 Task: Open Card Content Distribution Review in Board Reputation Management Platforms to Workspace Intellectual Property Services and add a team member Softage.4@softage.net, a label Red, a checklist Employee Assistance Programs (EAP), an attachment from your google drive, a color Red and finally, add a card description 'Plan and execute company team-building conference with team-building exercises on problem-solving and decision making' and a comment 'Let us make sure we have a clear understanding of the objectives and requirements of this task before getting started.'. Add a start date 'Jan 04, 1900' with a due date 'Jan 11, 1900'
Action: Mouse moved to (467, 213)
Screenshot: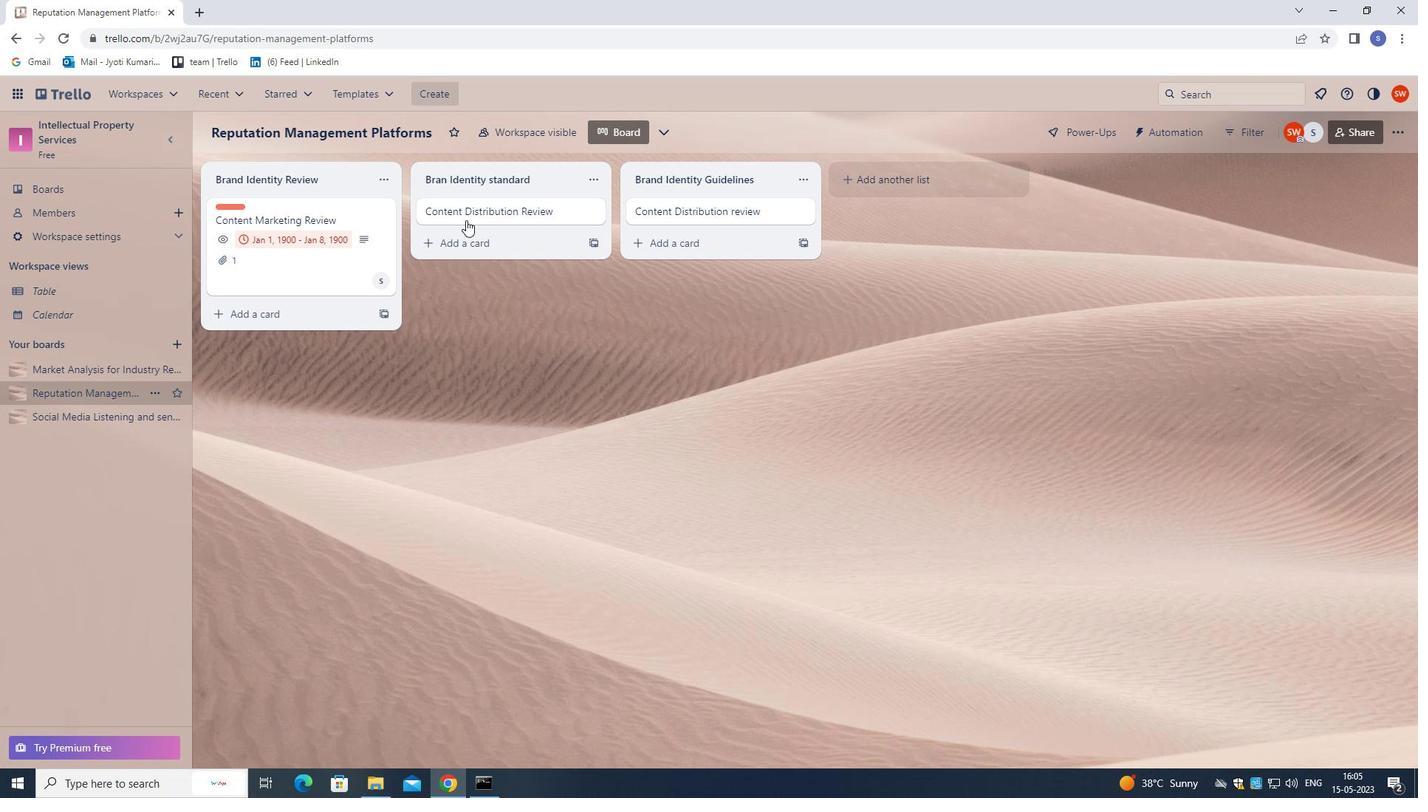 
Action: Mouse pressed left at (467, 213)
Screenshot: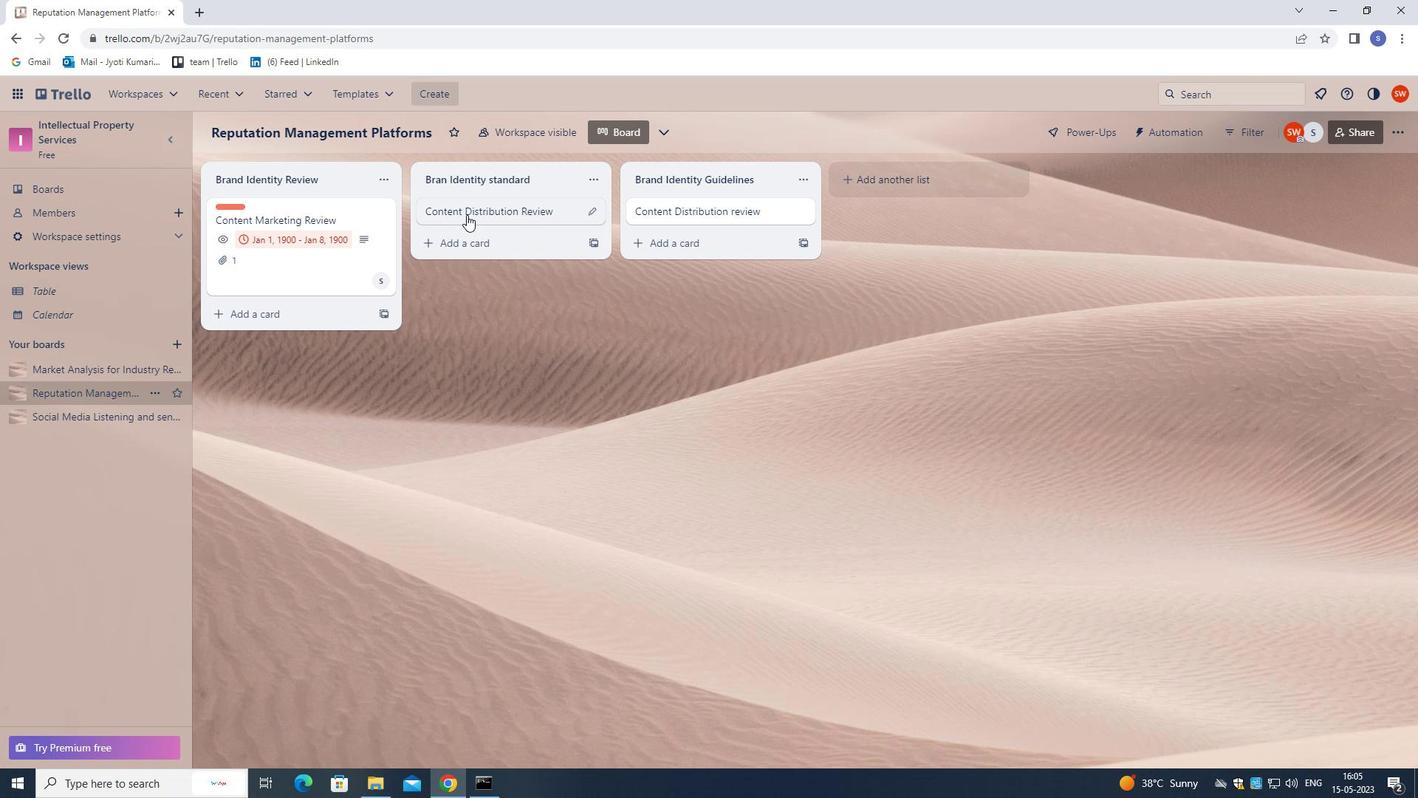 
Action: Mouse moved to (896, 264)
Screenshot: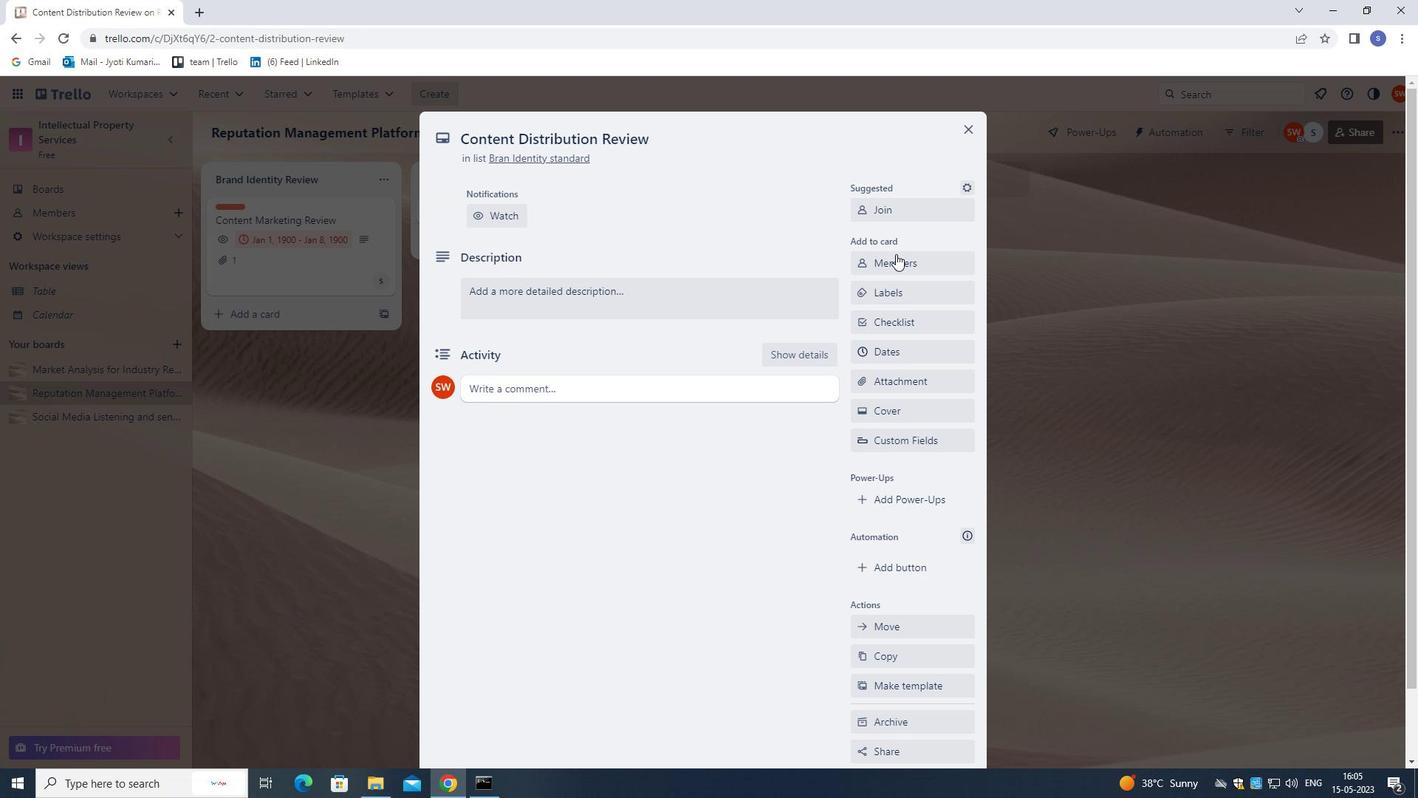 
Action: Mouse pressed left at (896, 264)
Screenshot: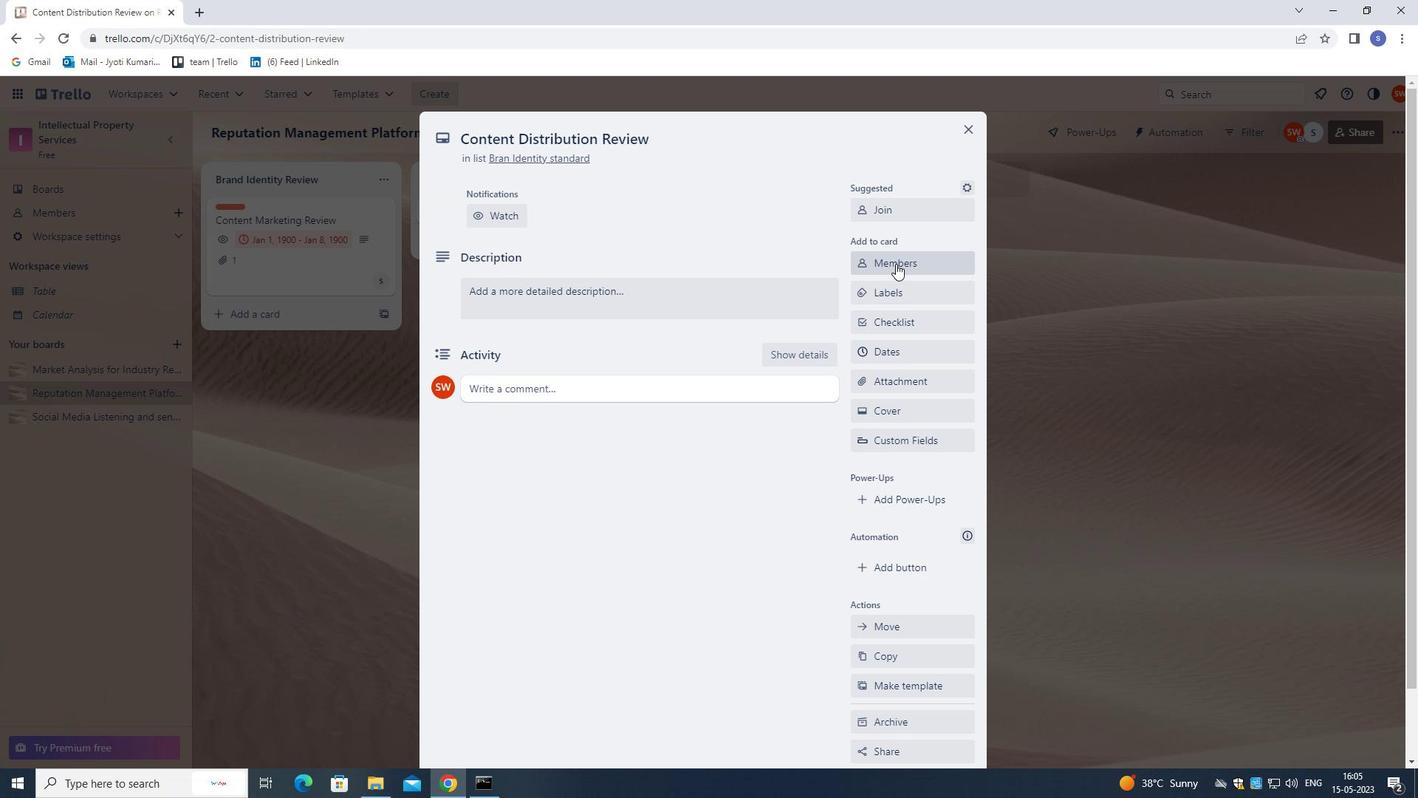
Action: Mouse moved to (490, 172)
Screenshot: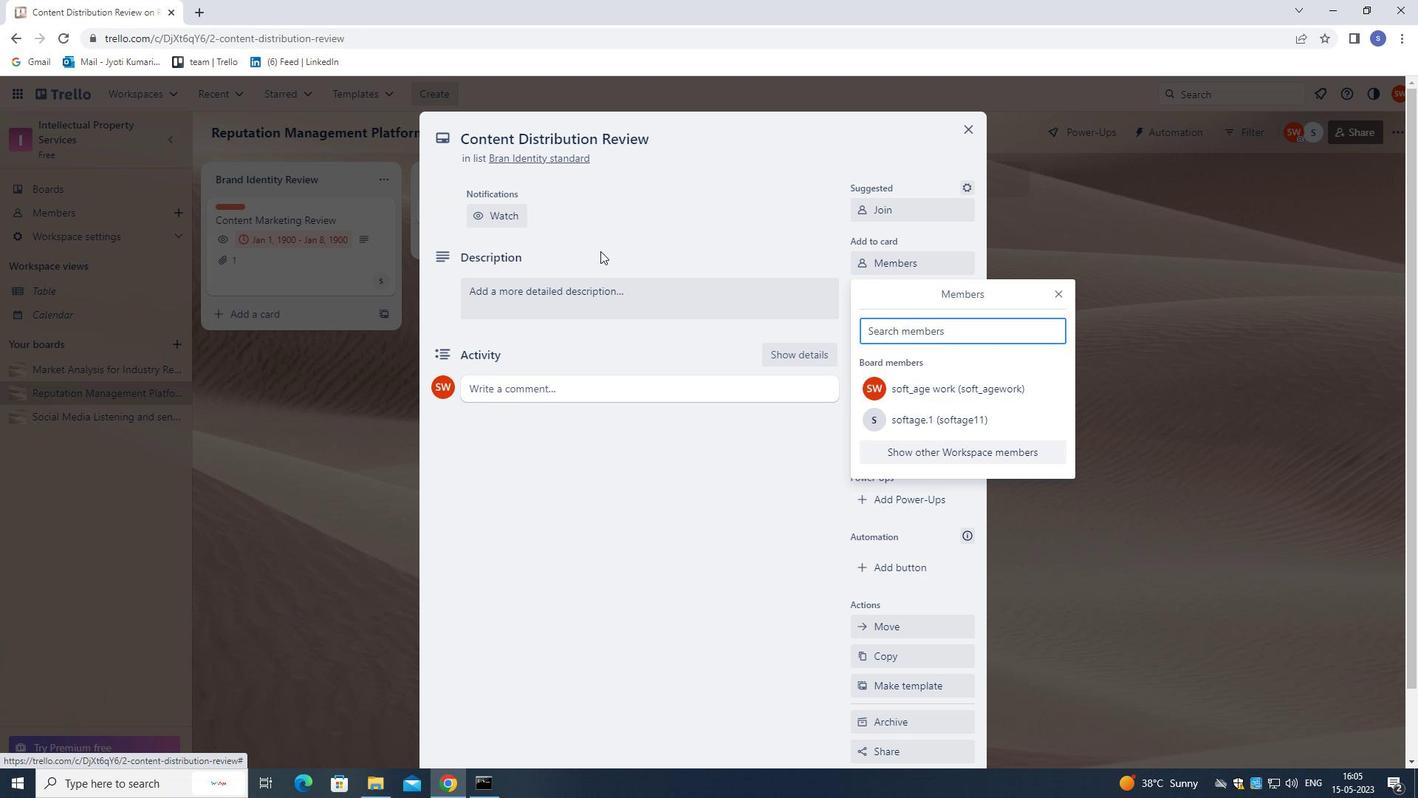 
Action: Key pressed softage.4<Key.shift>@SOFTAGE.NET
Screenshot: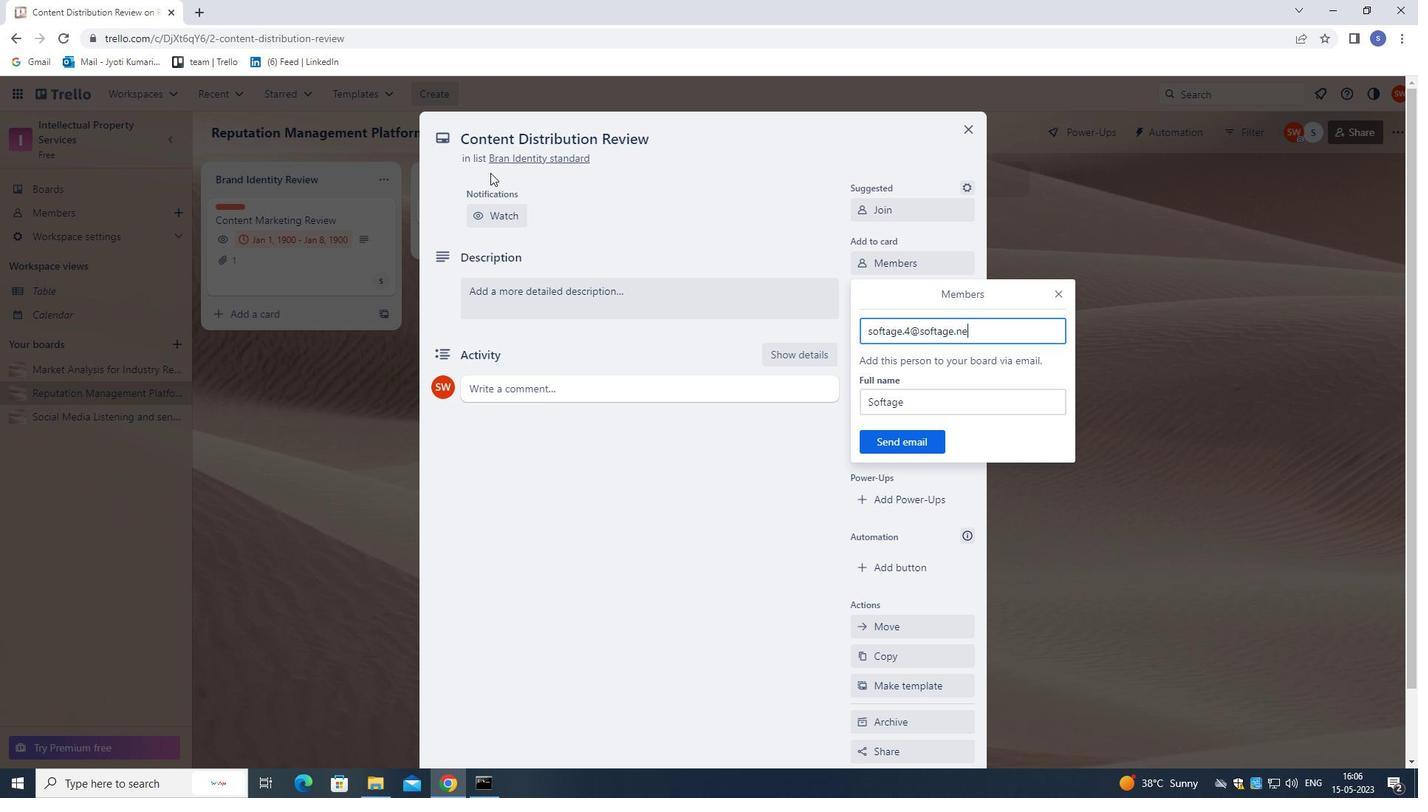 
Action: Mouse moved to (877, 438)
Screenshot: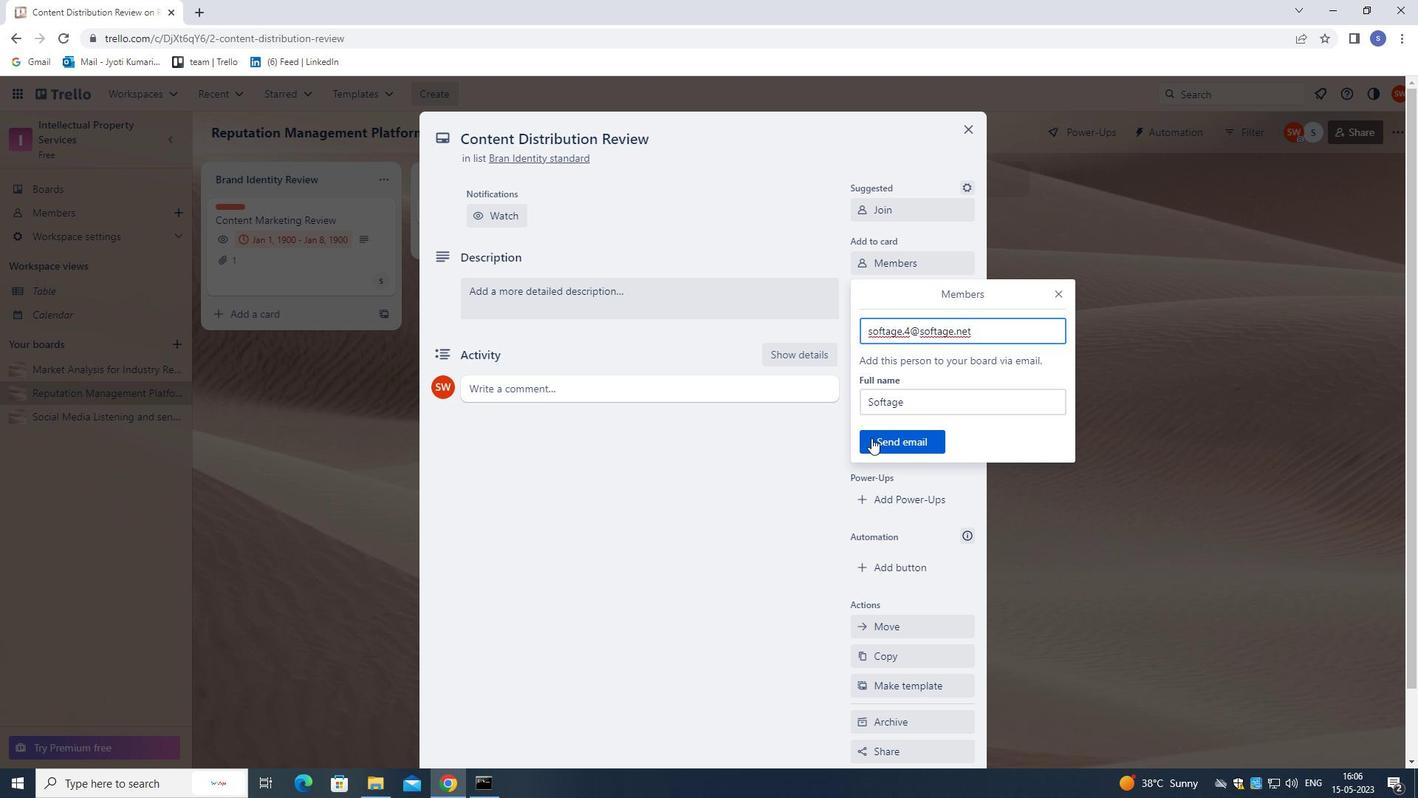 
Action: Mouse pressed left at (877, 438)
Screenshot: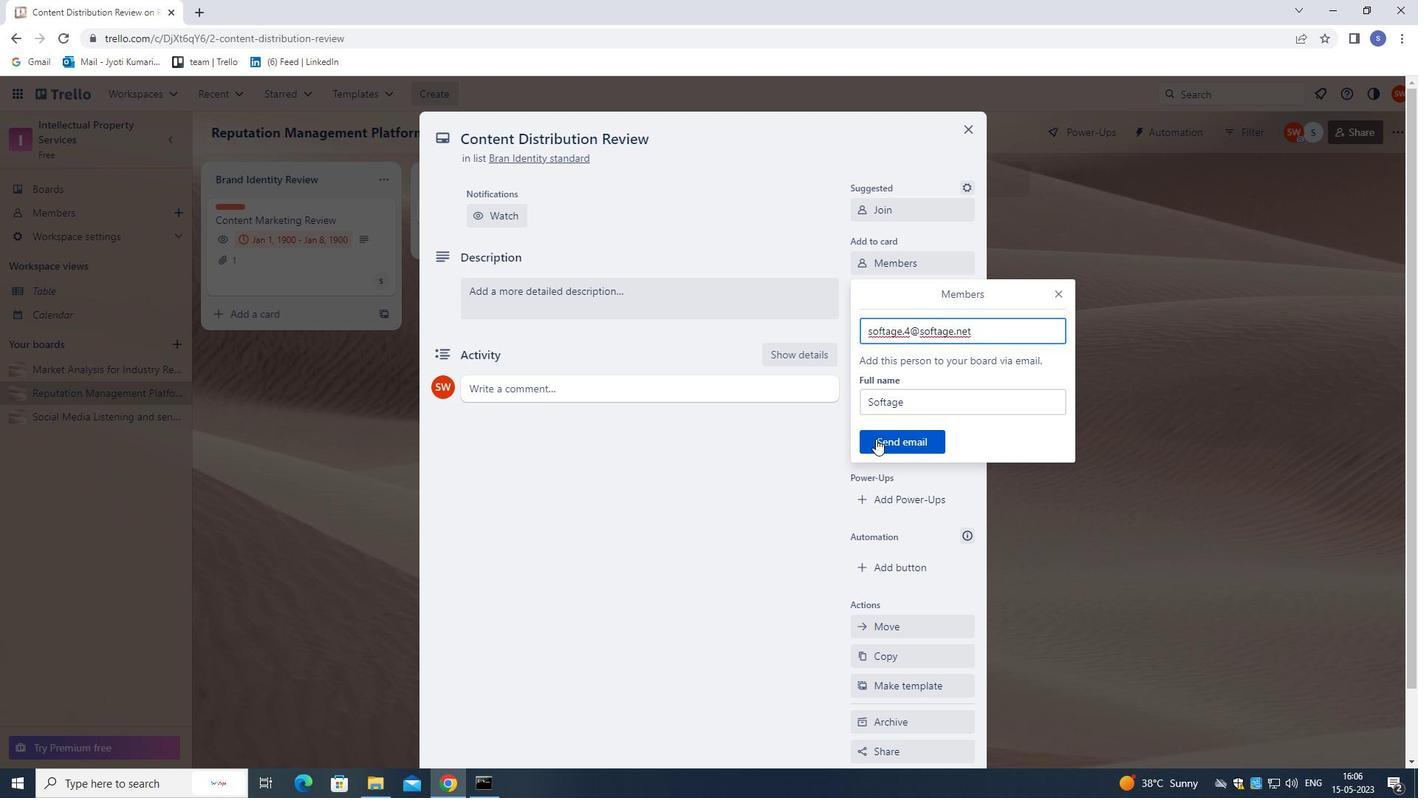 
Action: Mouse moved to (894, 295)
Screenshot: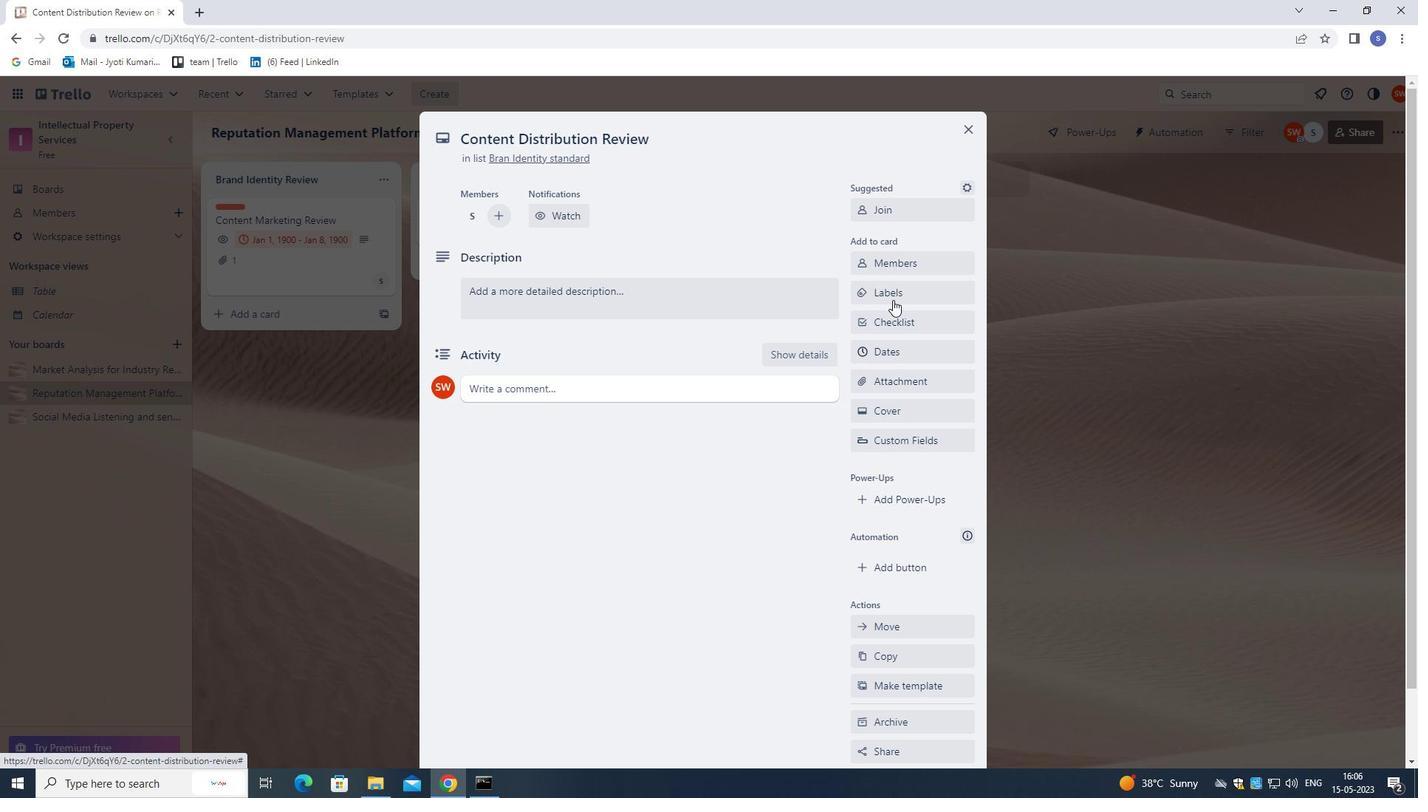 
Action: Mouse pressed left at (894, 295)
Screenshot: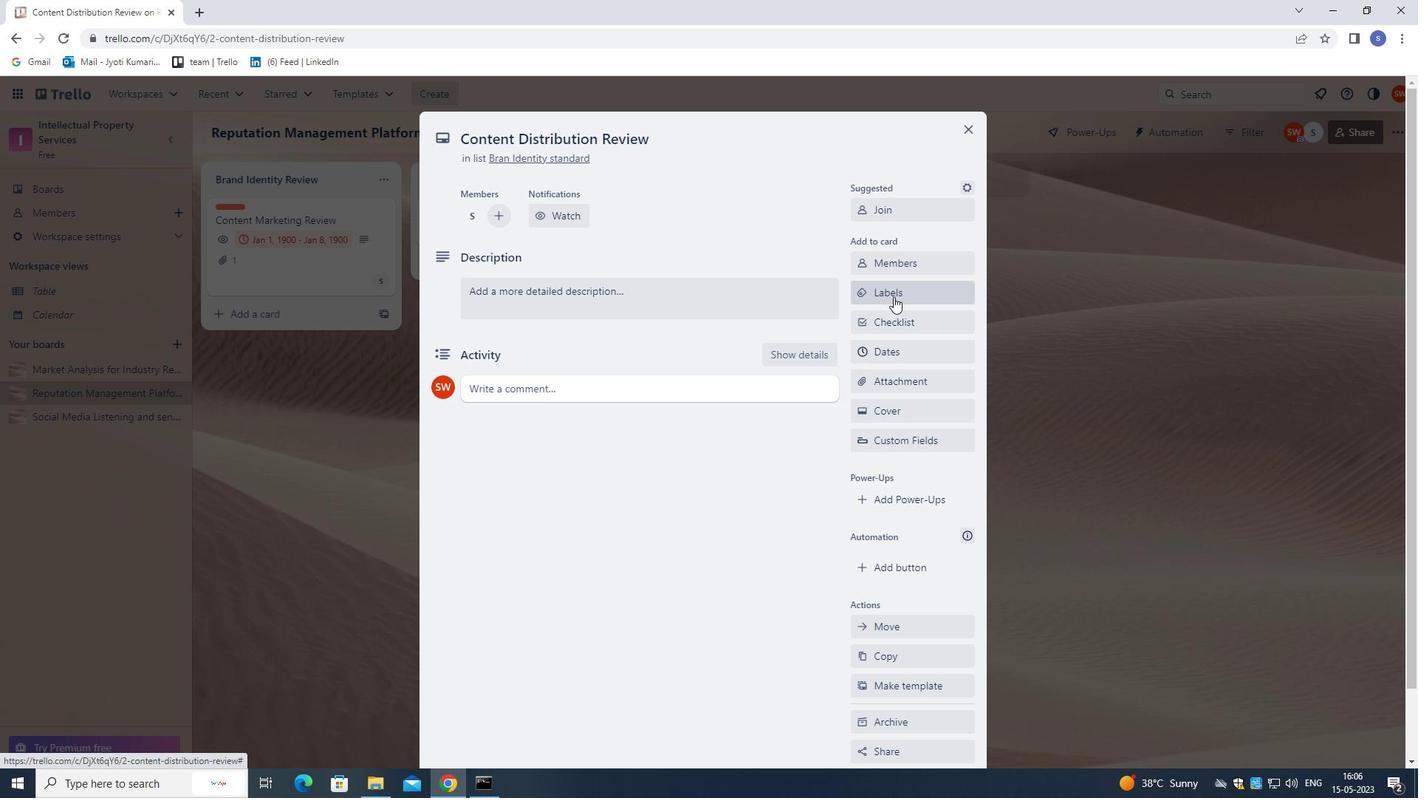 
Action: Mouse moved to (887, 302)
Screenshot: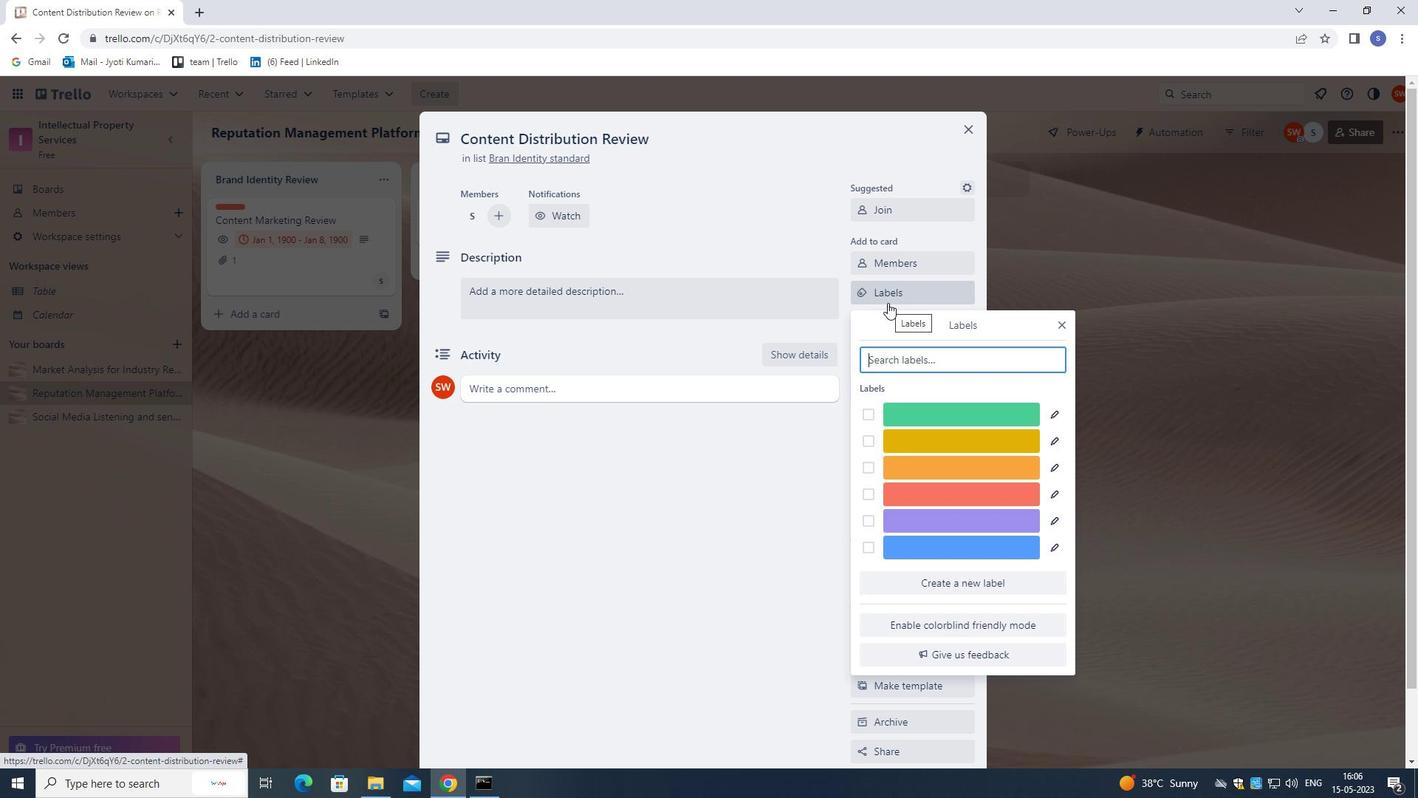 
Action: Key pressed R
Screenshot: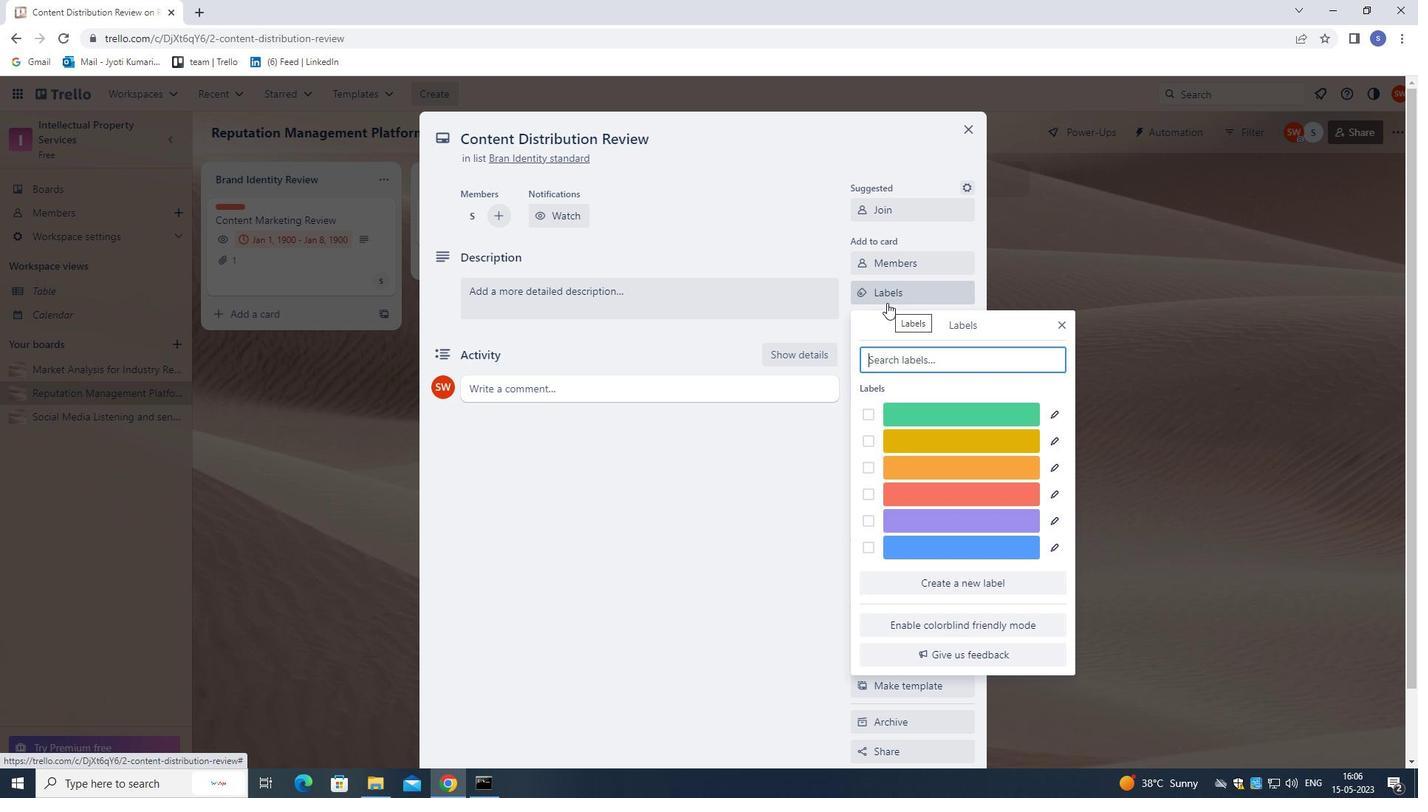
Action: Mouse moved to (922, 413)
Screenshot: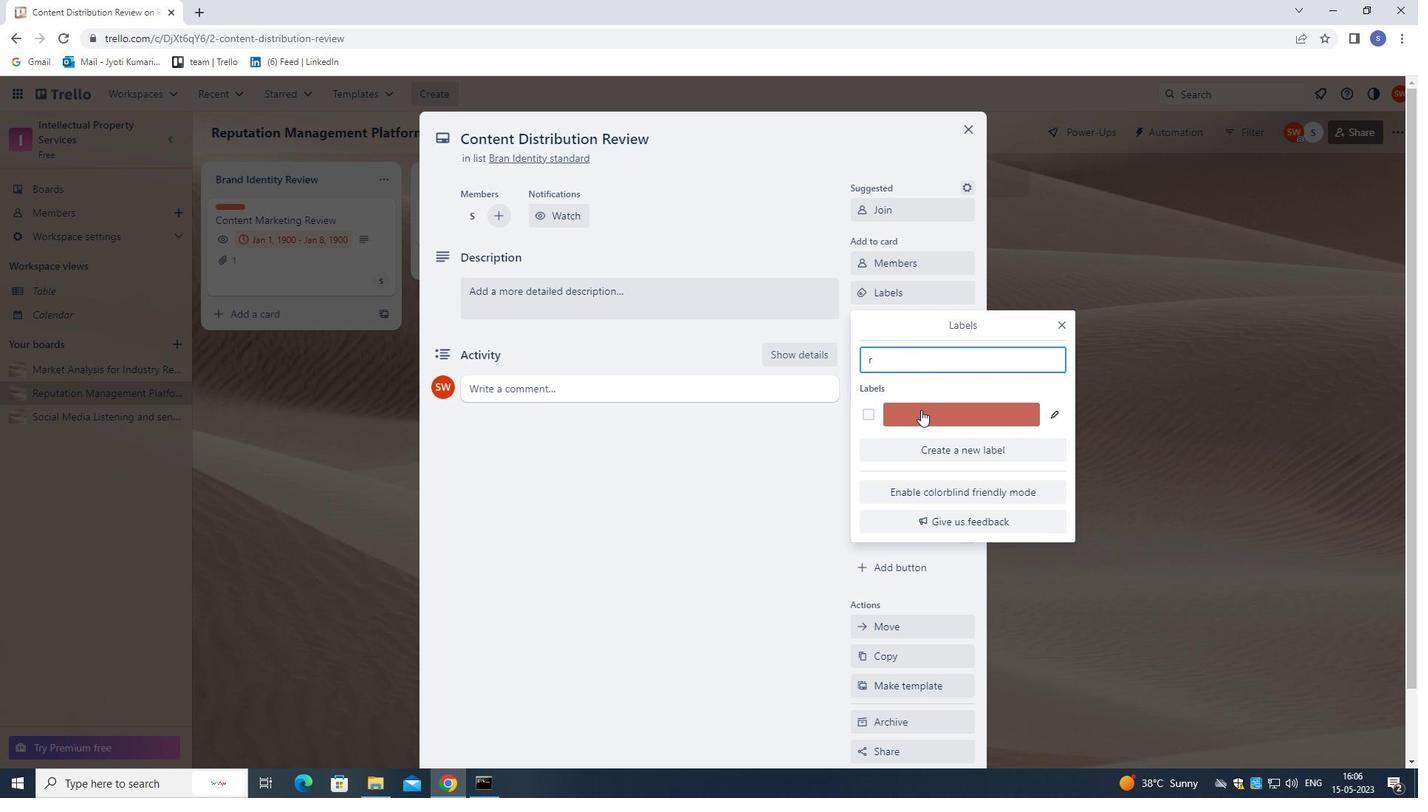 
Action: Mouse pressed left at (922, 413)
Screenshot: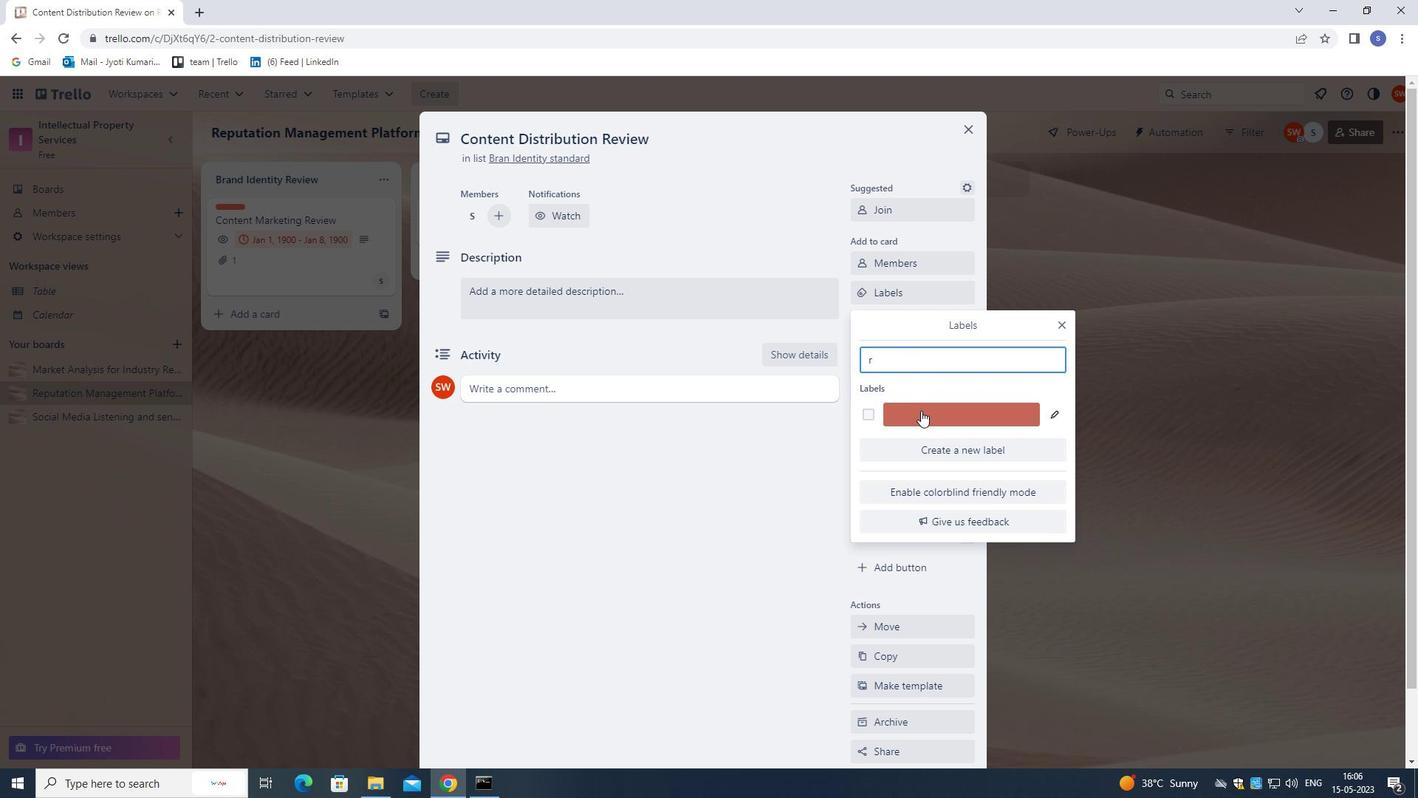 
Action: Mouse moved to (1066, 324)
Screenshot: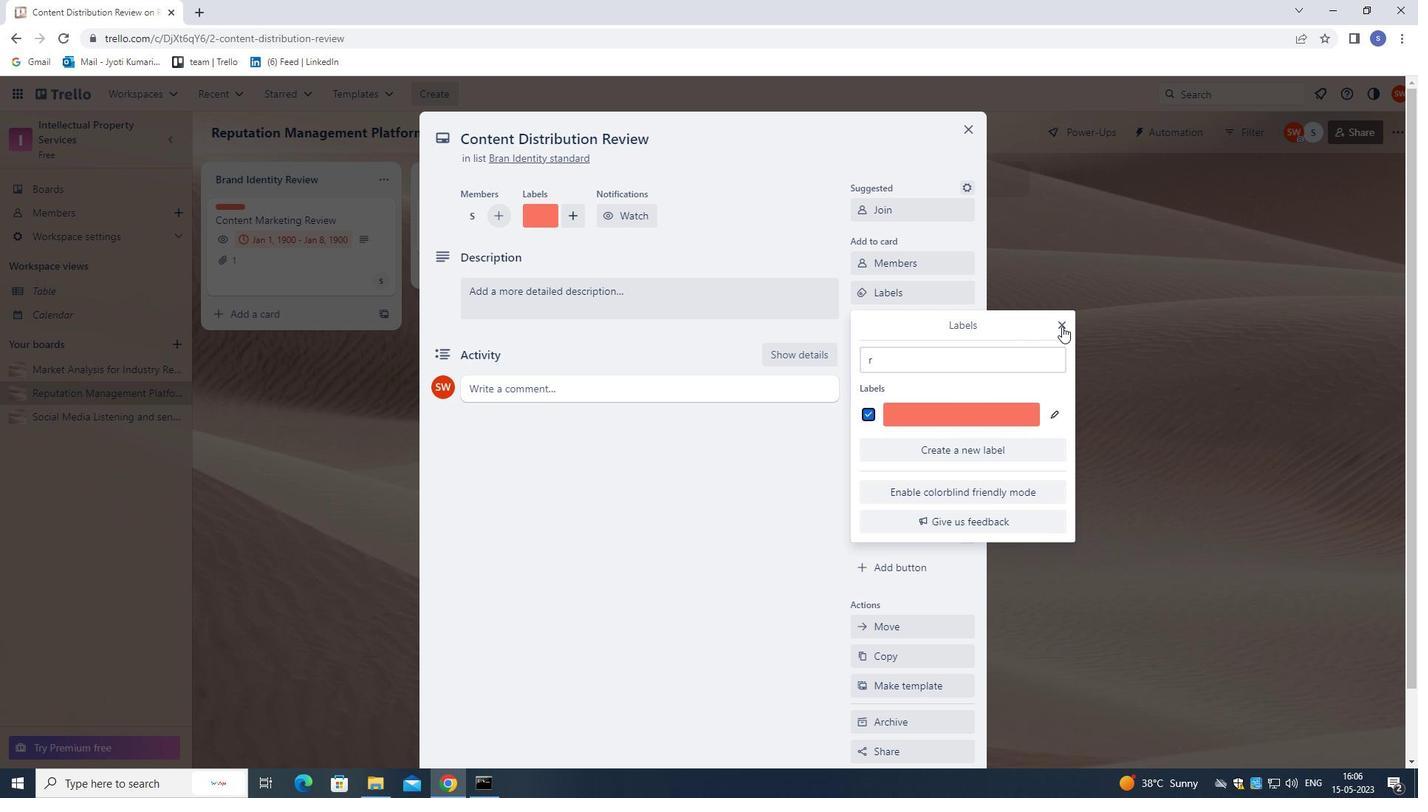 
Action: Mouse pressed left at (1066, 324)
Screenshot: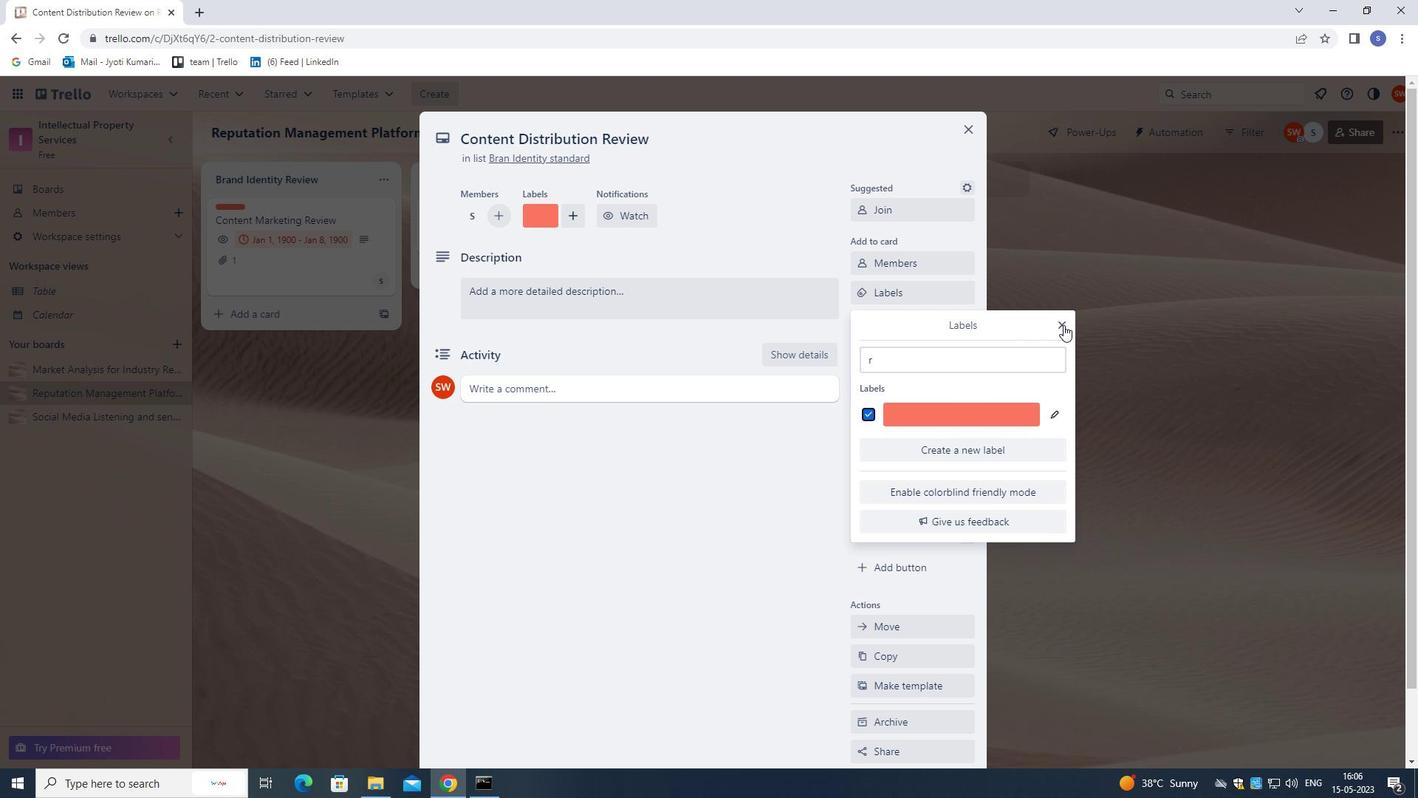 
Action: Mouse moved to (914, 323)
Screenshot: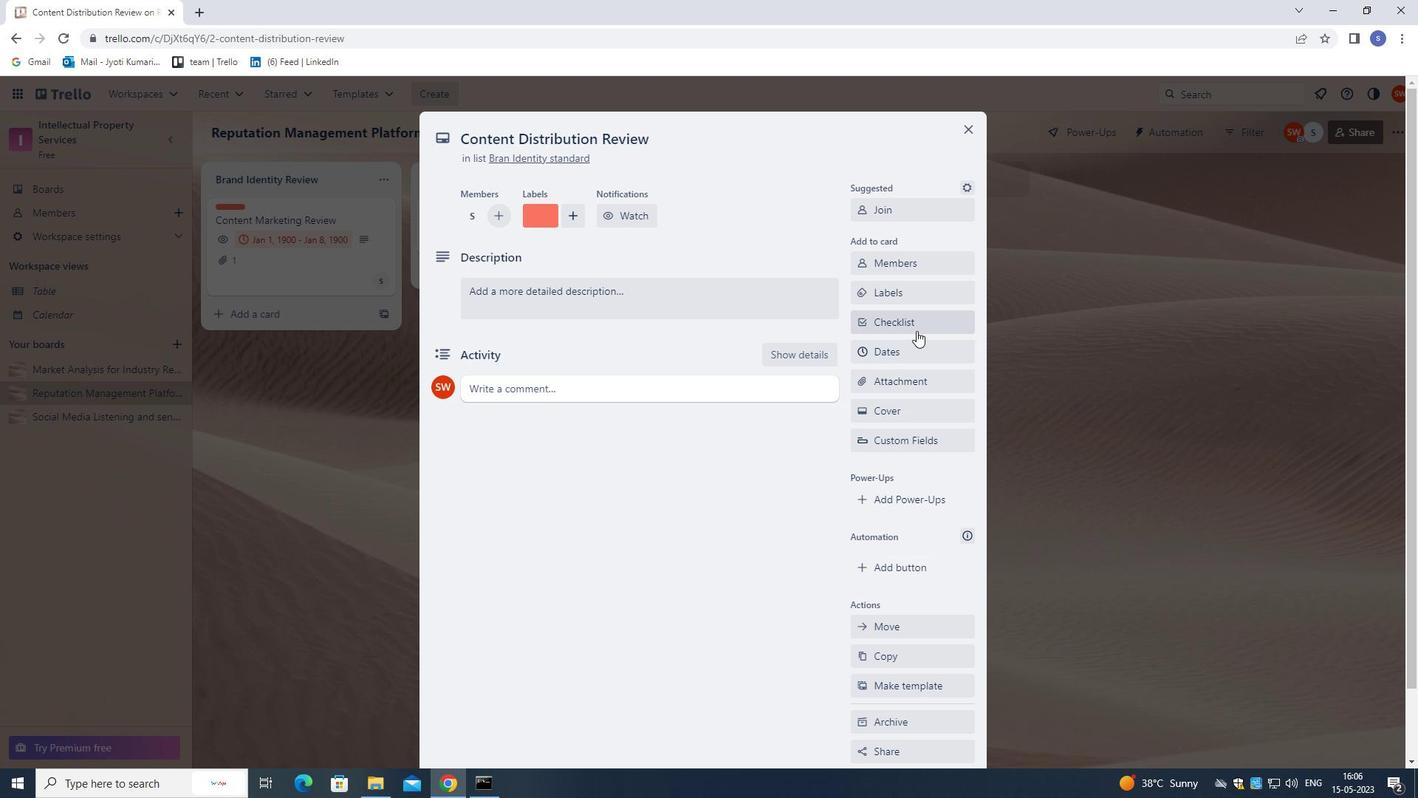 
Action: Mouse pressed left at (914, 323)
Screenshot: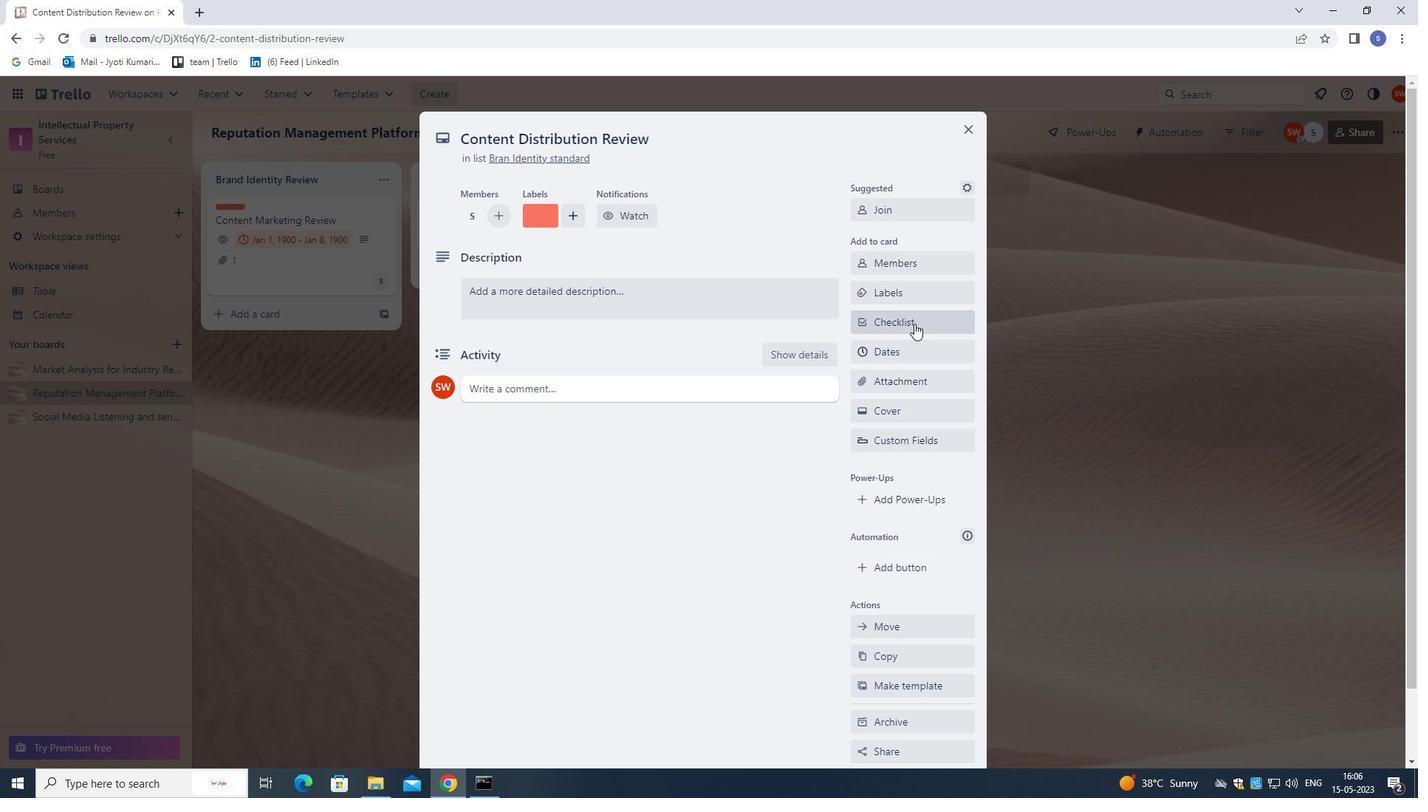 
Action: Mouse moved to (711, 183)
Screenshot: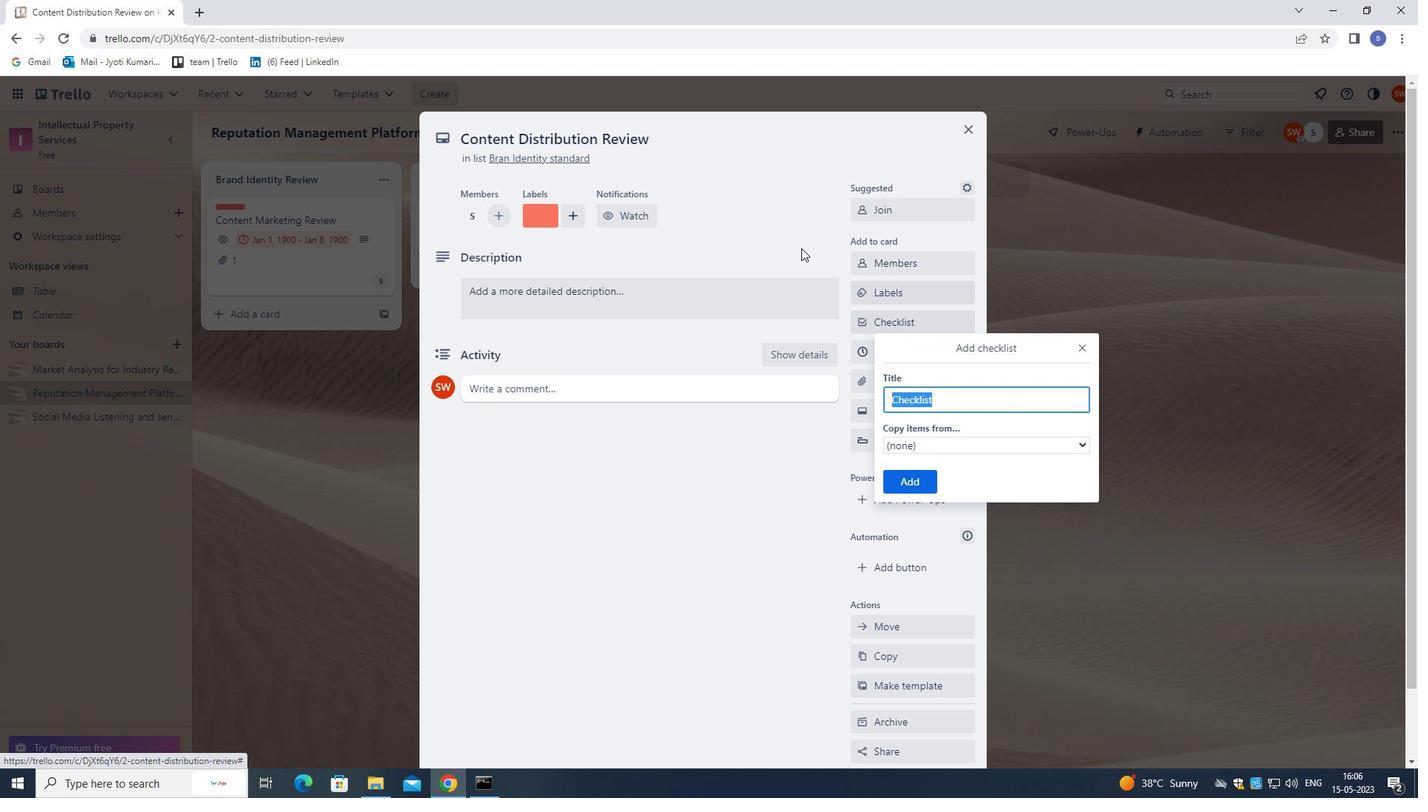 
Action: Key pressed <Key.shift>EMPOLYEE<Key.space><Key.backspace><Key.backspace><Key.backspace><Key.backspace><Key.backspace><Key.backspace>LOYEE<Key.space><Key.shift>ASSISTANCE<Key.space><Key.shift>PROGRAMS<Key.shift_r><Key.shift_r><Key.shift_r><Key.shift_r>(<Key.shift>EAP<Key.shift_r>)
Screenshot: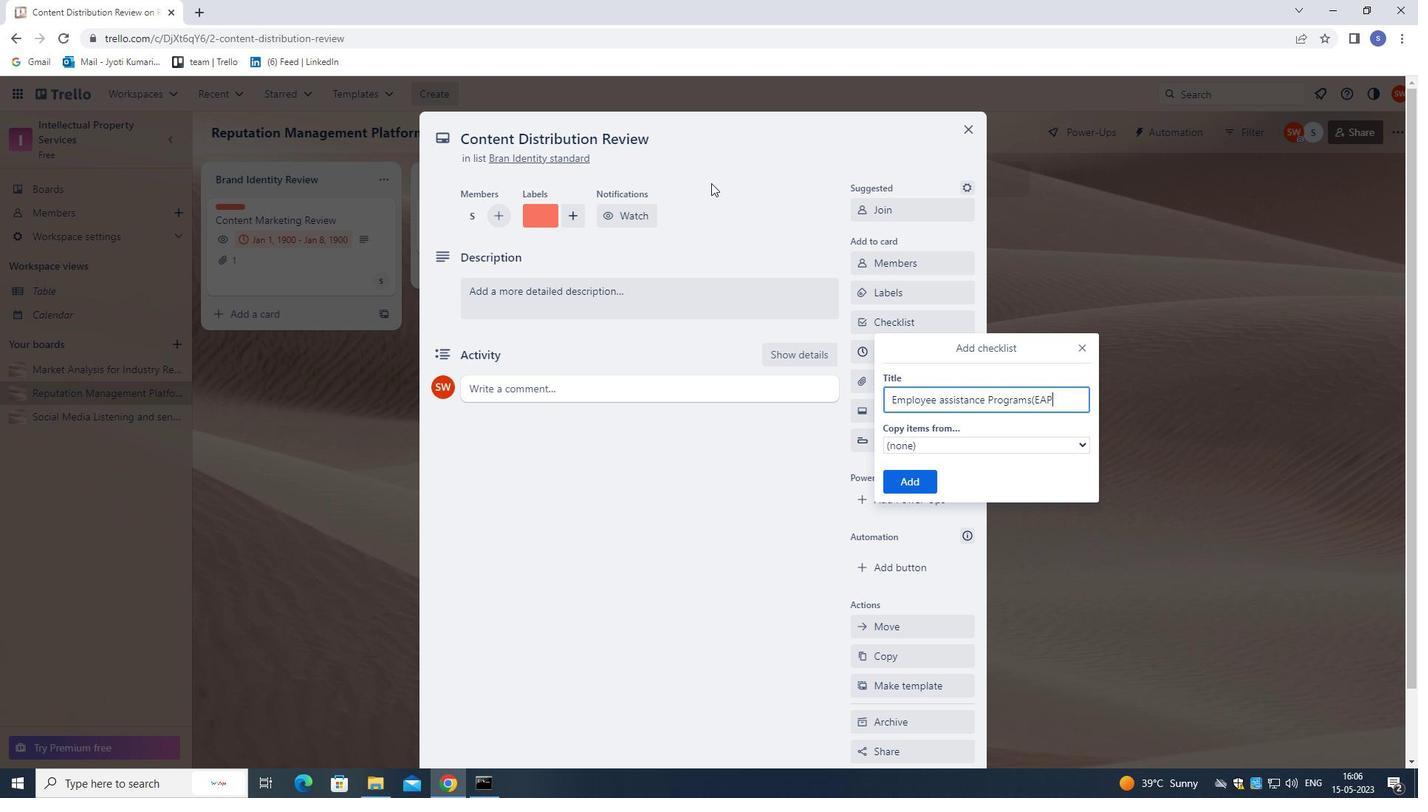 
Action: Mouse moved to (908, 476)
Screenshot: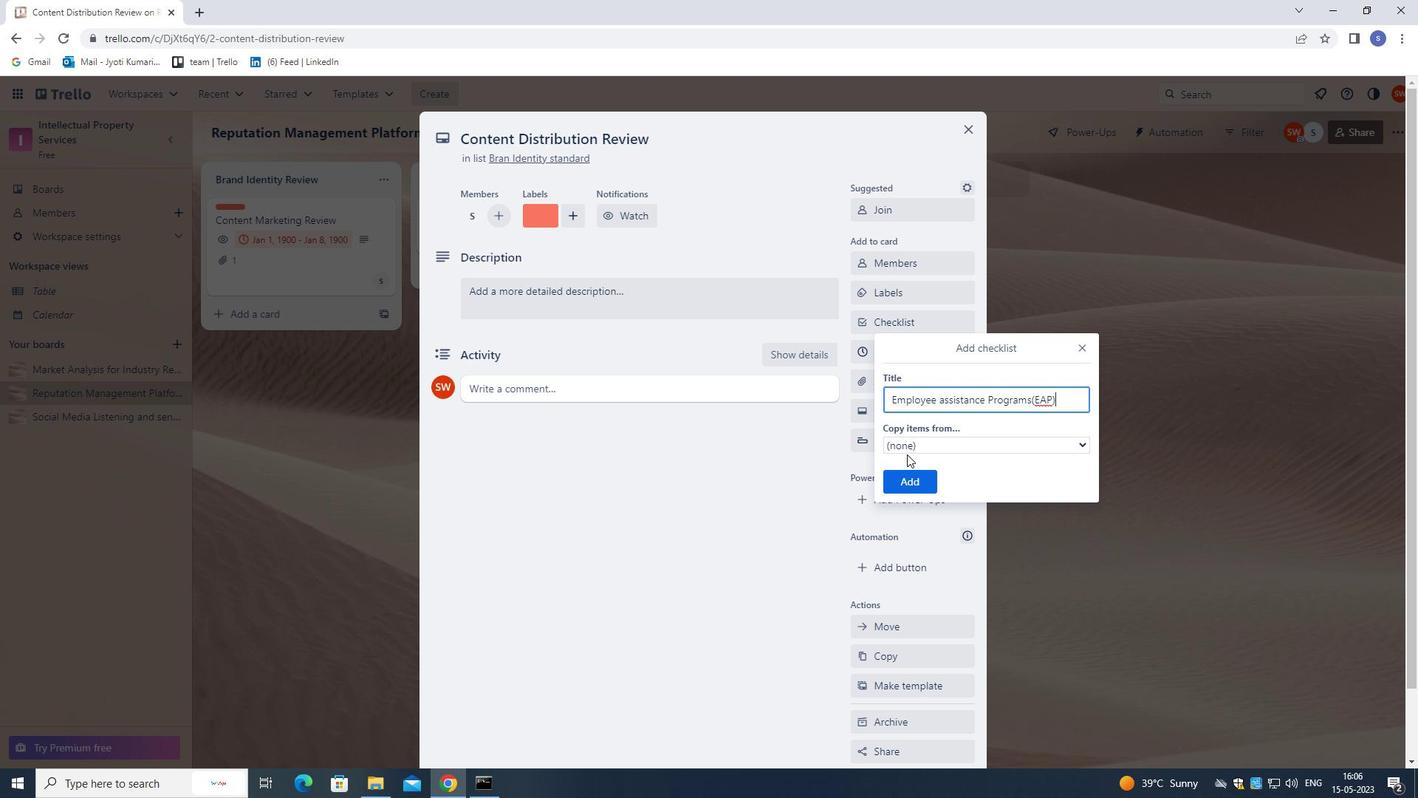 
Action: Mouse pressed left at (908, 476)
Screenshot: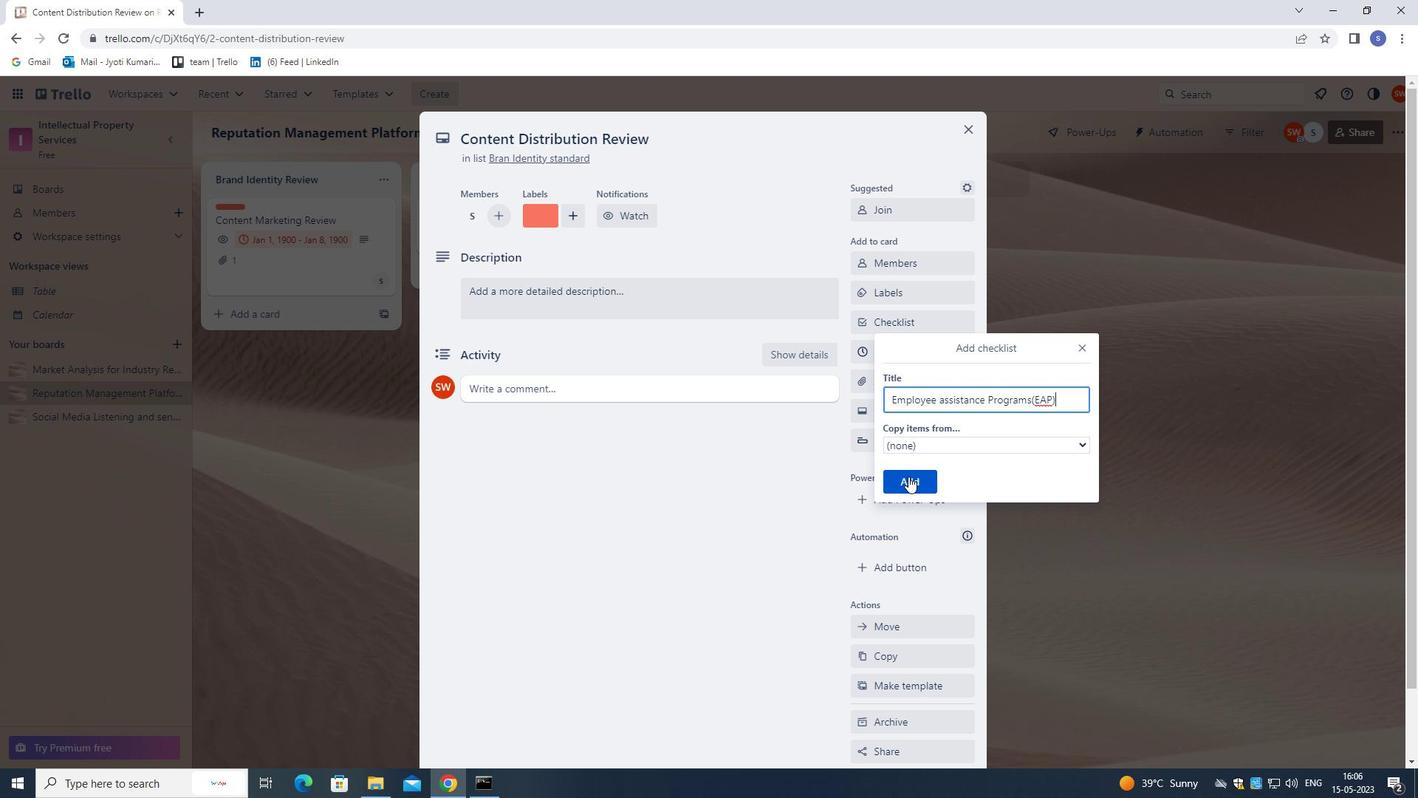 
Action: Mouse moved to (891, 350)
Screenshot: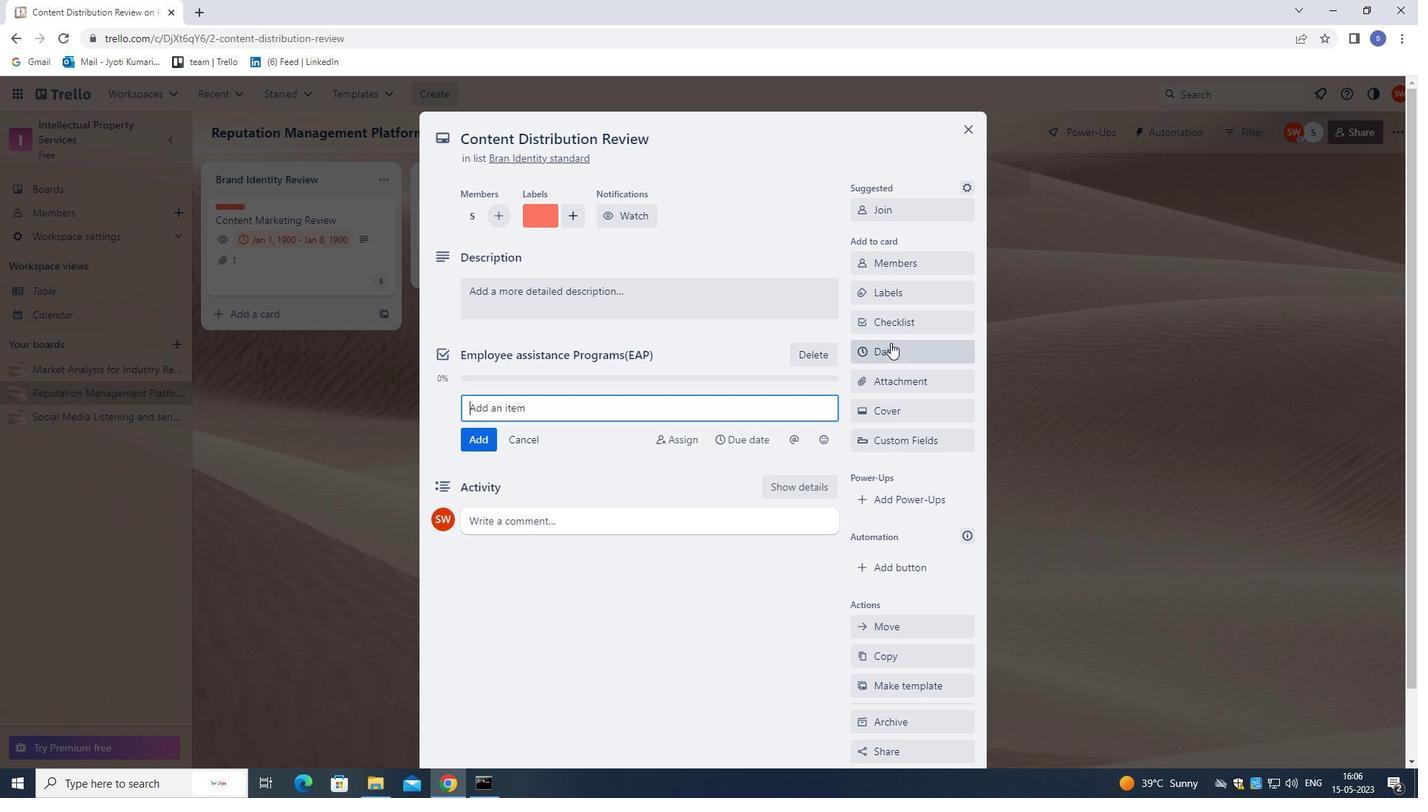 
Action: Mouse pressed left at (891, 350)
Screenshot: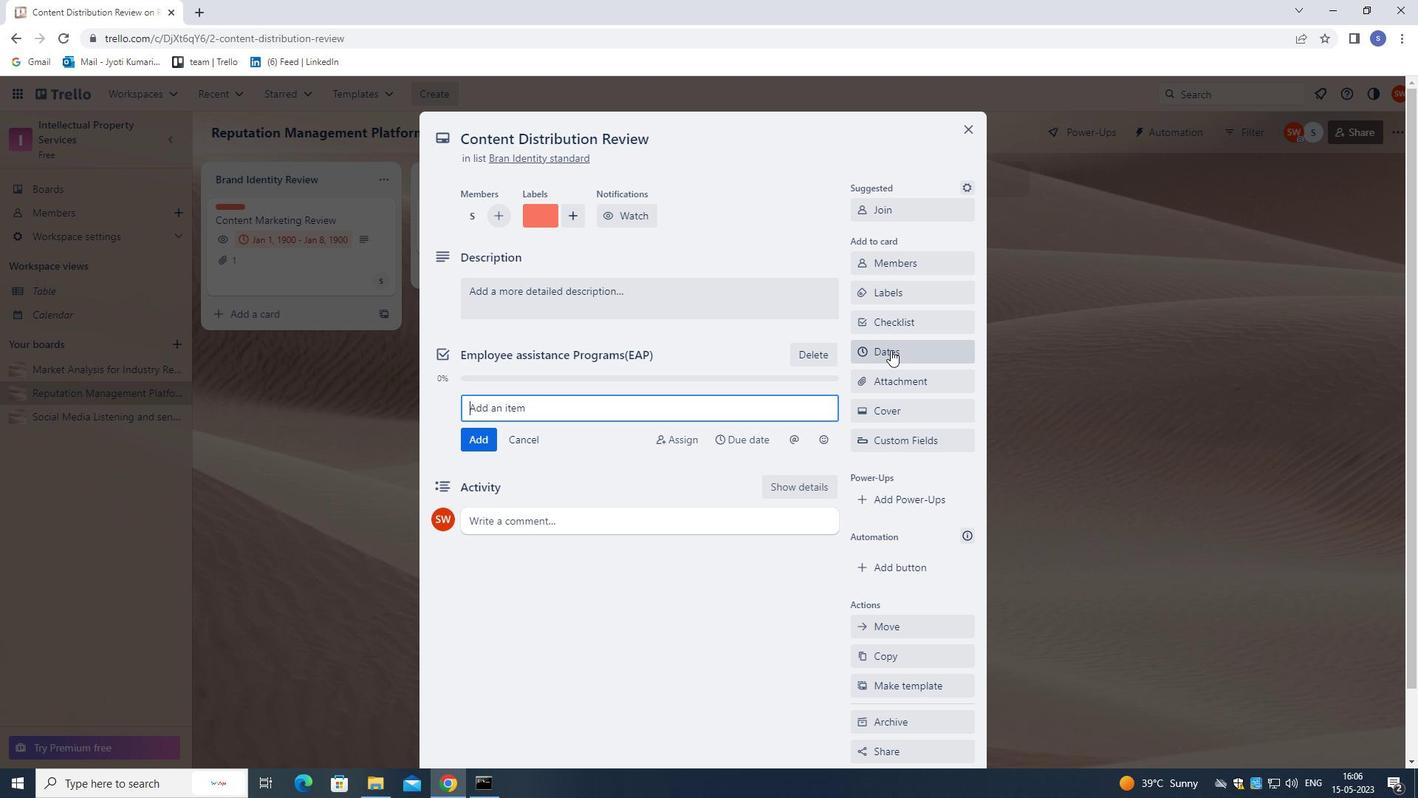 
Action: Mouse moved to (865, 402)
Screenshot: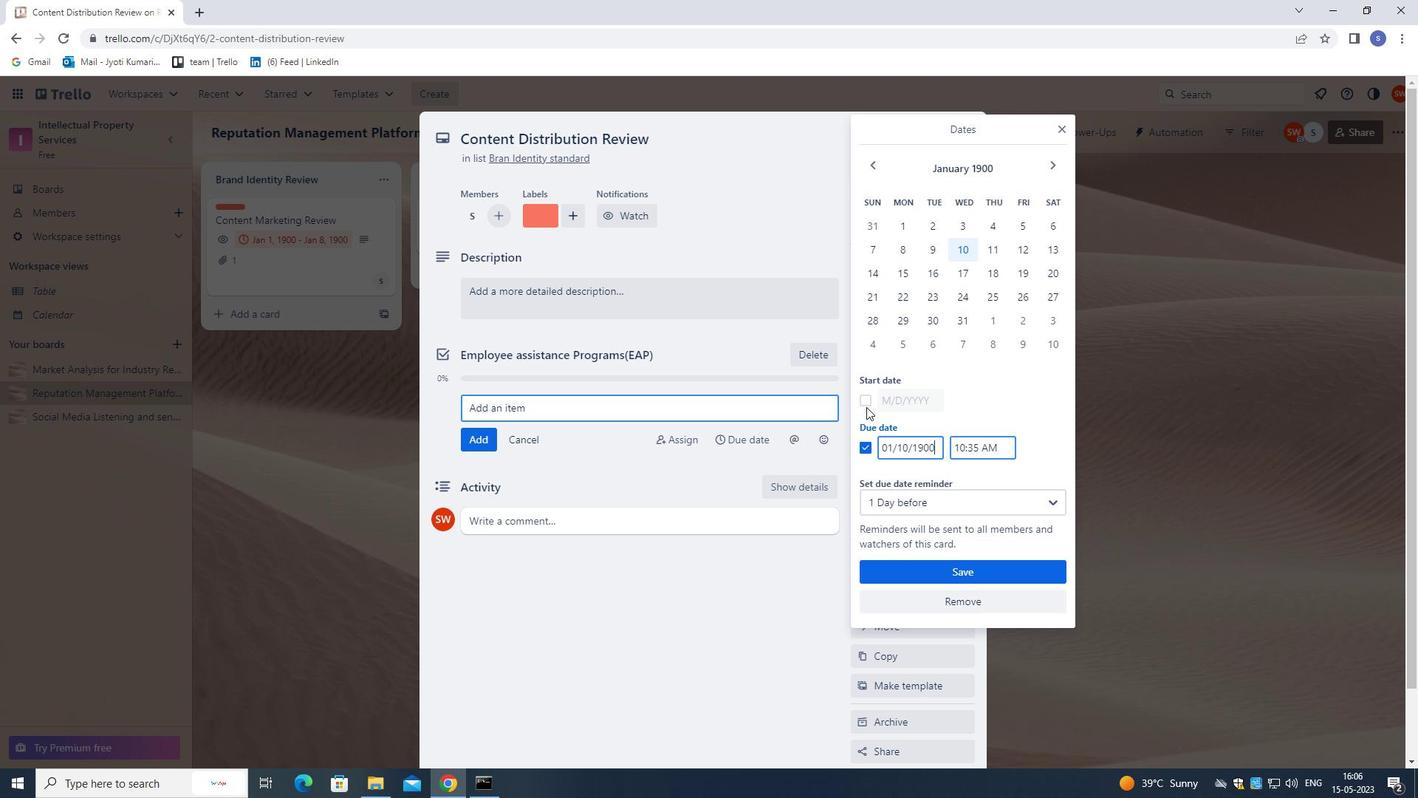 
Action: Mouse pressed left at (865, 402)
Screenshot: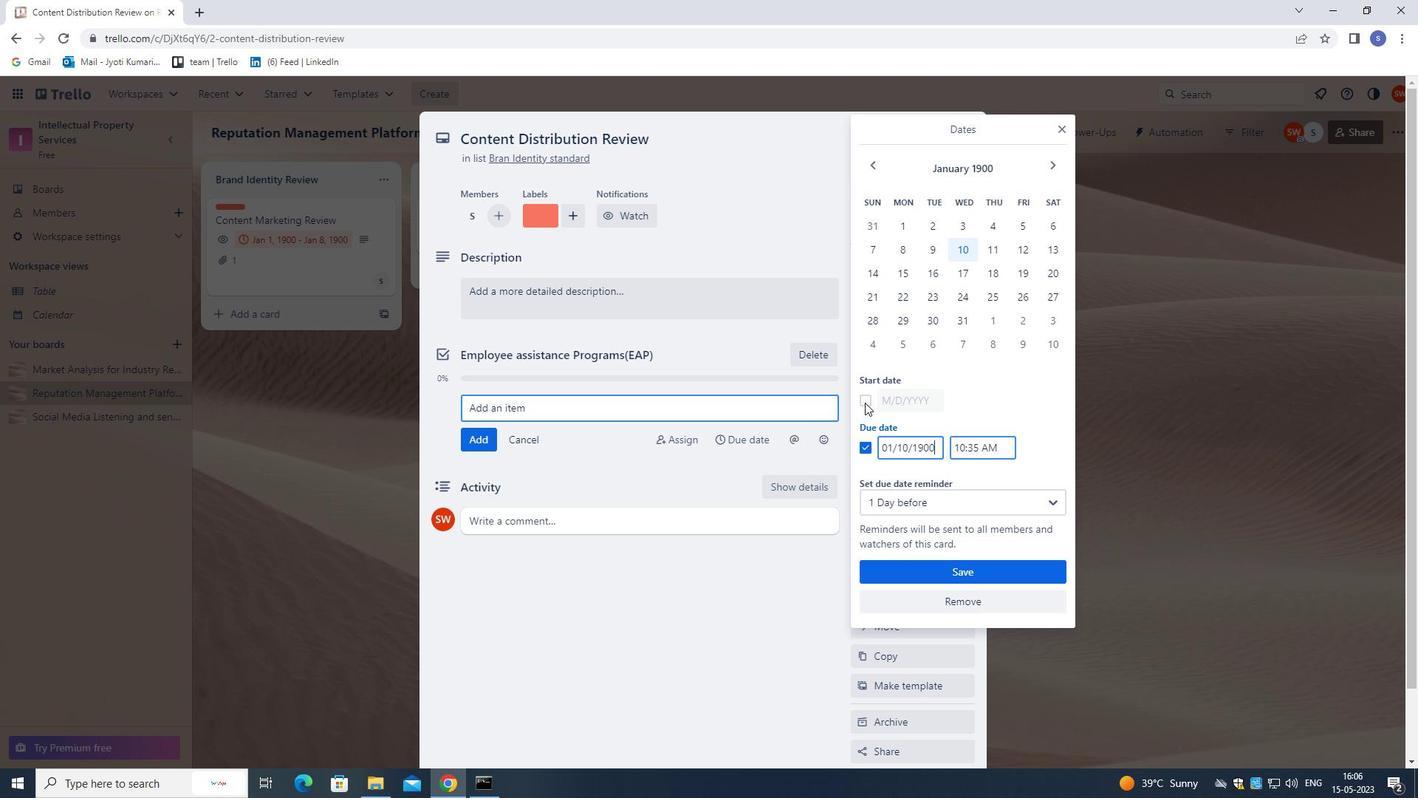 
Action: Mouse moved to (985, 230)
Screenshot: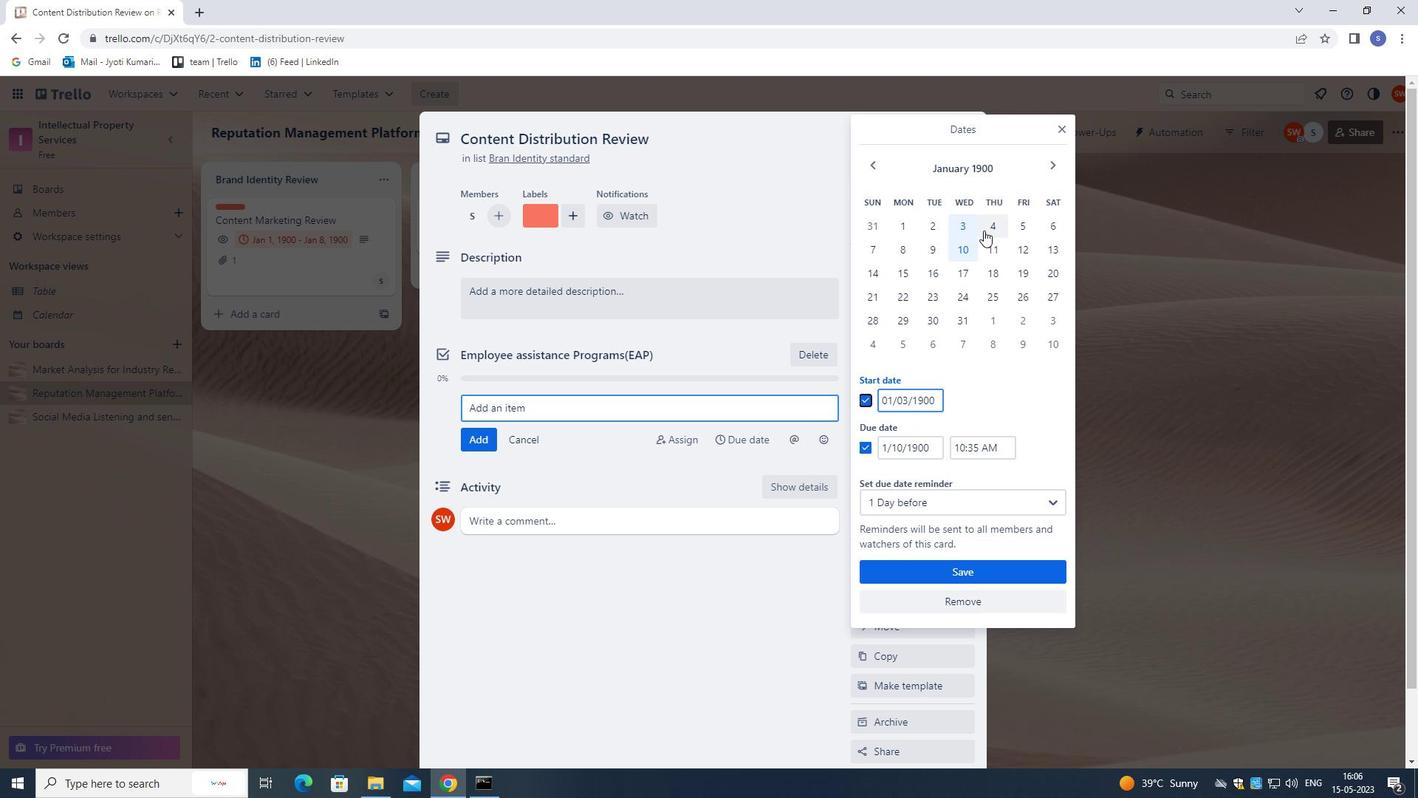 
Action: Mouse pressed left at (985, 230)
Screenshot: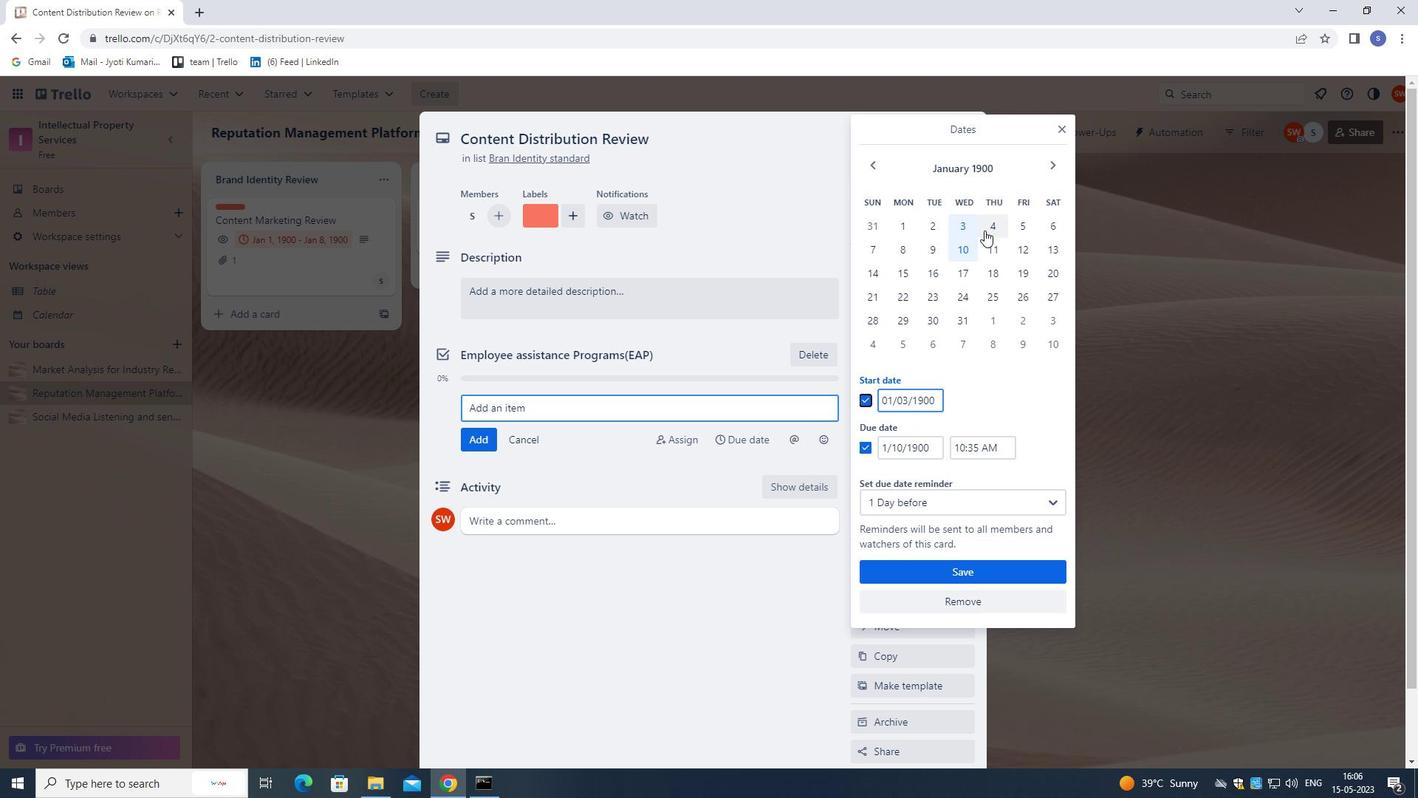 
Action: Mouse moved to (996, 254)
Screenshot: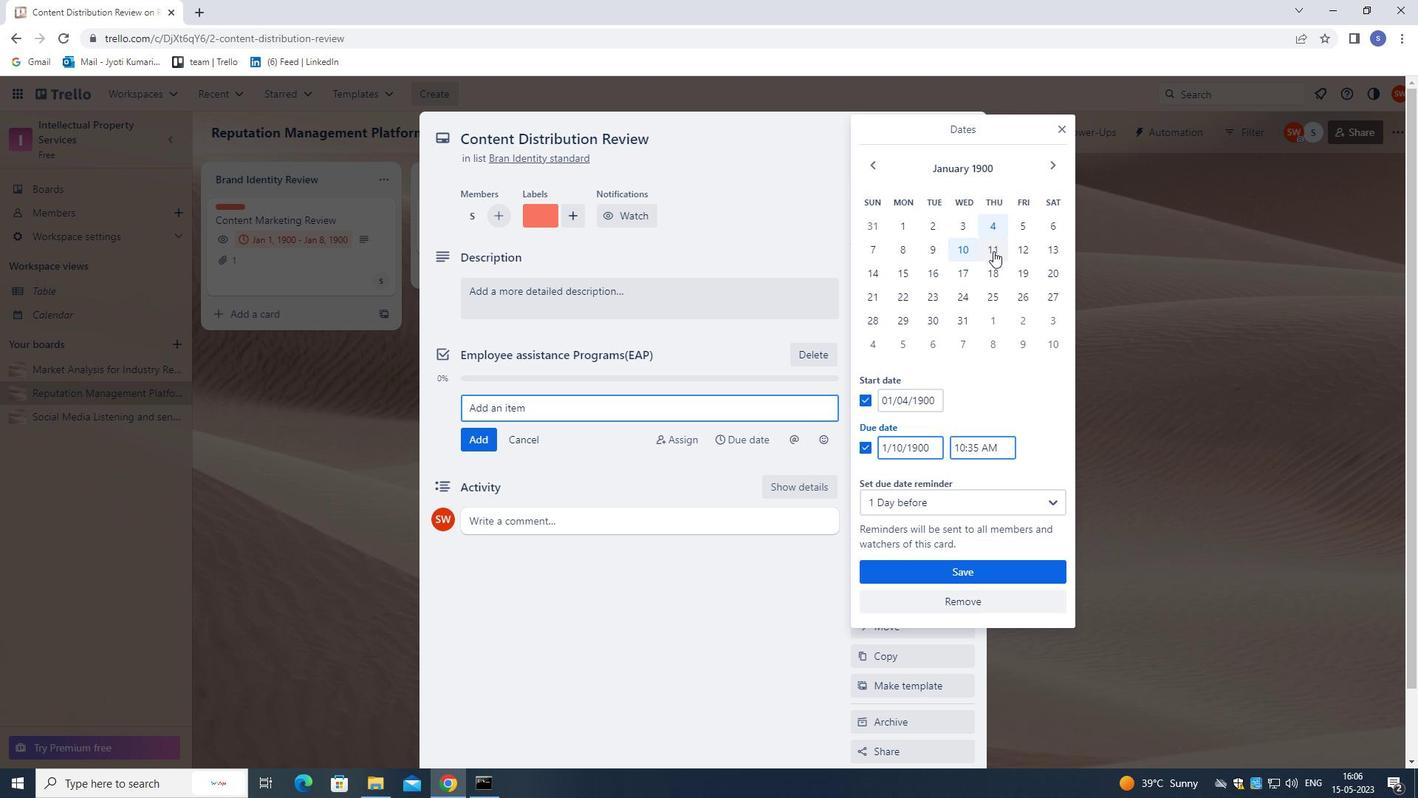 
Action: Mouse pressed left at (996, 254)
Screenshot: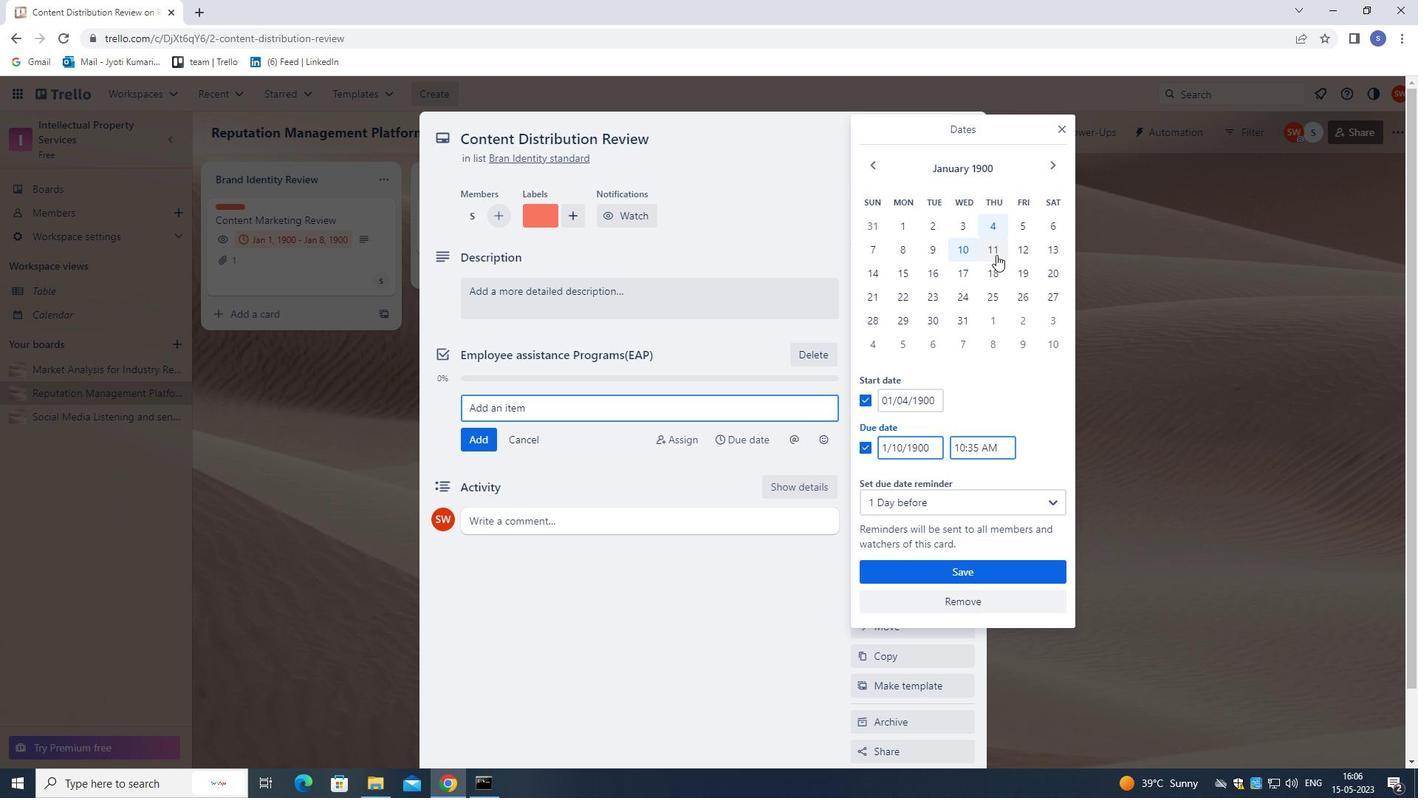 
Action: Mouse moved to (959, 570)
Screenshot: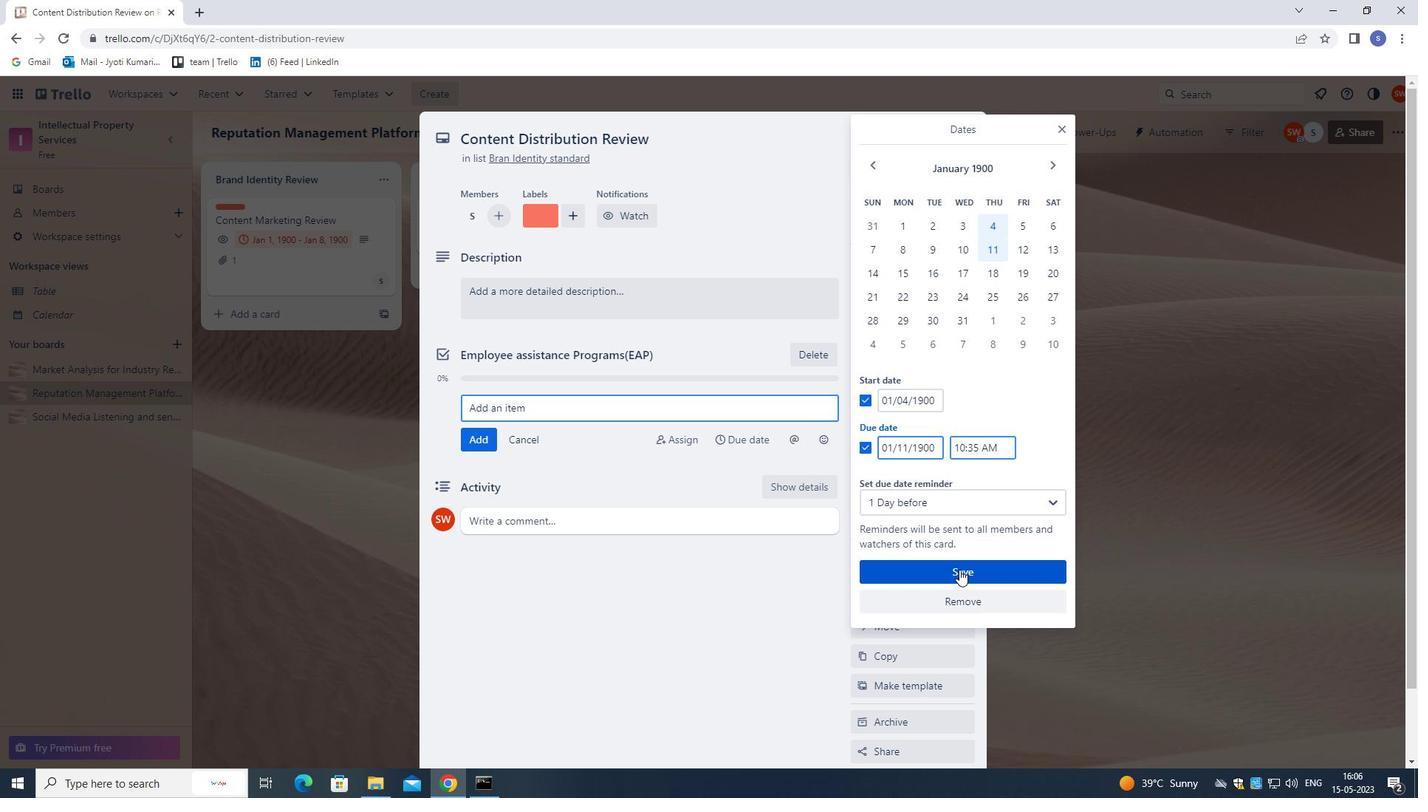 
Action: Mouse pressed left at (959, 570)
Screenshot: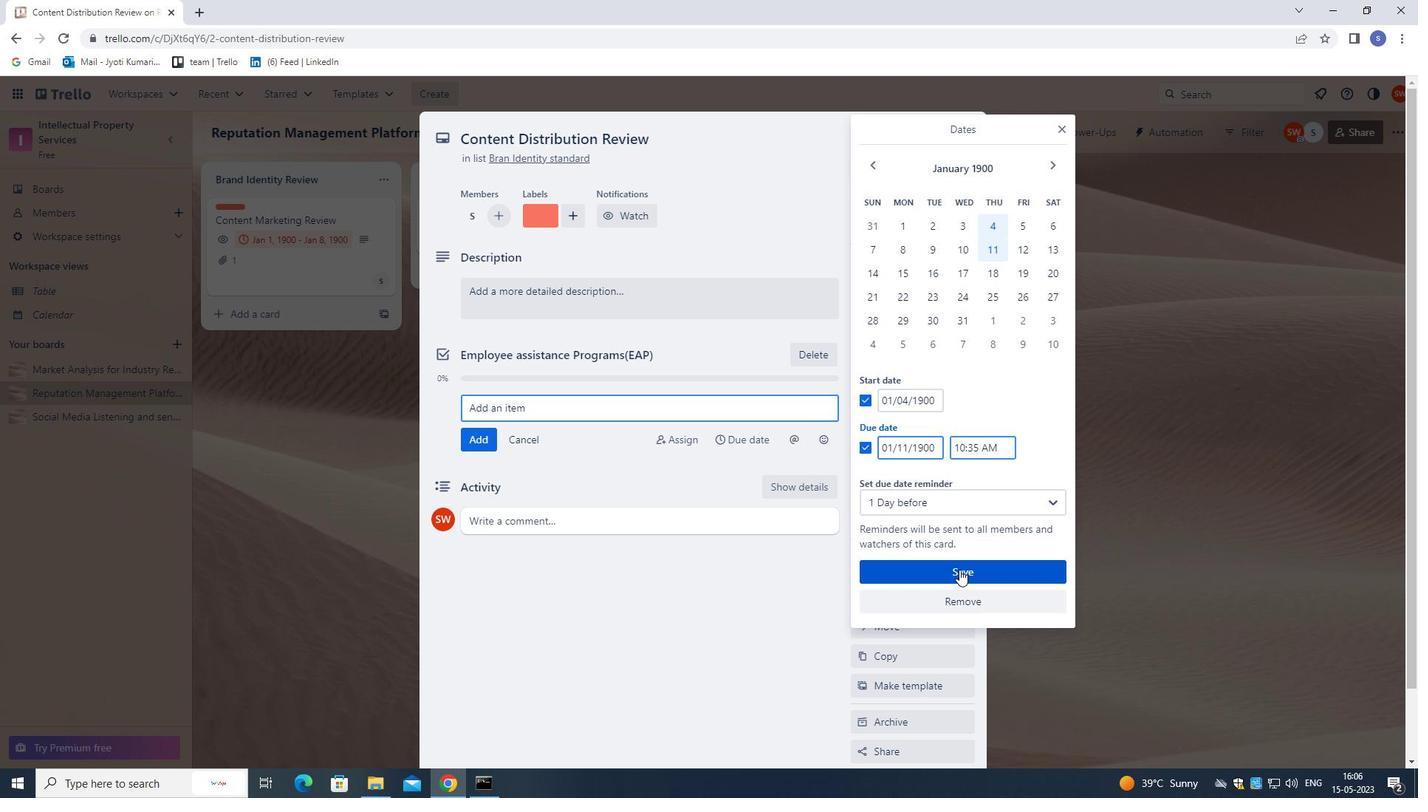 
Action: Mouse moved to (900, 379)
Screenshot: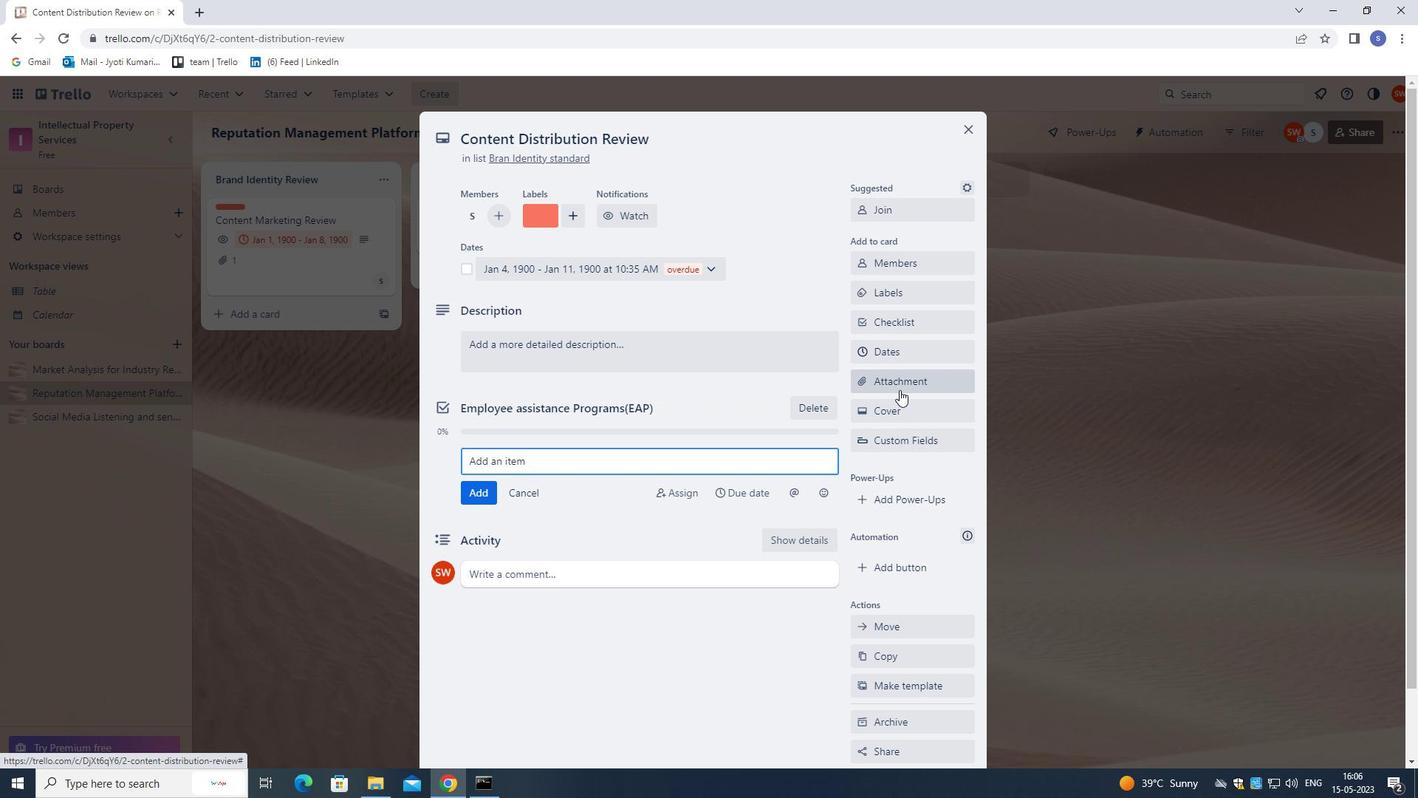 
Action: Mouse pressed left at (900, 379)
Screenshot: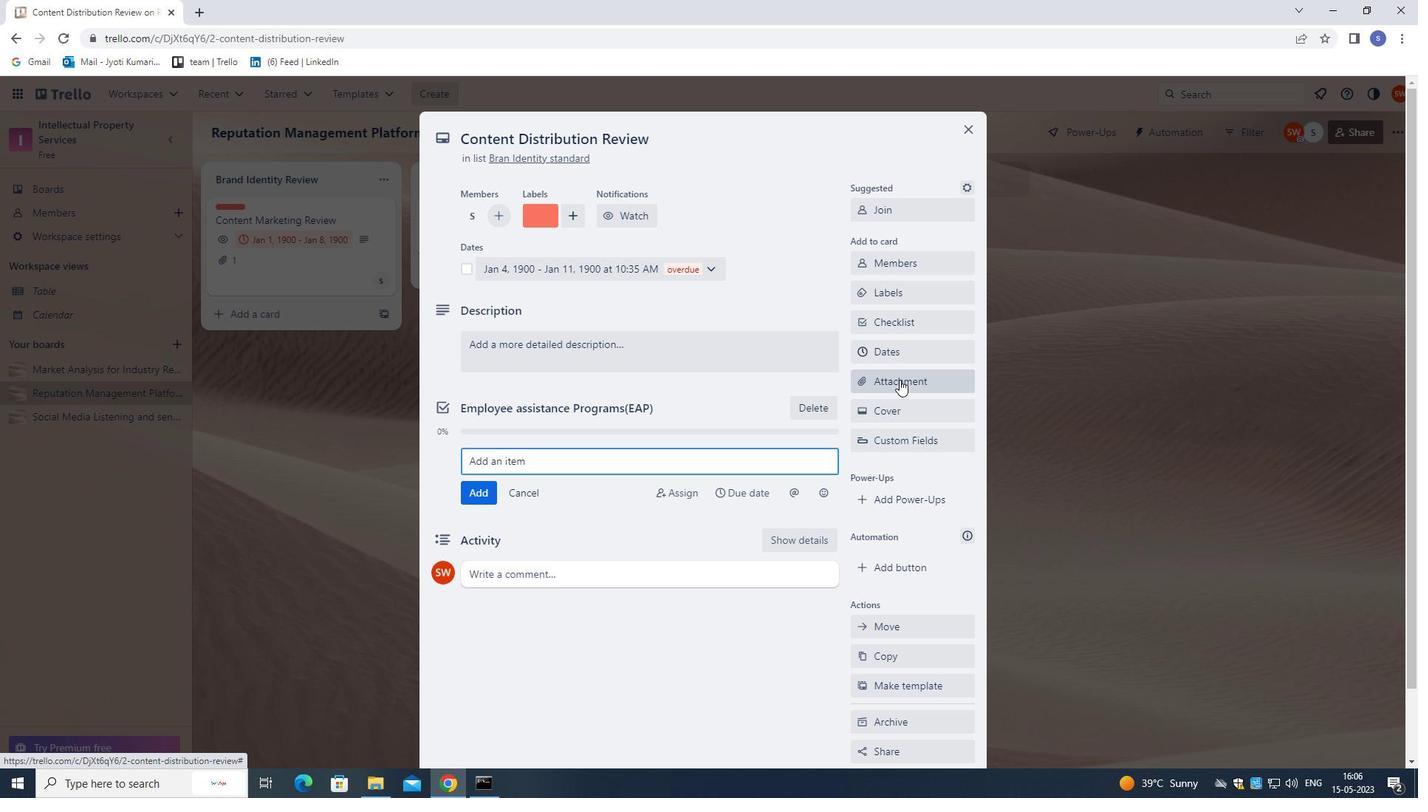 
Action: Mouse moved to (918, 496)
Screenshot: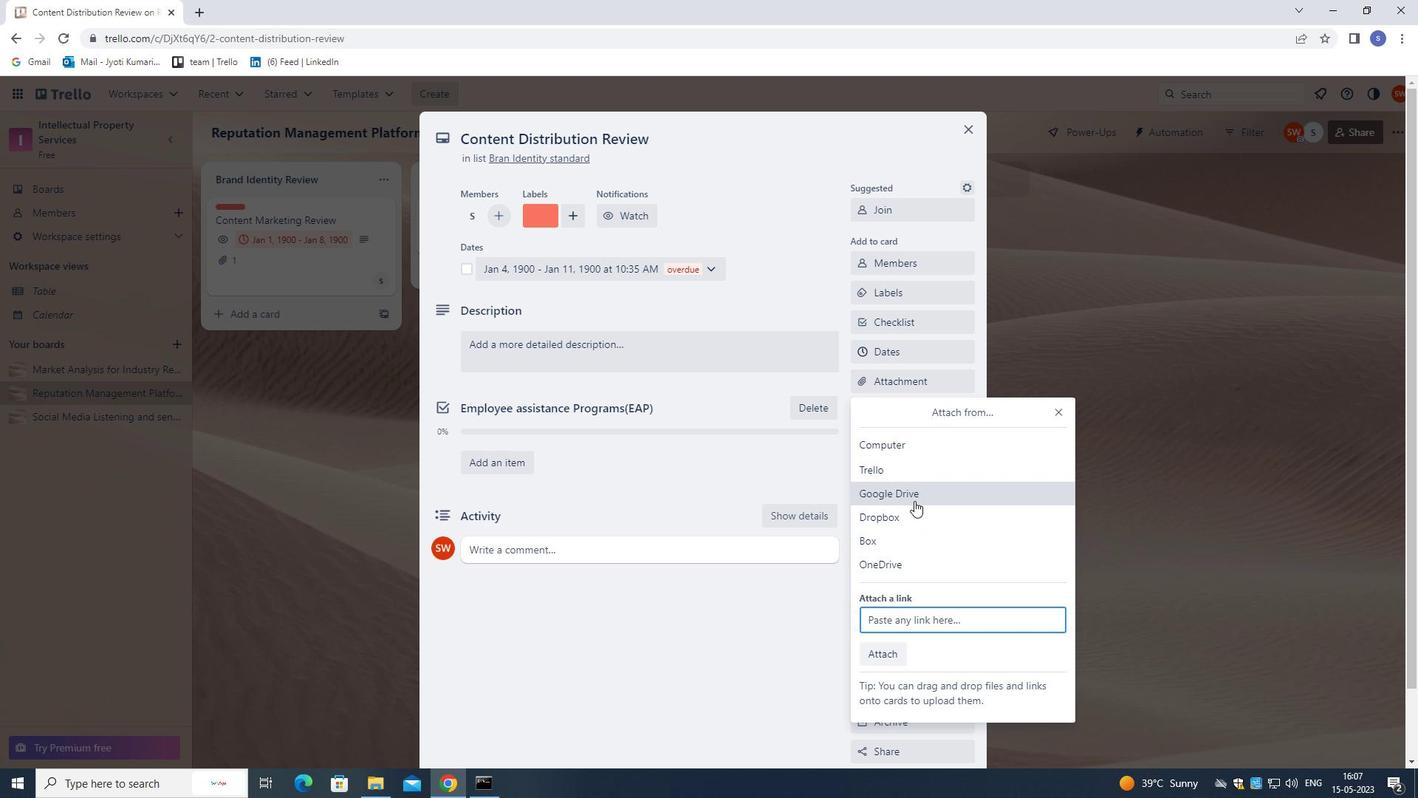 
Action: Mouse pressed left at (918, 496)
Screenshot: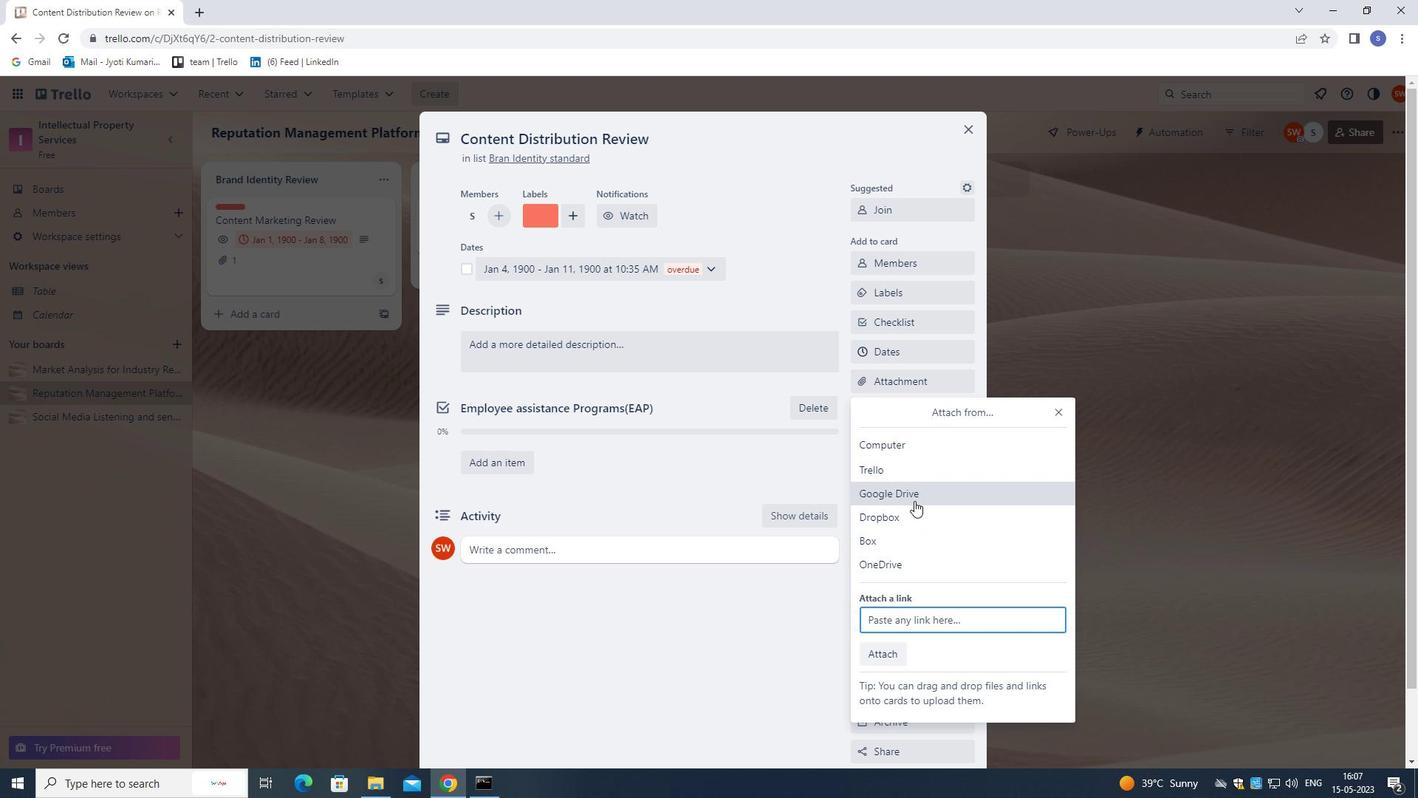 
Action: Mouse moved to (582, 348)
Screenshot: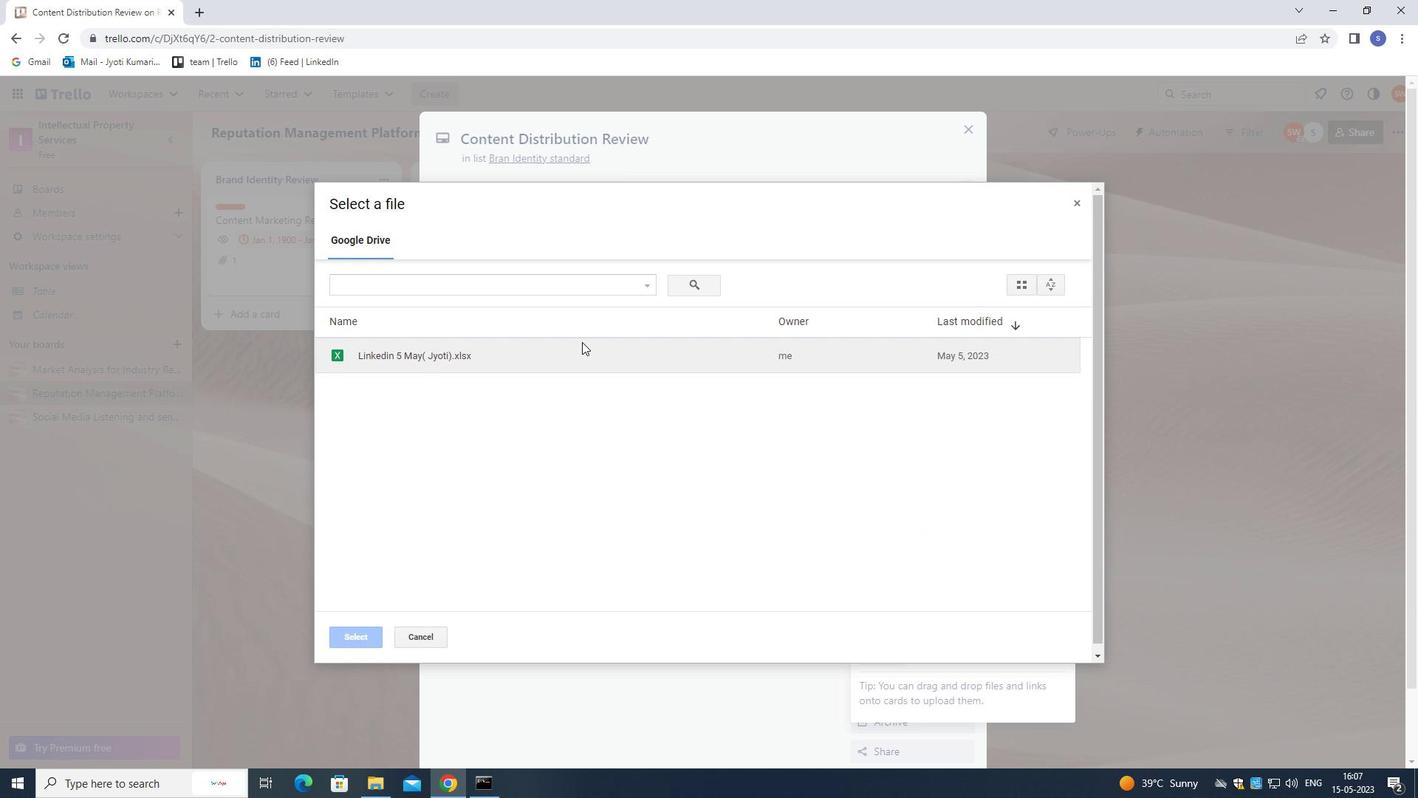 
Action: Mouse pressed left at (582, 348)
Screenshot: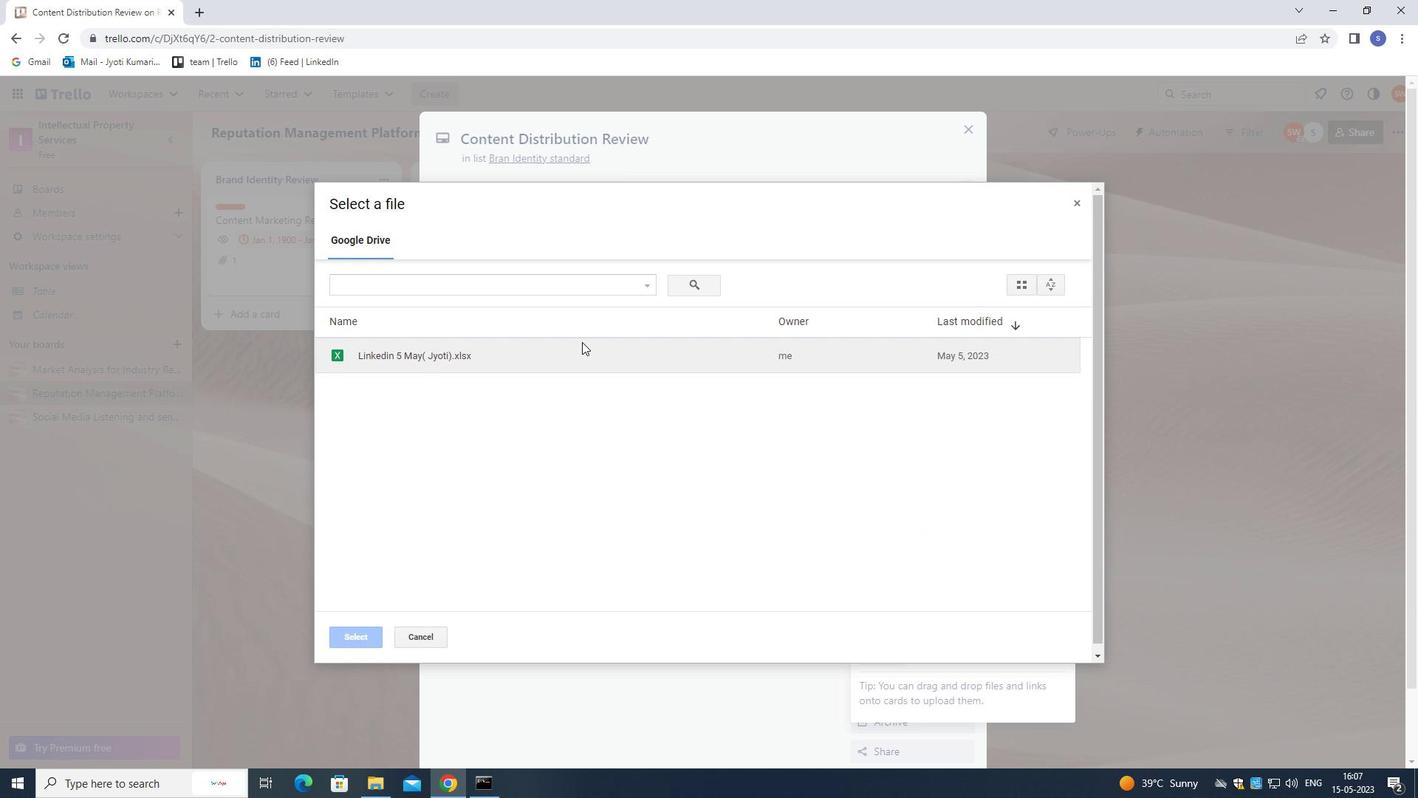
Action: Mouse moved to (352, 643)
Screenshot: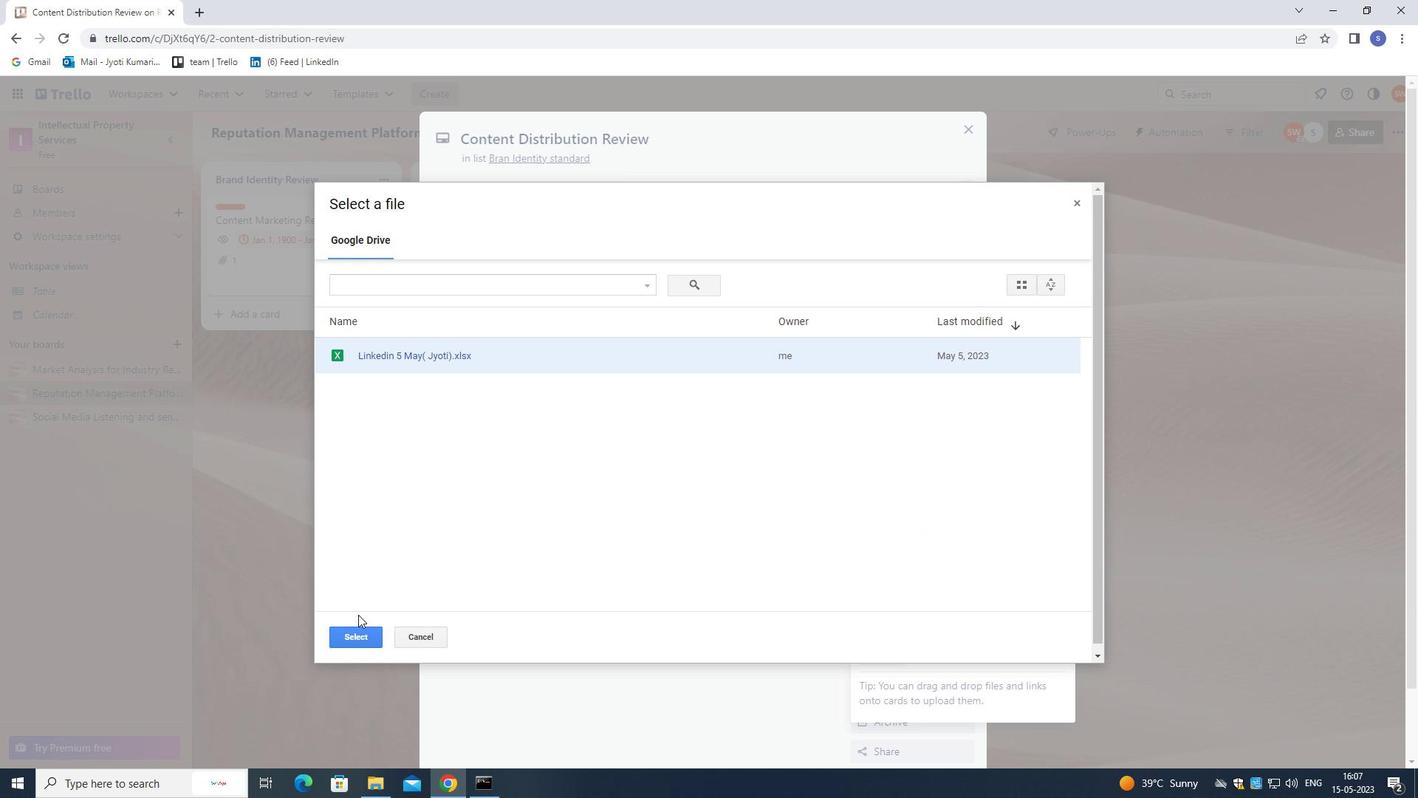 
Action: Mouse pressed left at (352, 643)
Screenshot: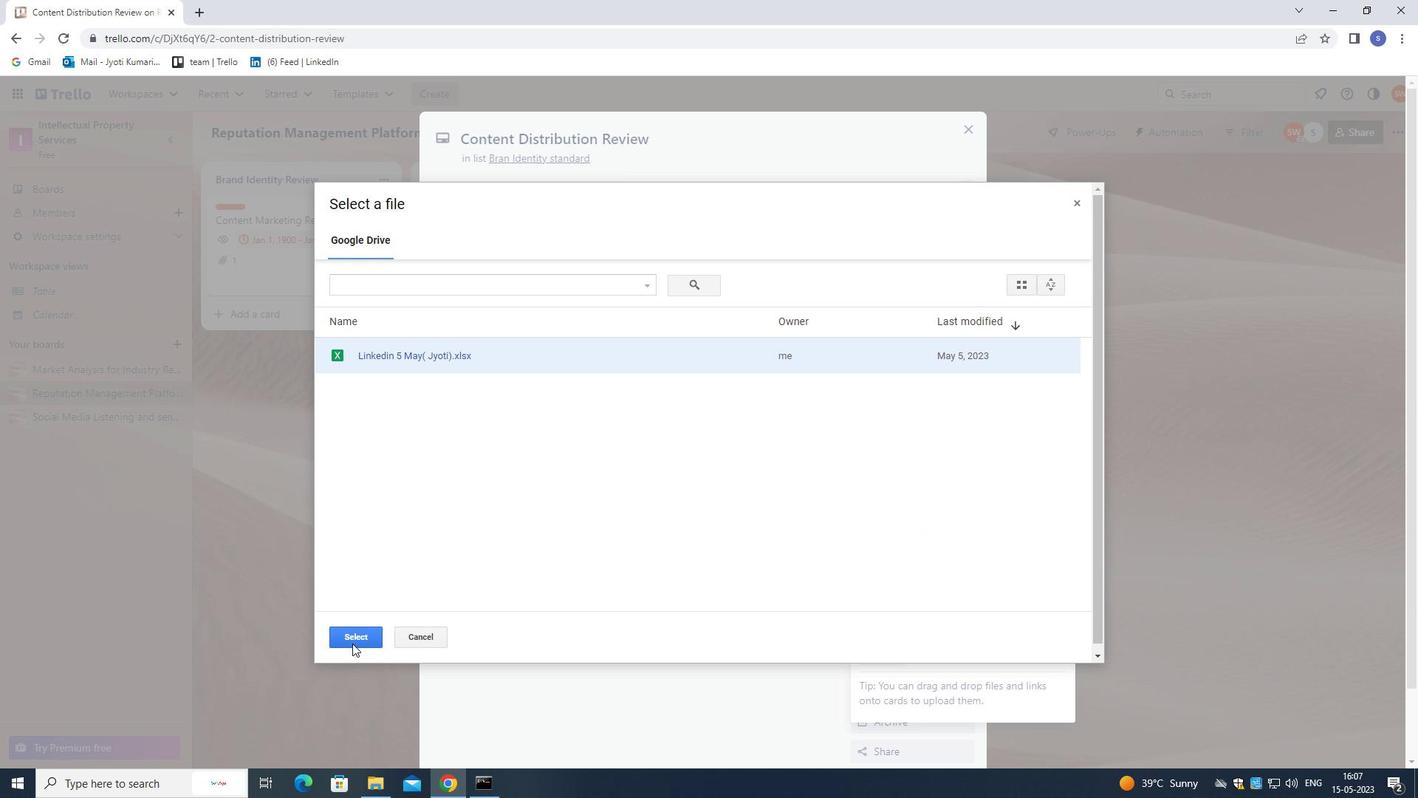 
Action: Mouse moved to (719, 346)
Screenshot: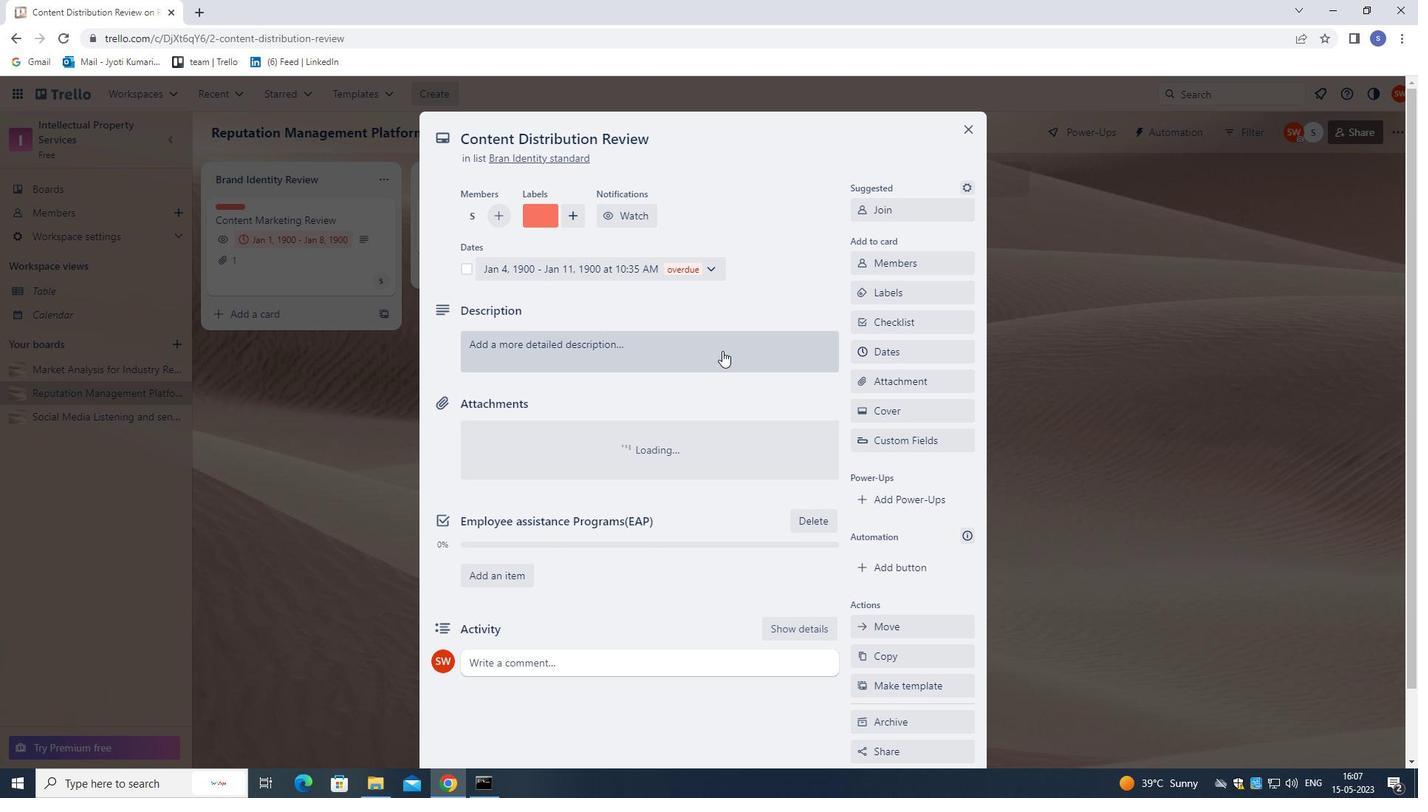 
Action: Mouse pressed left at (719, 346)
Screenshot: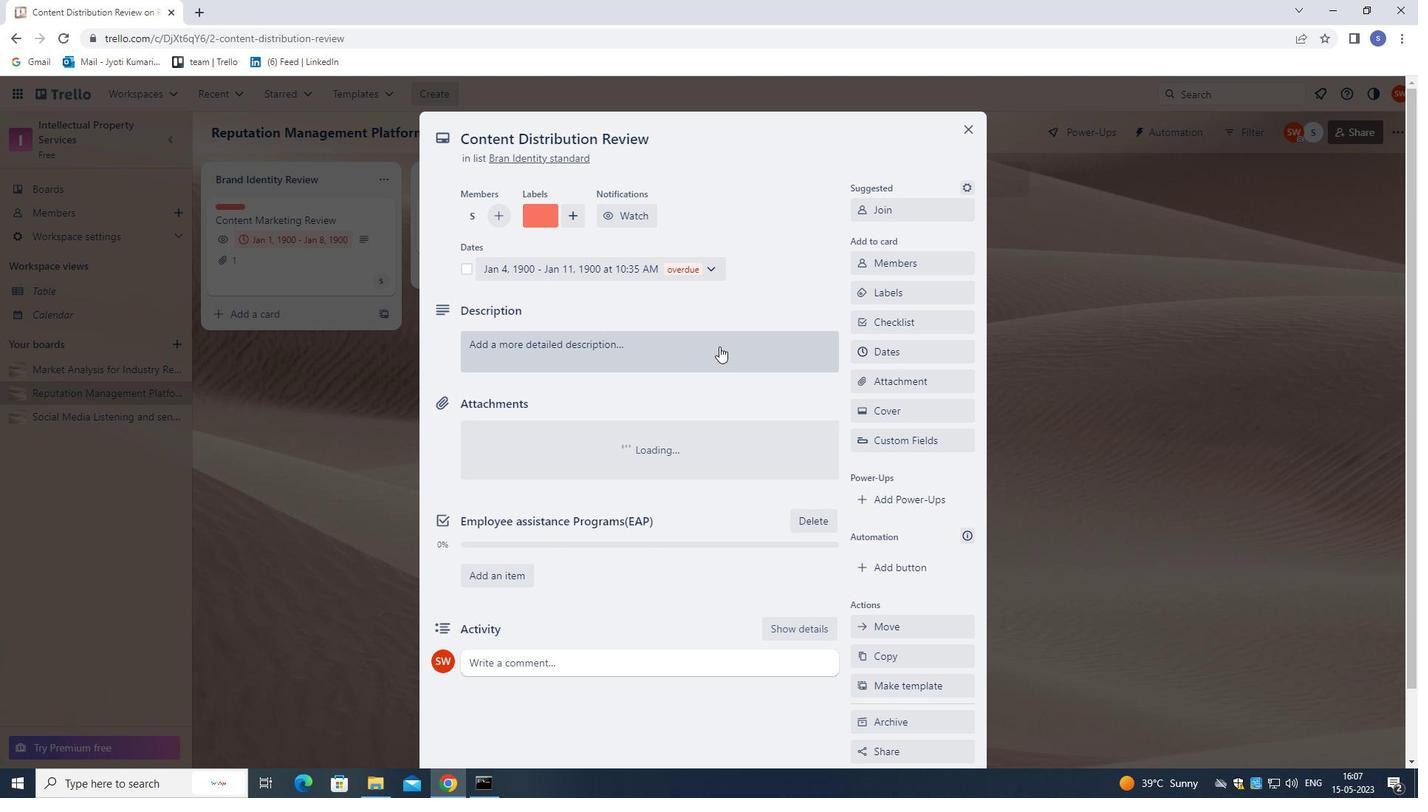
Action: Mouse moved to (770, 481)
Screenshot: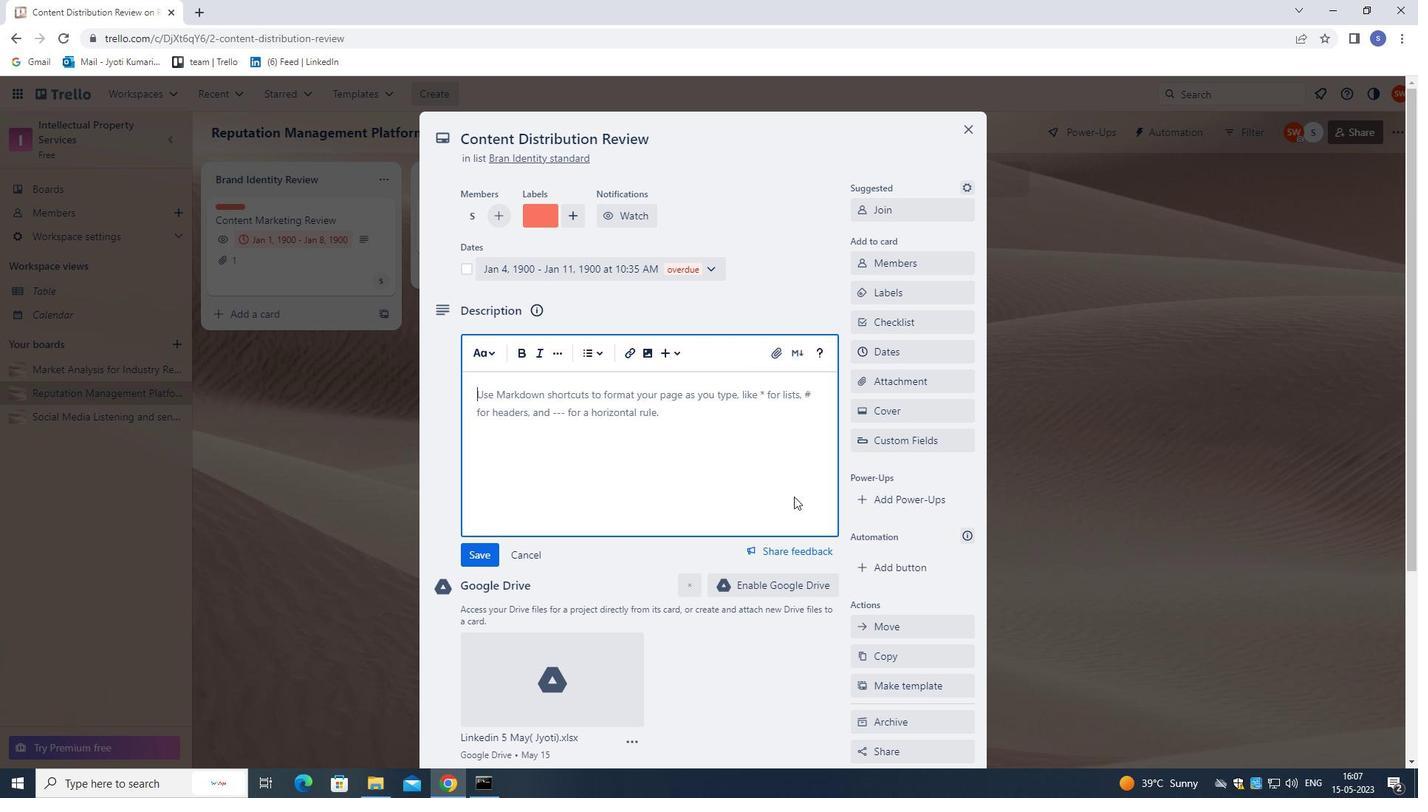 
Action: Key pressed <Key.shift>PLANAND<Key.space><Key.left><Key.left><Key.left><Key.left><Key.space><Key.right><Key.right><Key.right><Key.right><Key.space>EXECUTE<Key.space>COMPANY<Key.space>TEAM-BUILDING<Key.space>CONFERENCE<Key.space>WITH<Key.space>TEAM-BUILDING<Key.space>EXERCISE<Key.space>ON<Key.space>PROBLEM<Key.space>-SOLVING<Key.space>AND<Key.space>DECISION<Key.space>MAKING<Key.space>.
Screenshot: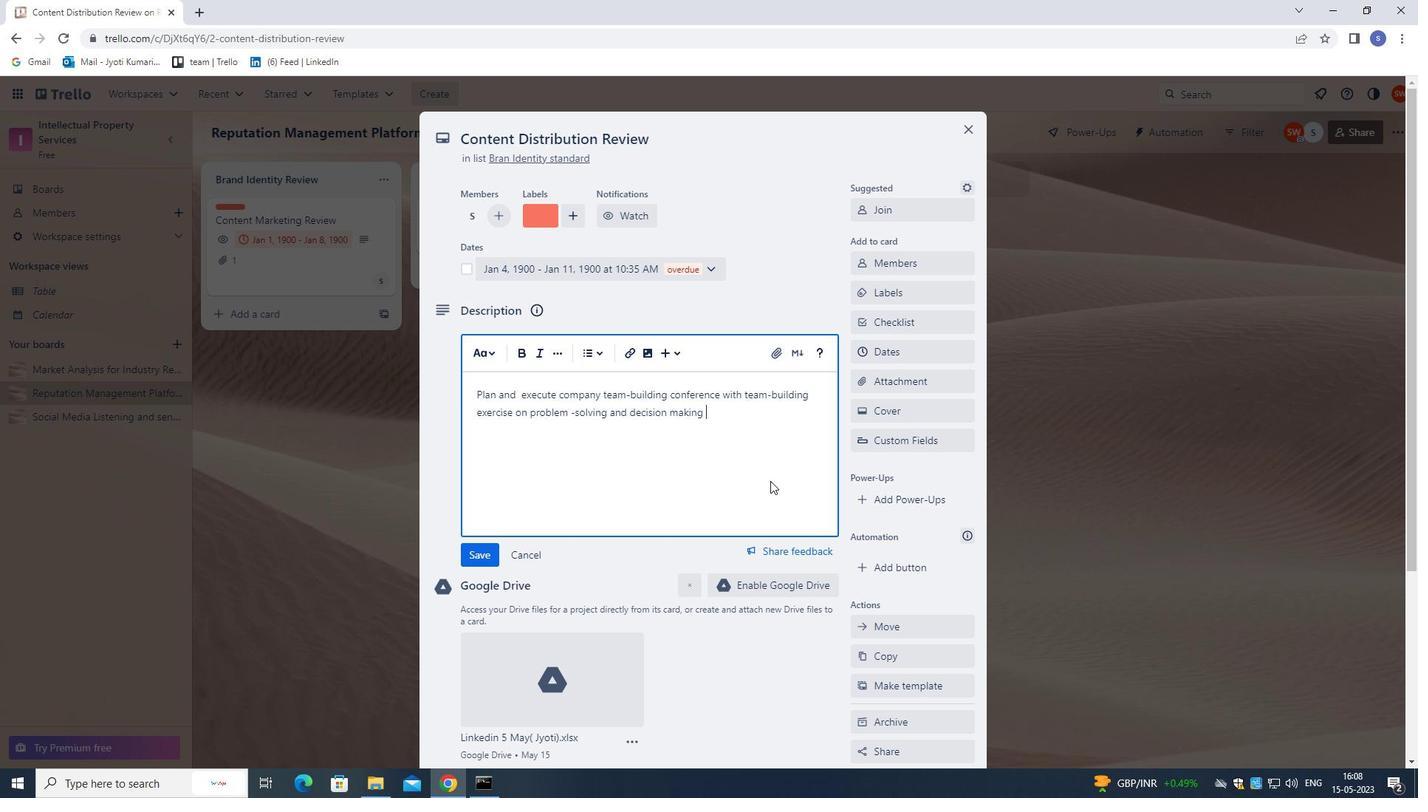
Action: Mouse moved to (738, 469)
Screenshot: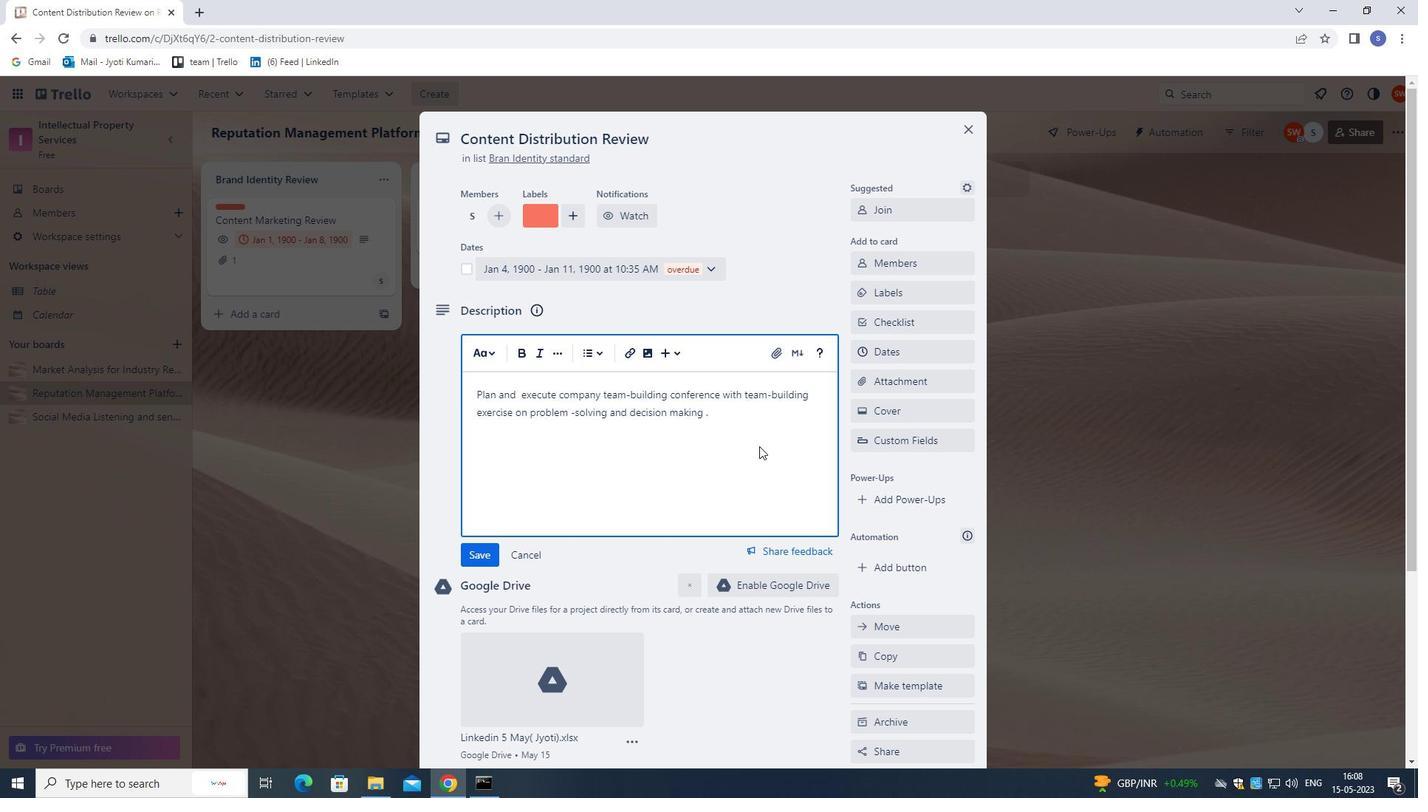 
Action: Mouse scrolled (738, 468) with delta (0, 0)
Screenshot: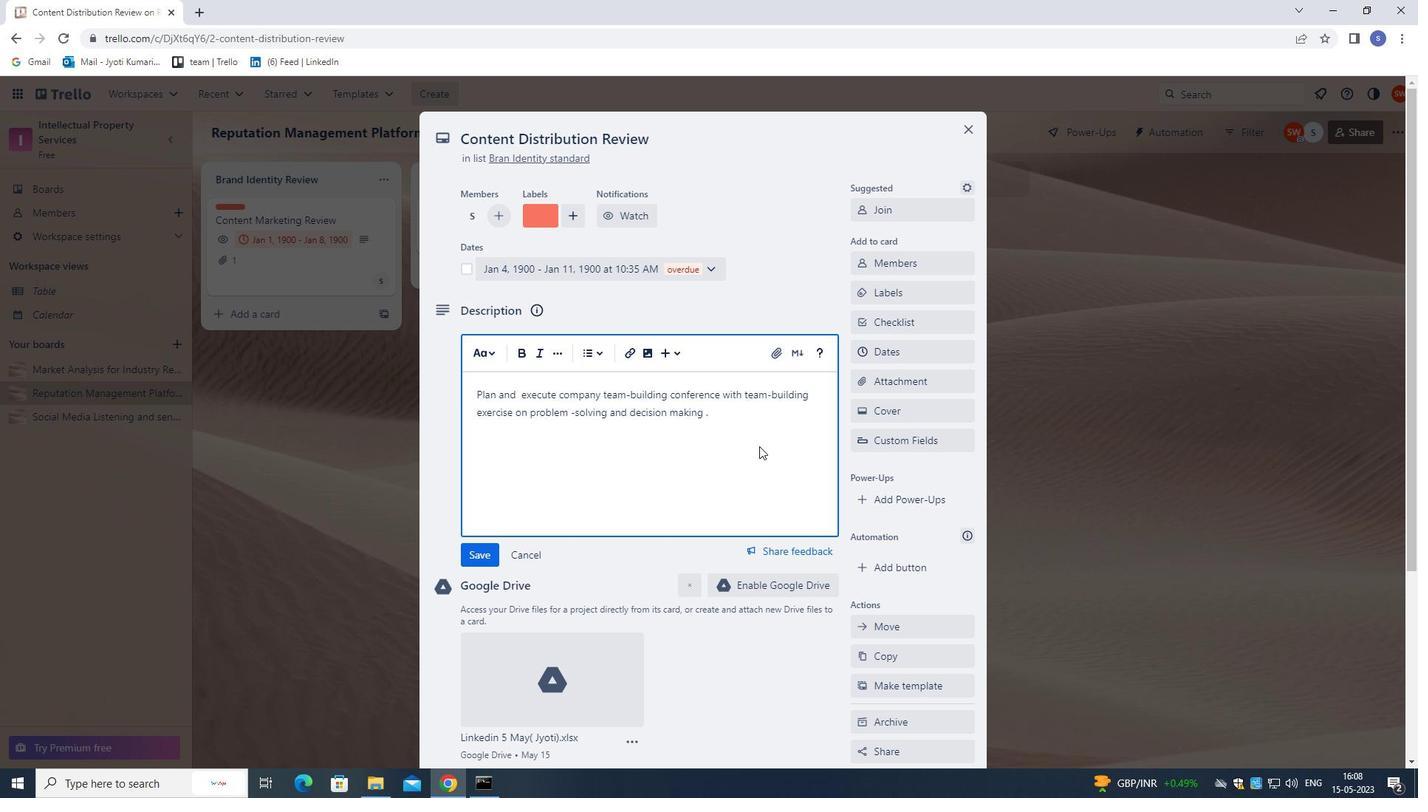 
Action: Mouse moved to (730, 486)
Screenshot: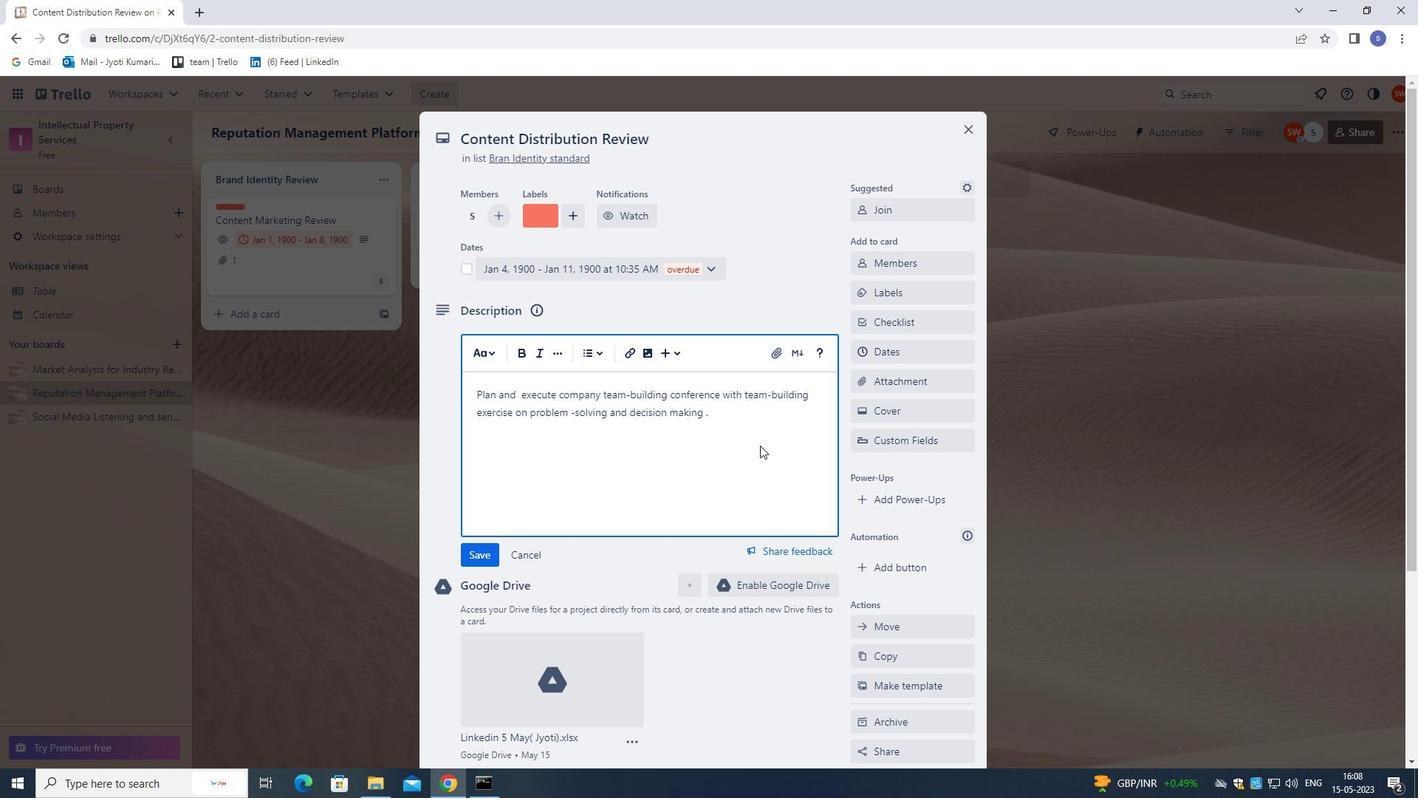 
Action: Mouse scrolled (730, 486) with delta (0, 0)
Screenshot: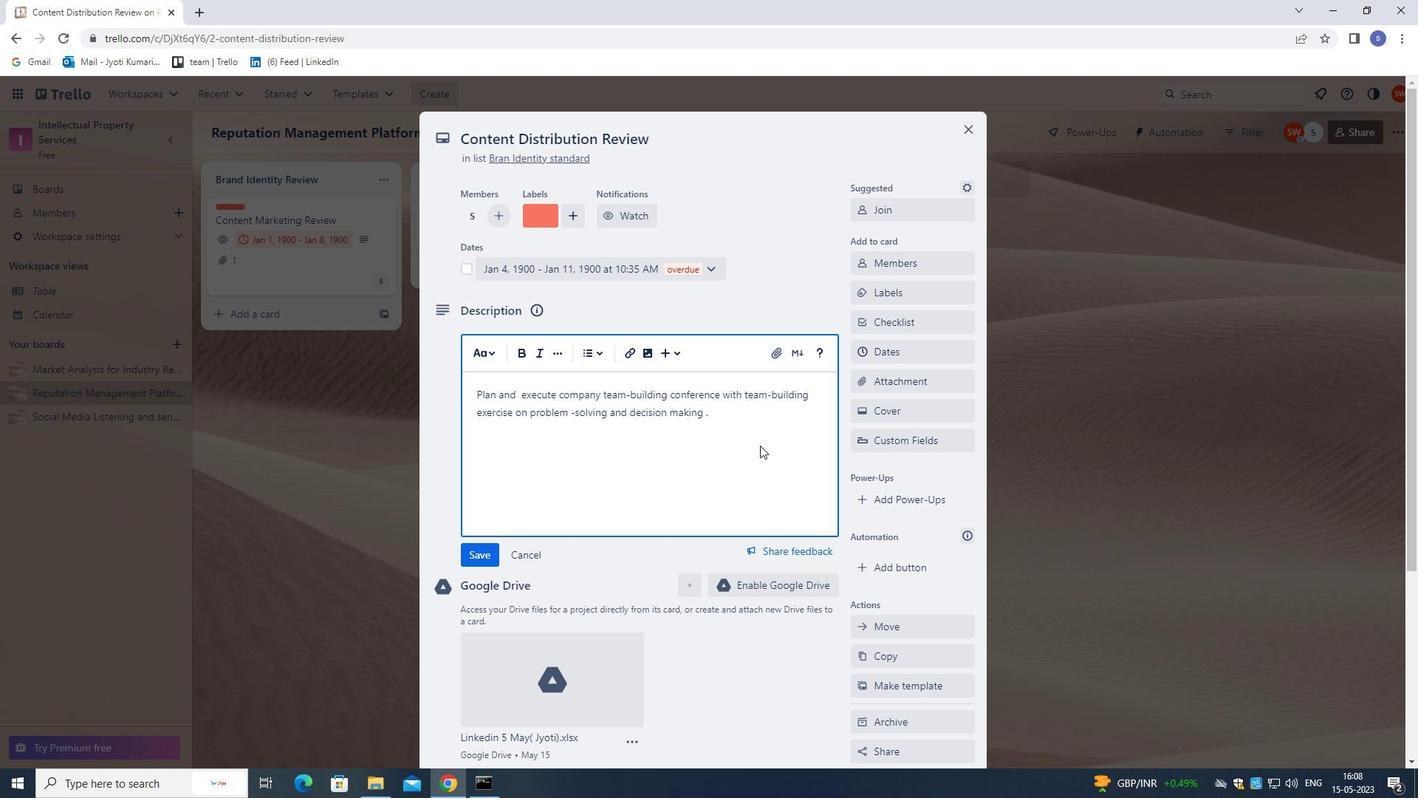 
Action: Mouse moved to (724, 499)
Screenshot: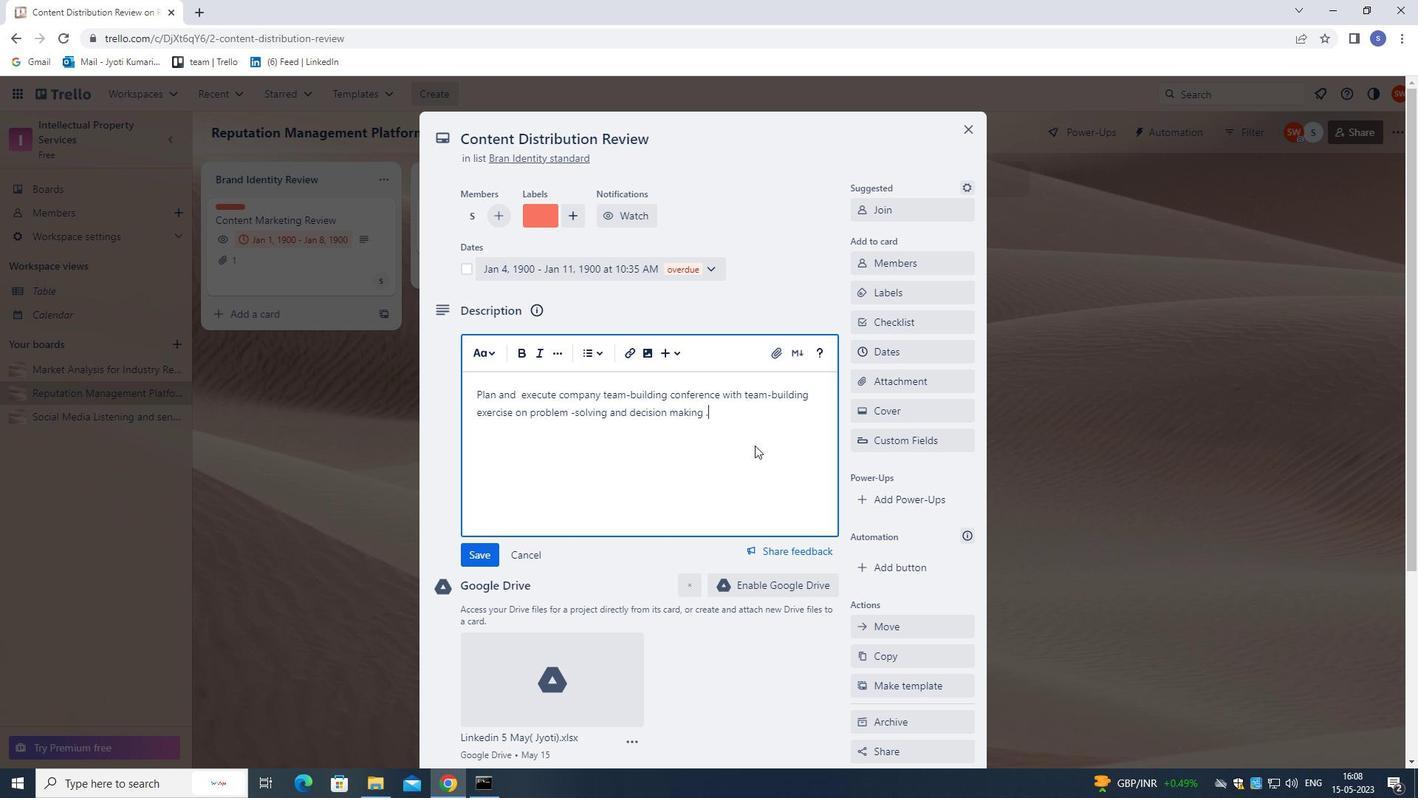 
Action: Mouse scrolled (724, 498) with delta (0, 0)
Screenshot: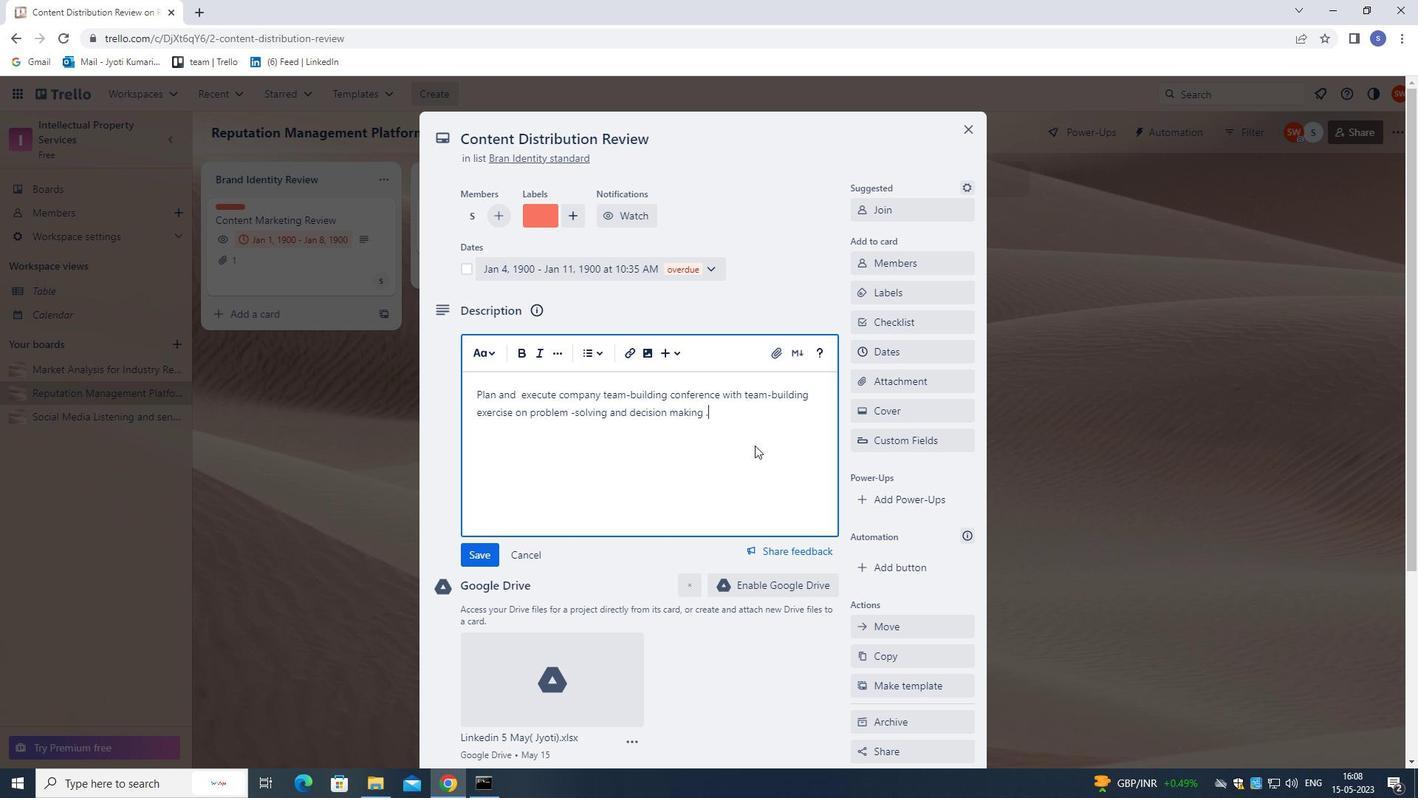 
Action: Mouse moved to (719, 511)
Screenshot: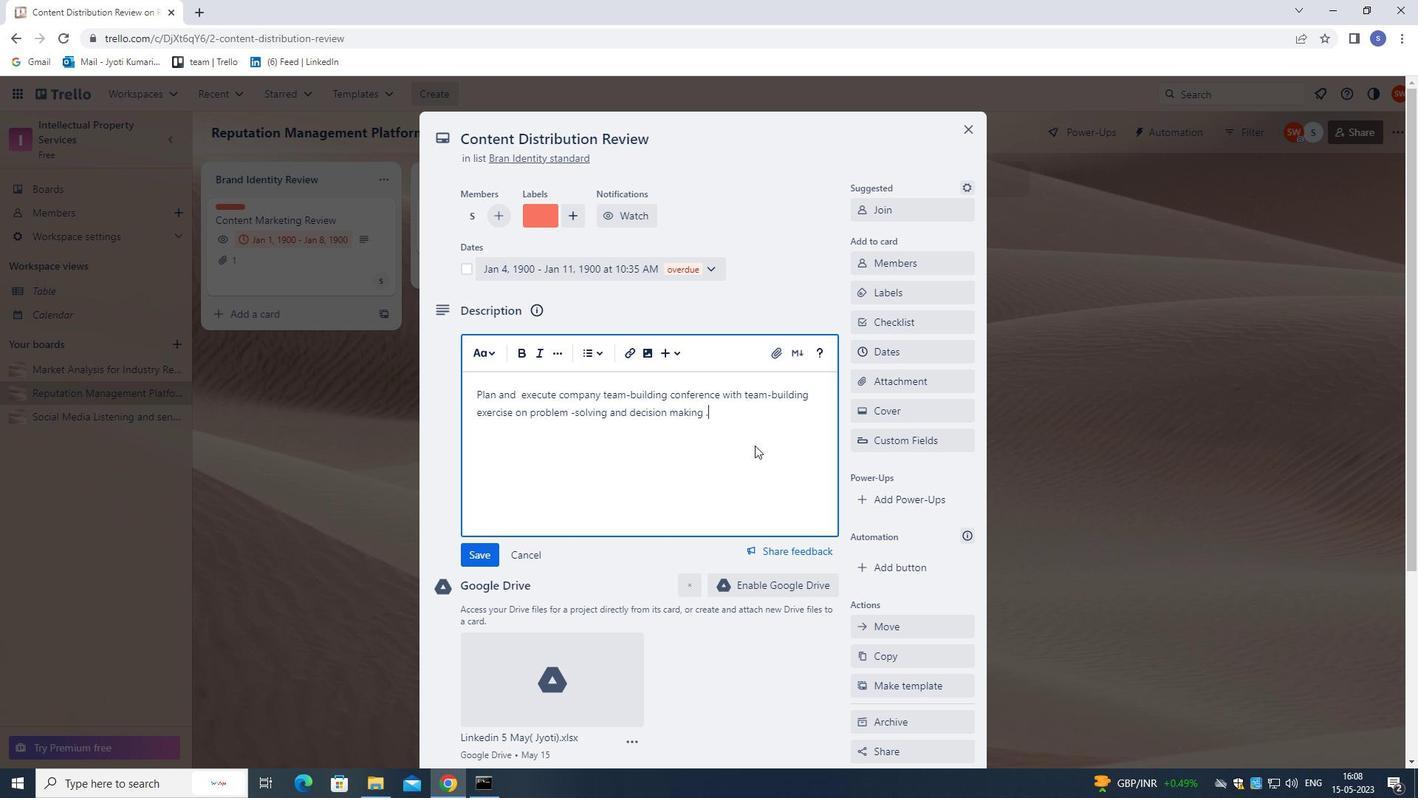 
Action: Mouse scrolled (719, 510) with delta (0, 0)
Screenshot: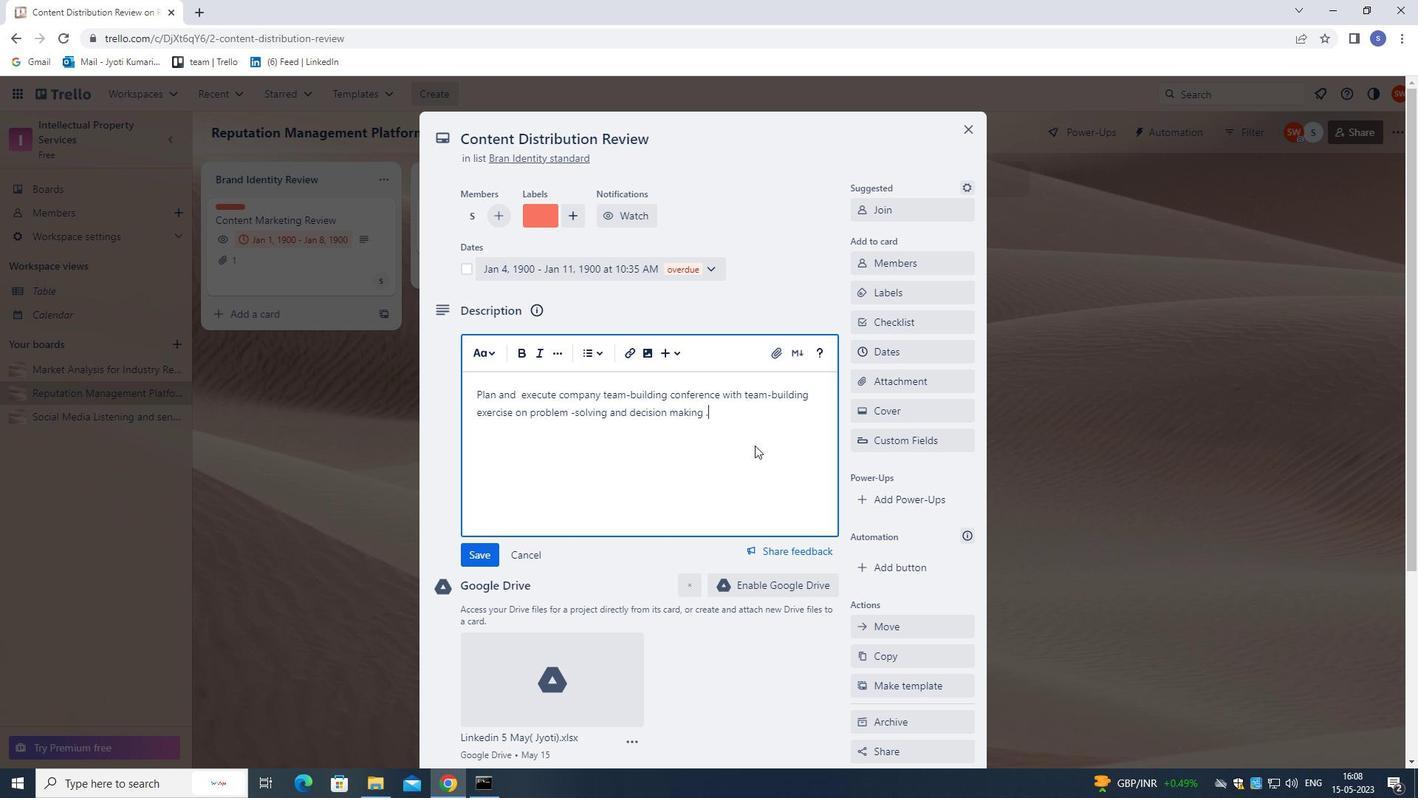 
Action: Mouse moved to (712, 529)
Screenshot: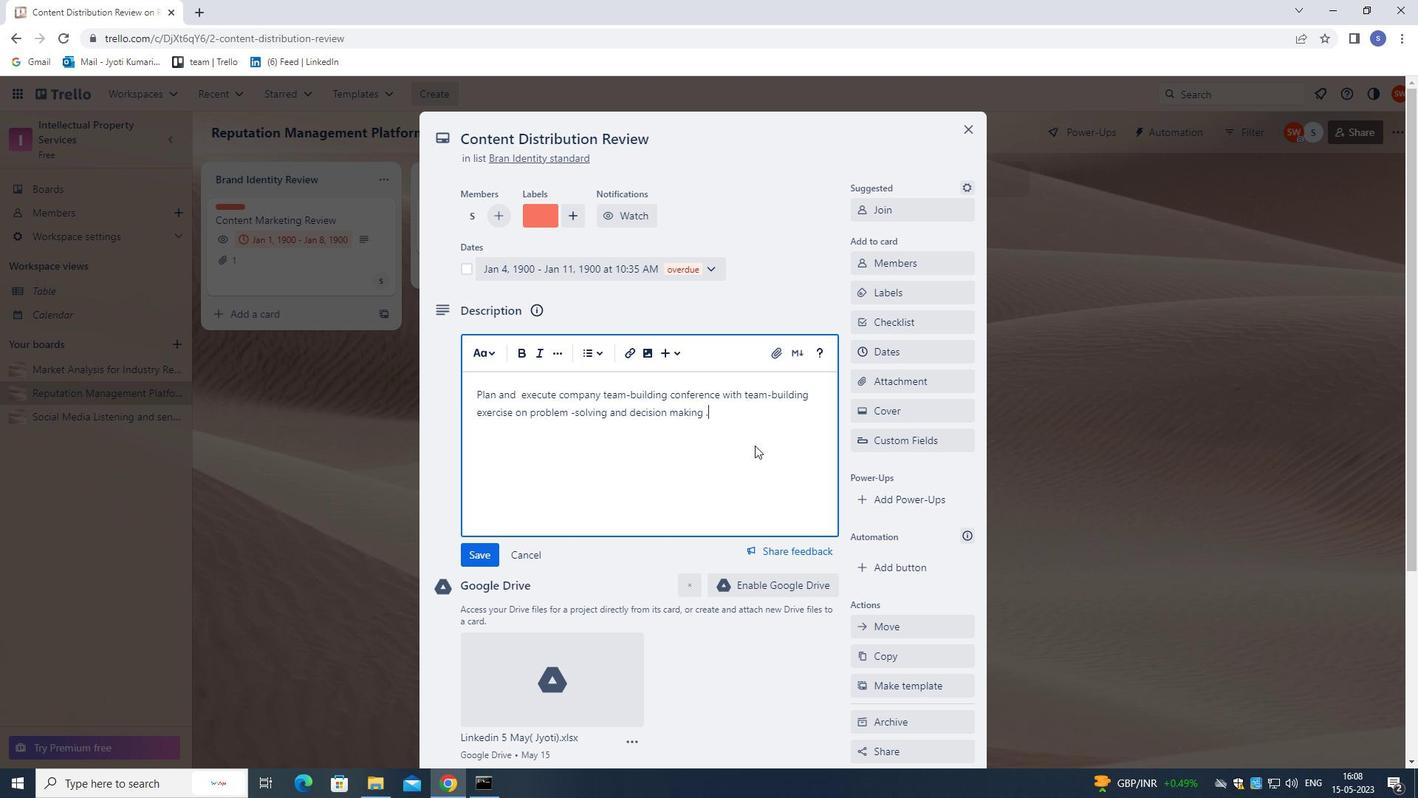
Action: Mouse scrolled (712, 529) with delta (0, 0)
Screenshot: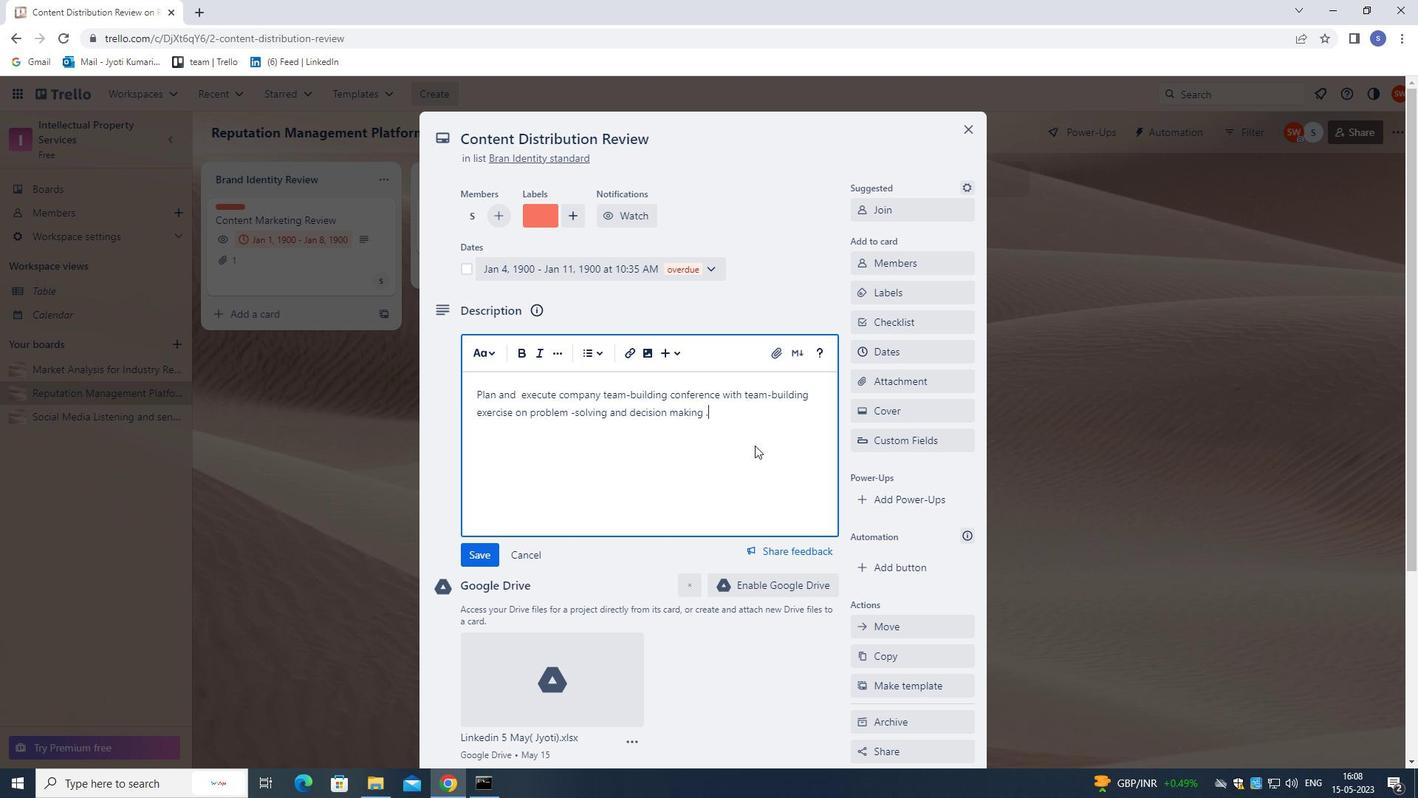 
Action: Mouse moved to (705, 563)
Screenshot: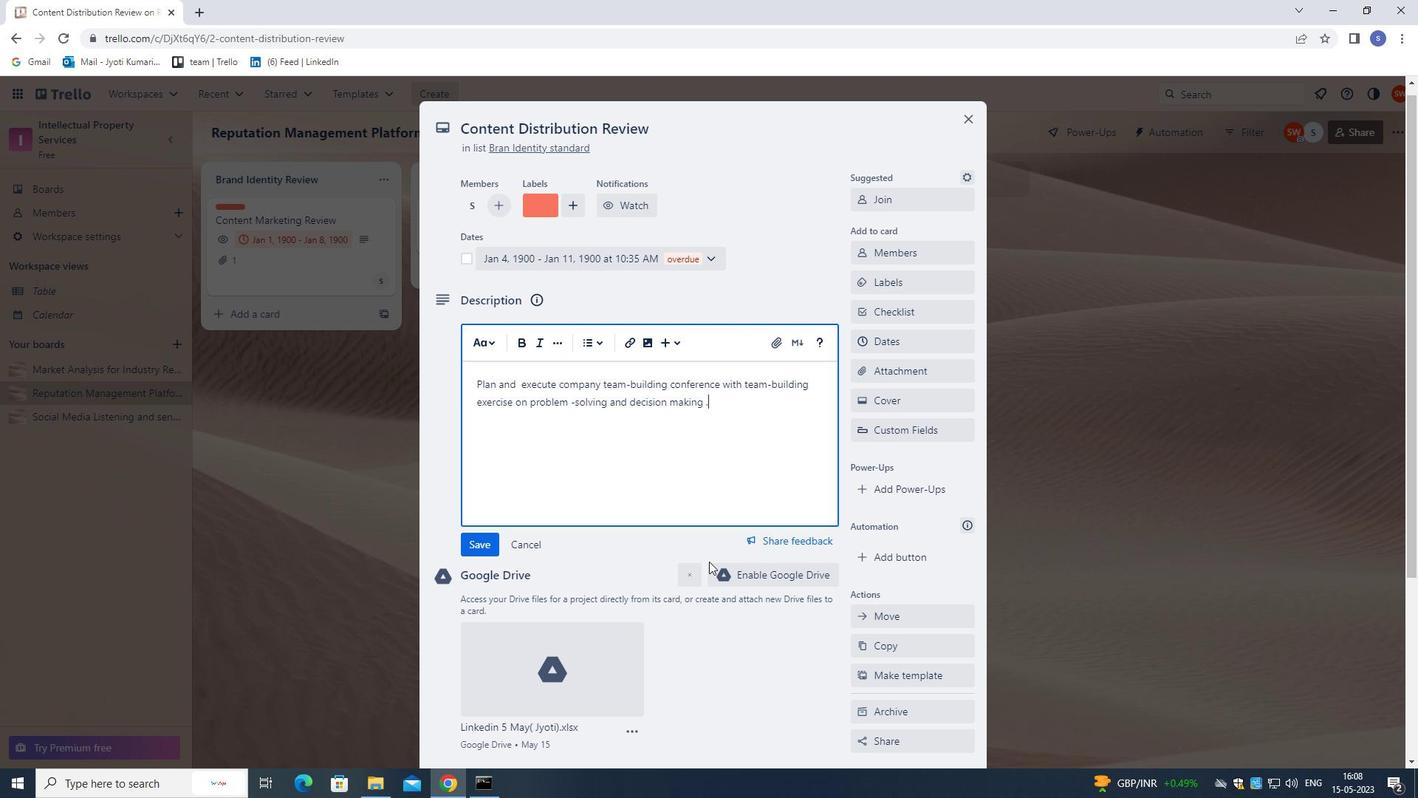 
Action: Mouse scrolled (705, 562) with delta (0, 0)
Screenshot: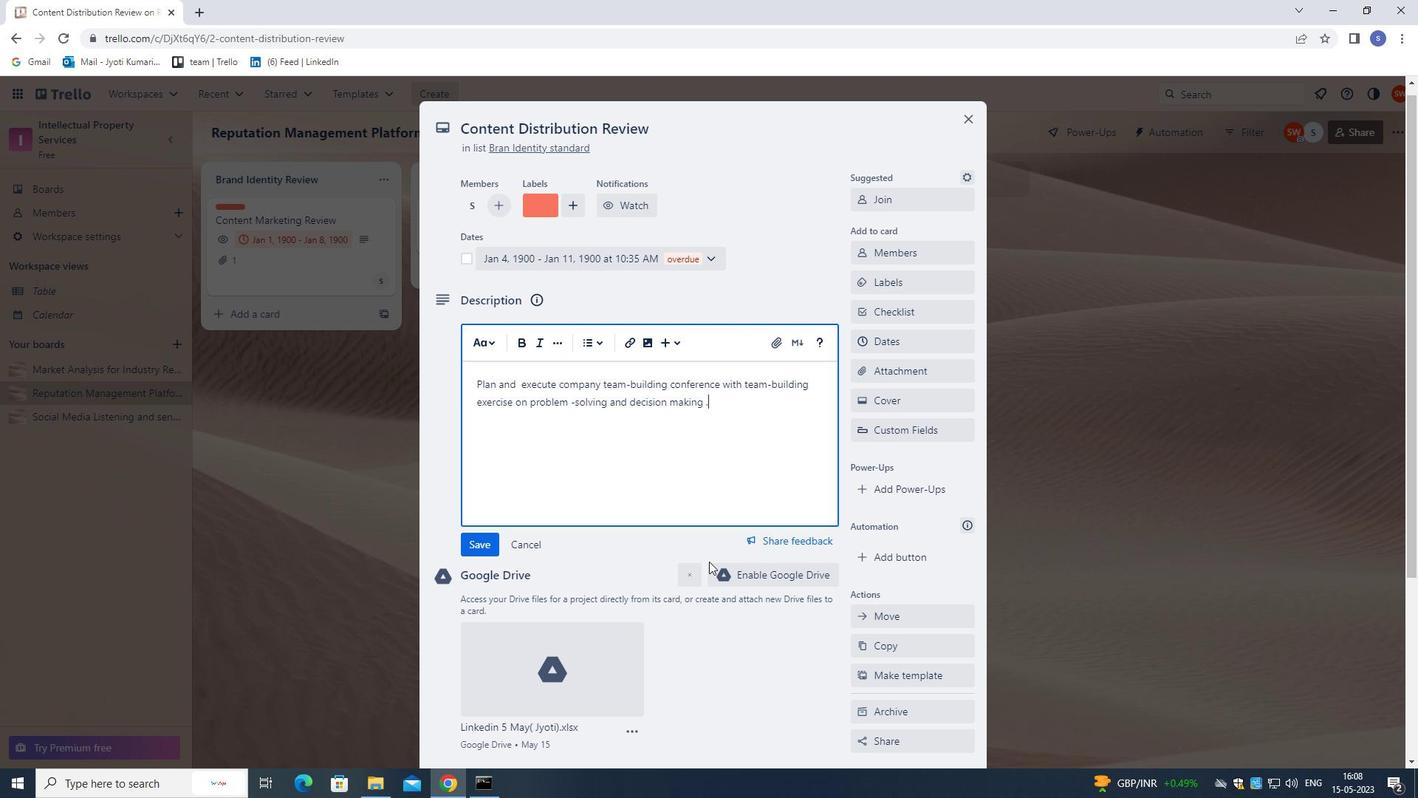 
Action: Mouse moved to (703, 566)
Screenshot: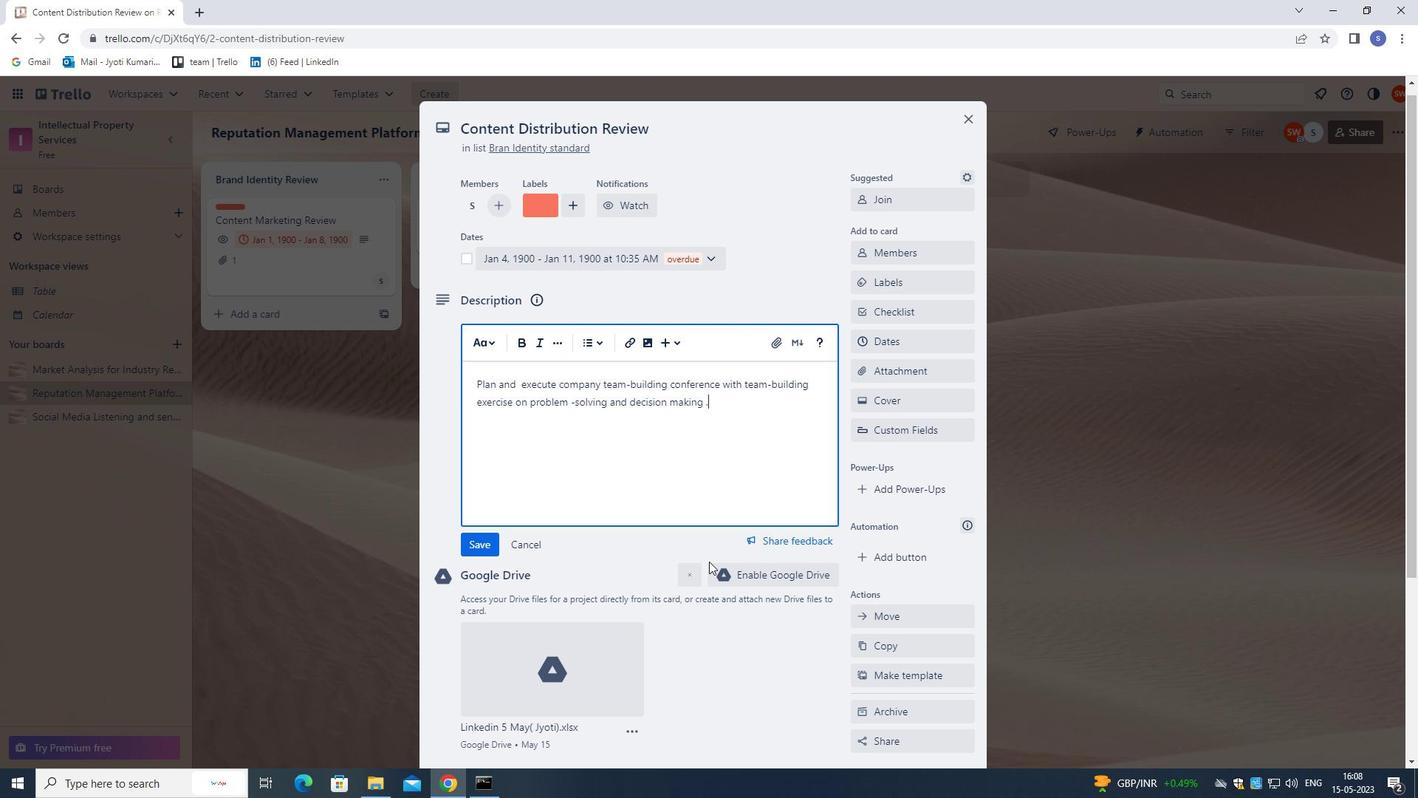 
Action: Mouse scrolled (703, 566) with delta (0, 0)
Screenshot: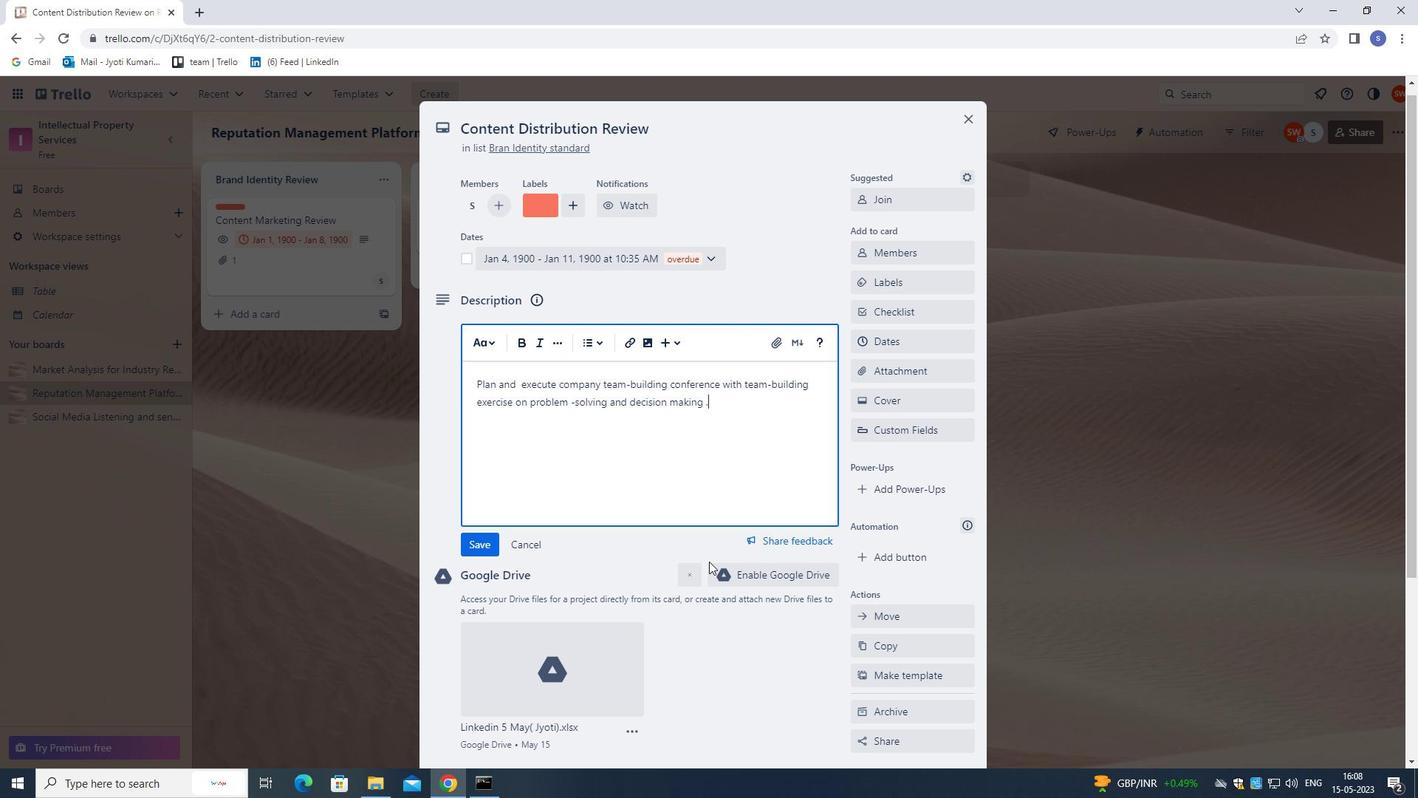
Action: Mouse moved to (699, 577)
Screenshot: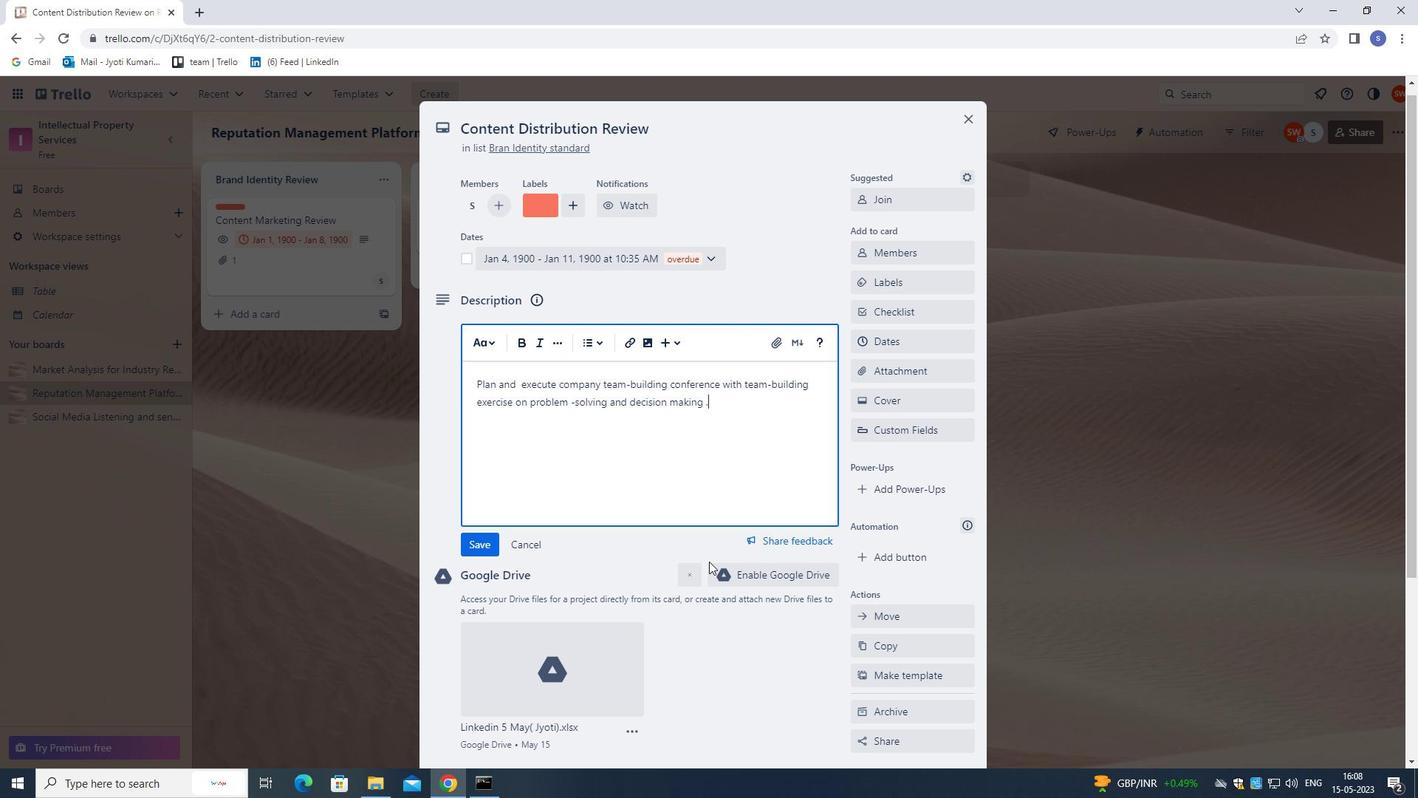 
Action: Mouse scrolled (699, 577) with delta (0, 0)
Screenshot: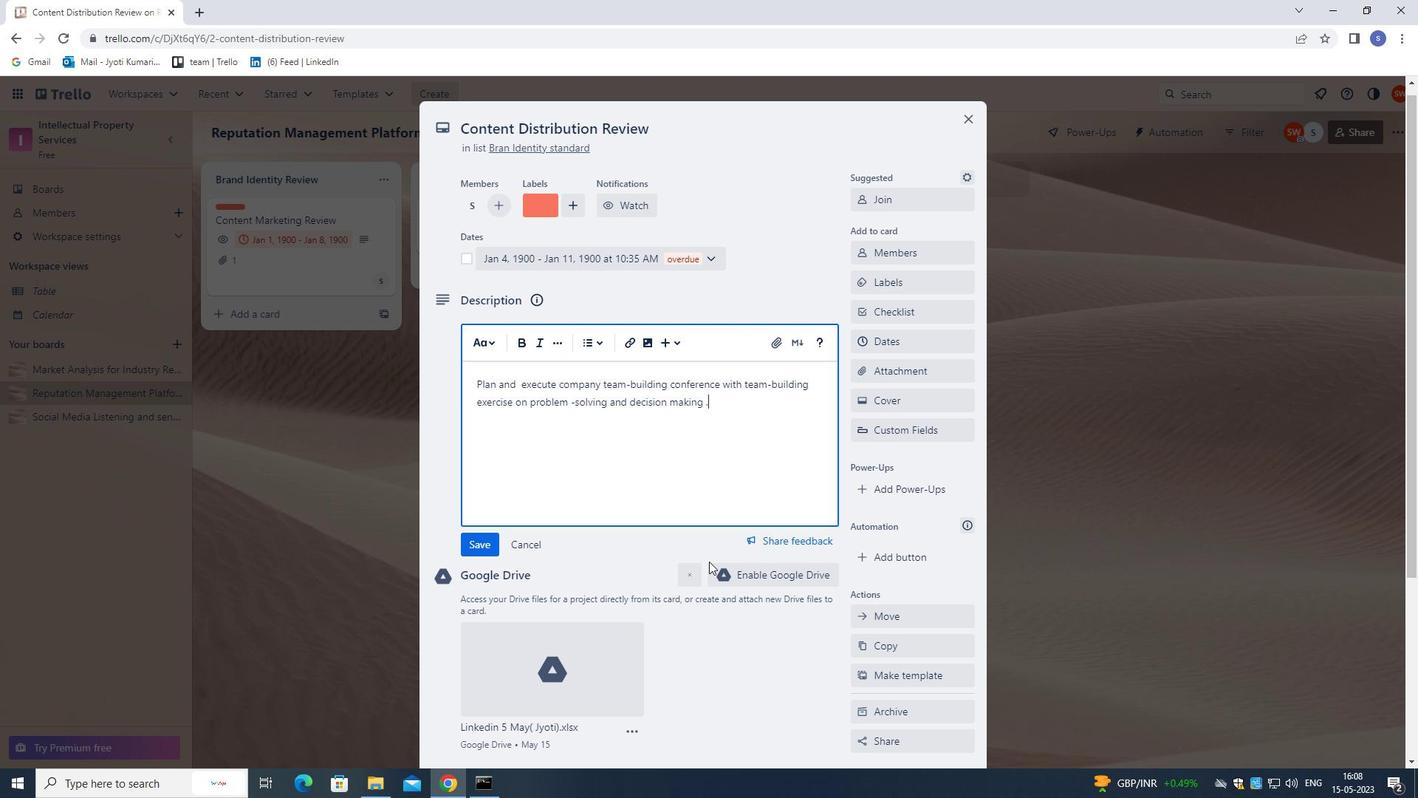 
Action: Mouse moved to (696, 585)
Screenshot: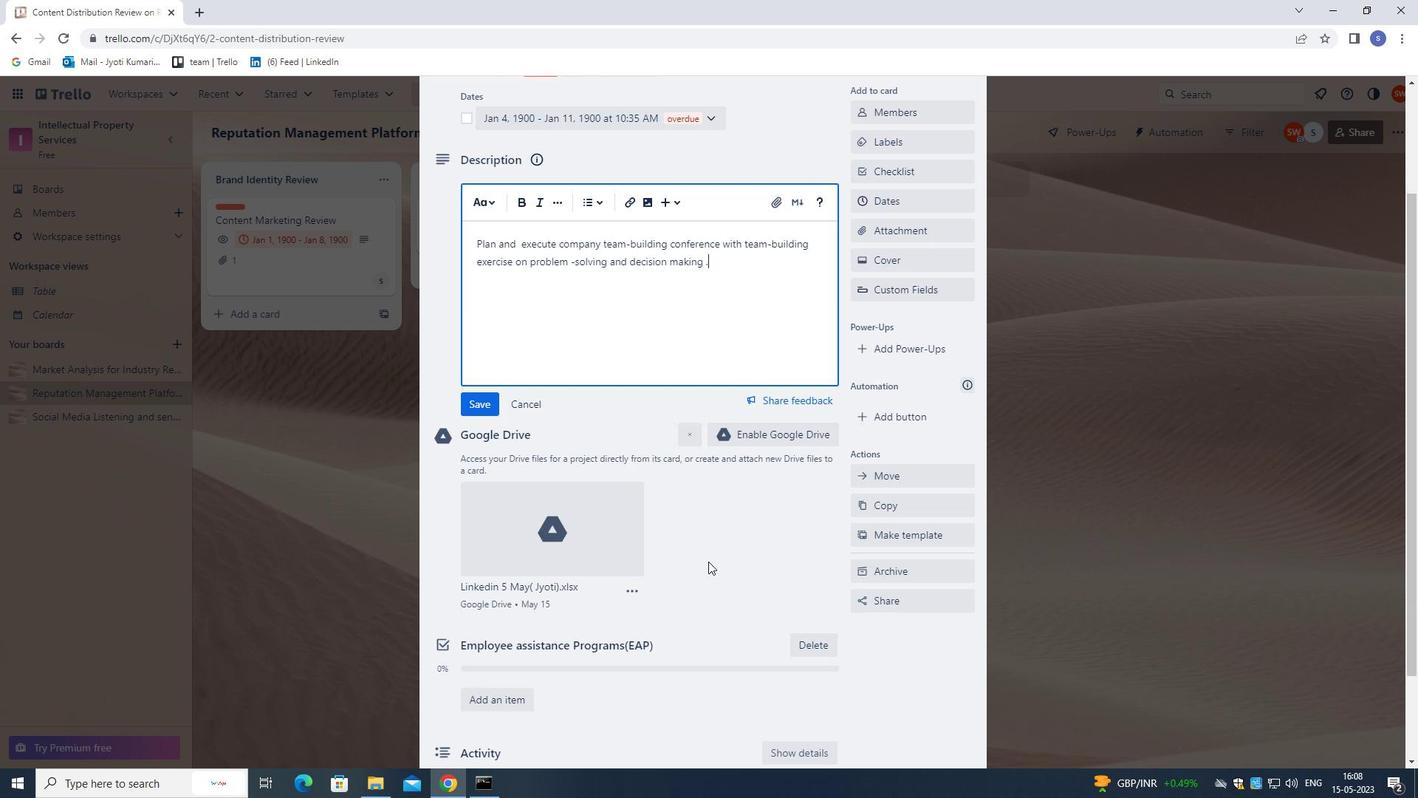 
Action: Mouse scrolled (696, 584) with delta (0, 0)
Screenshot: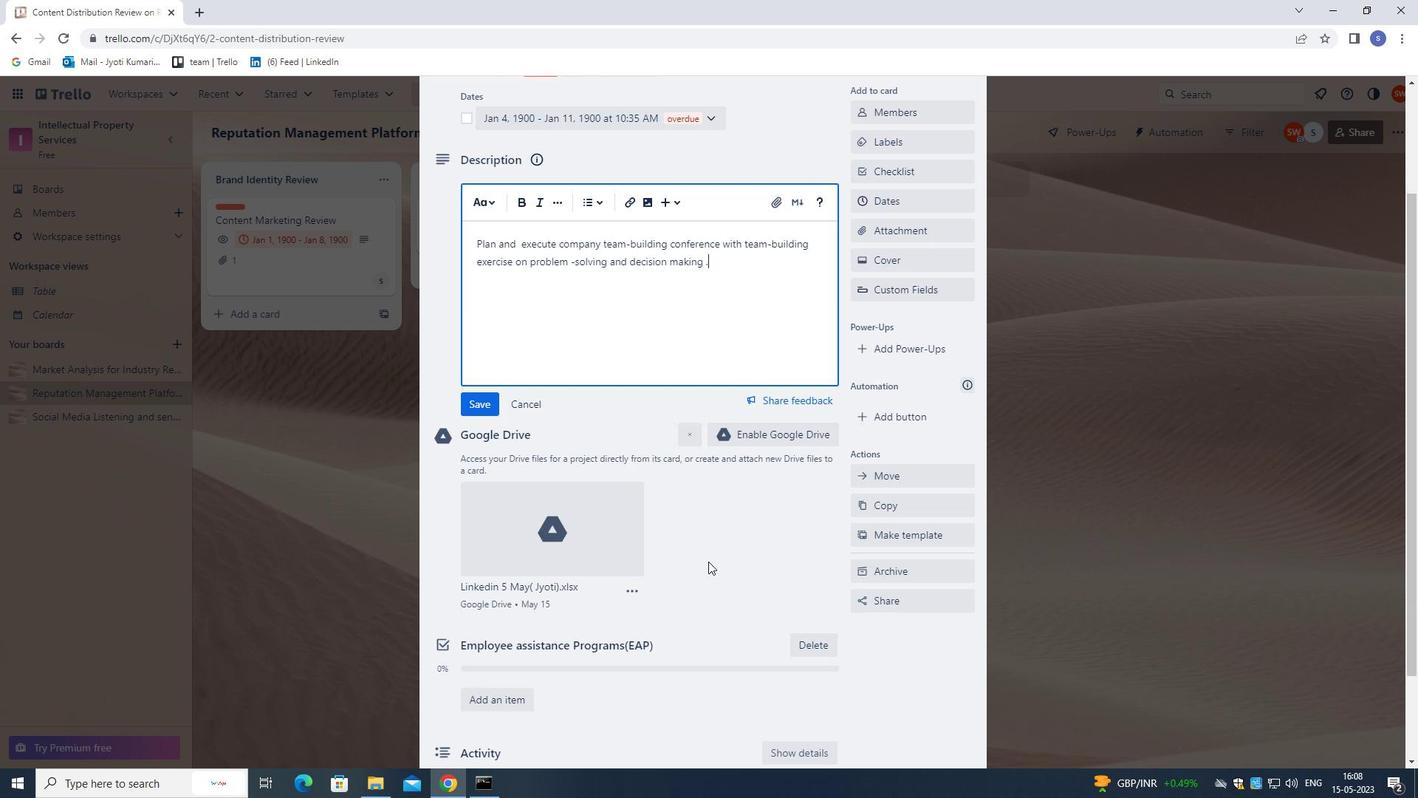 
Action: Mouse moved to (687, 605)
Screenshot: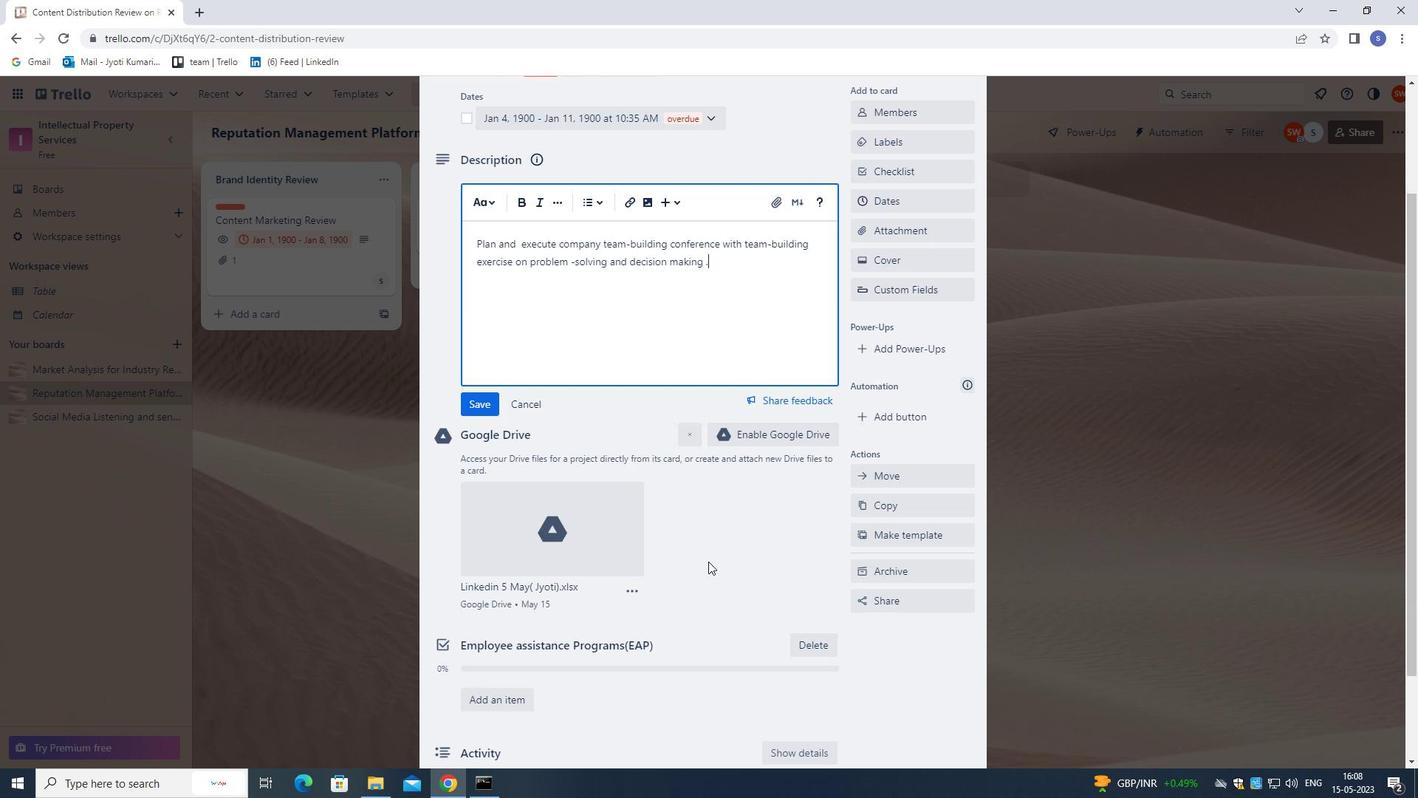 
Action: Mouse scrolled (687, 605) with delta (0, 0)
Screenshot: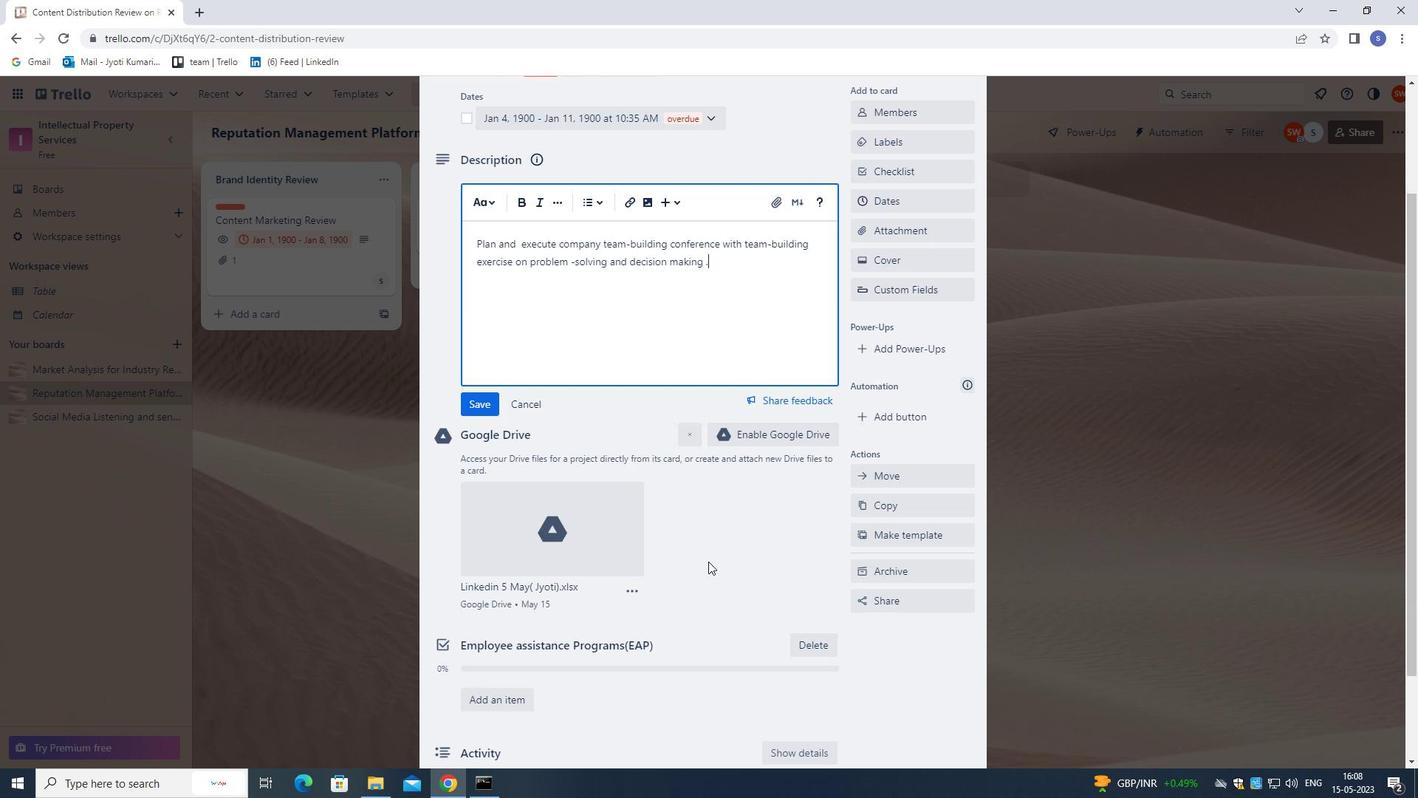 
Action: Mouse moved to (617, 675)
Screenshot: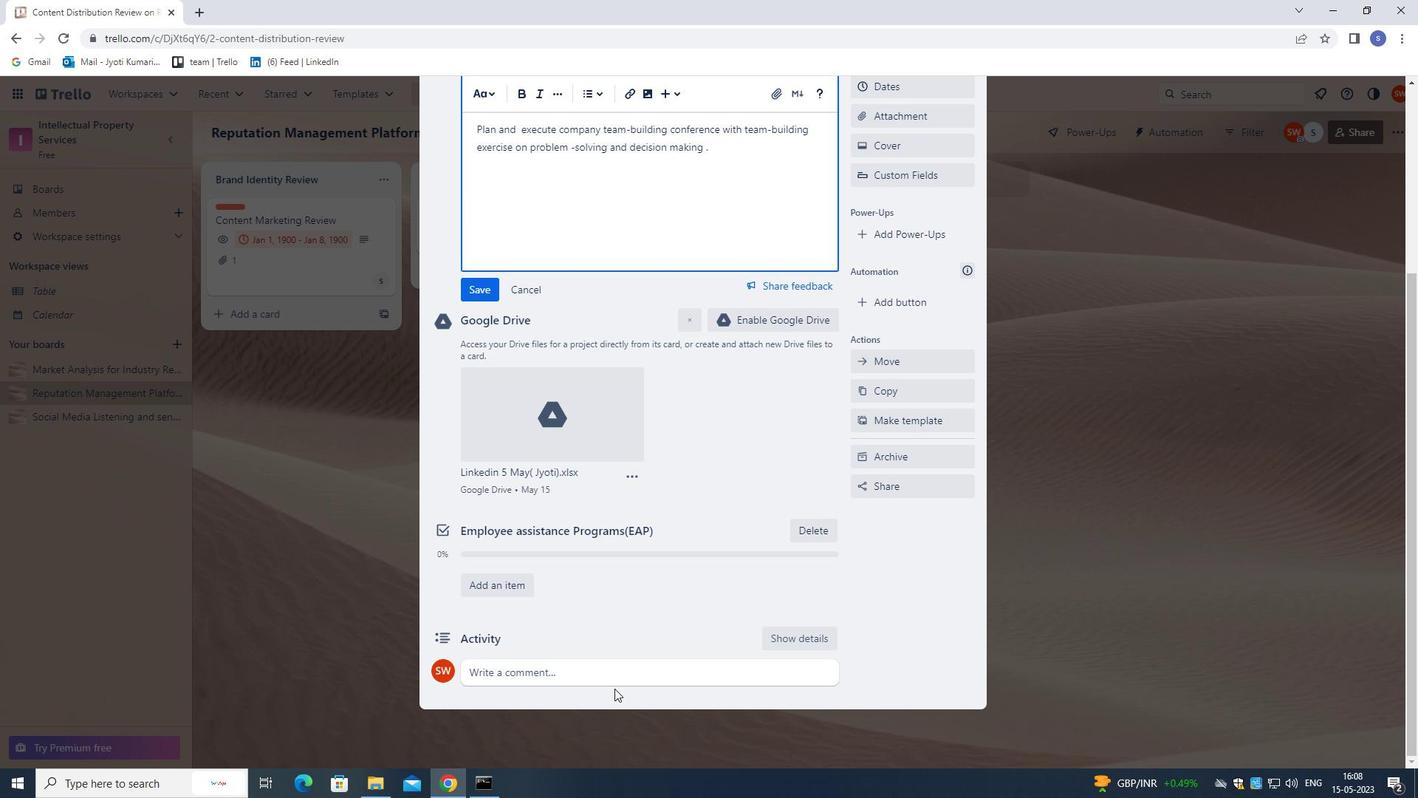 
Action: Mouse pressed left at (617, 675)
Screenshot: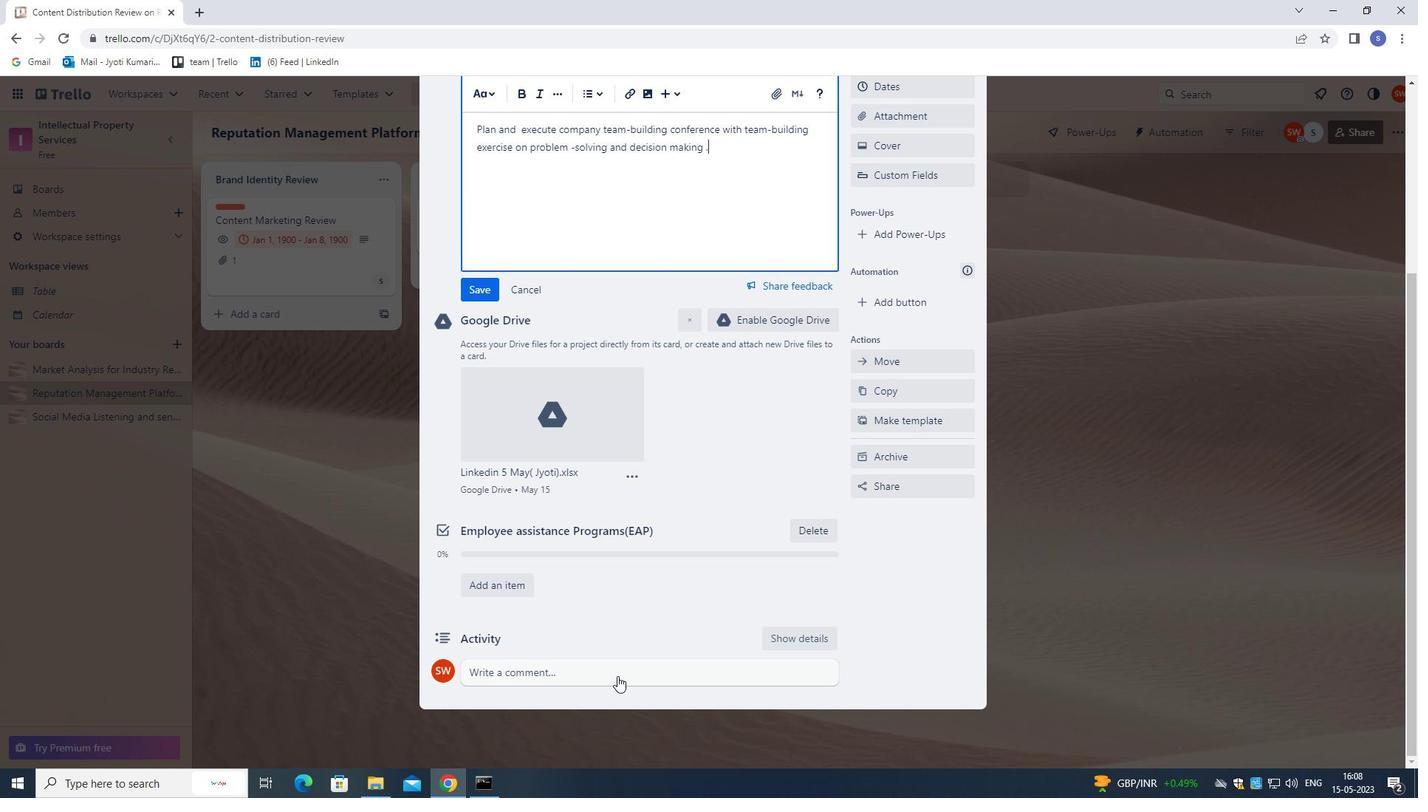 
Action: Mouse moved to (594, 533)
Screenshot: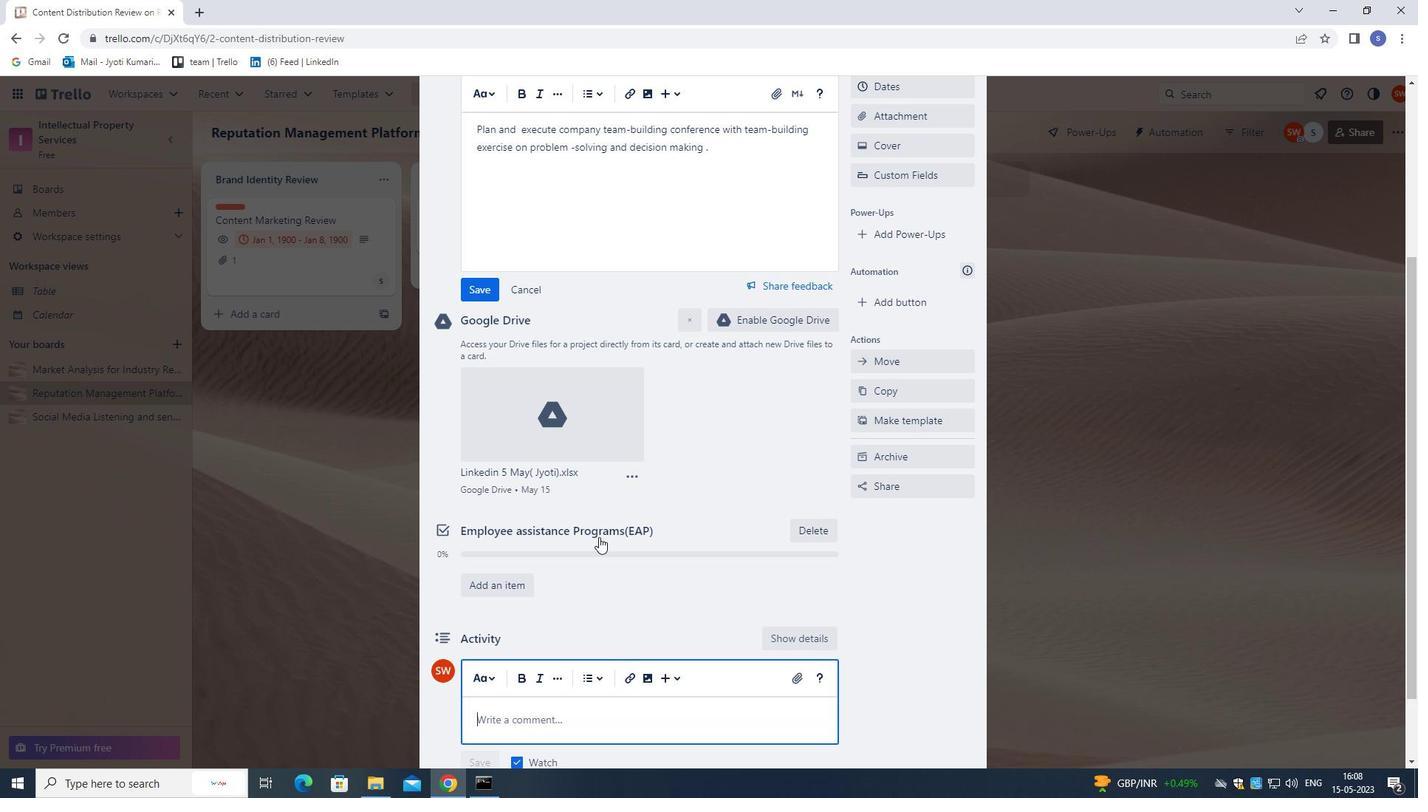 
Action: Key pressed <Key.caps_lock>L<Key.caps_lock>ET<Key.space>US<Key.space>MAKE<Key.space>SURE<Key.space>WE<Key.space>HAVE<Key.space>A<Key.space>CLEAR<Key.space>UNDERSTANDING<Key.space>OF<Key.space>THW<Key.space>OBJECCTIVE<Key.space>AN<Key.space>DRE<Key.backspace><Key.backspace><Key.backspace><Key.backspace>D<Key.space>REQUIREMENT<Key.space>OF<Key.space>THIS<Key.space>A<Key.backspace>TASK<Key.space>BEFORE<Key.space>GETTING<Key.space>STARTED.
Screenshot: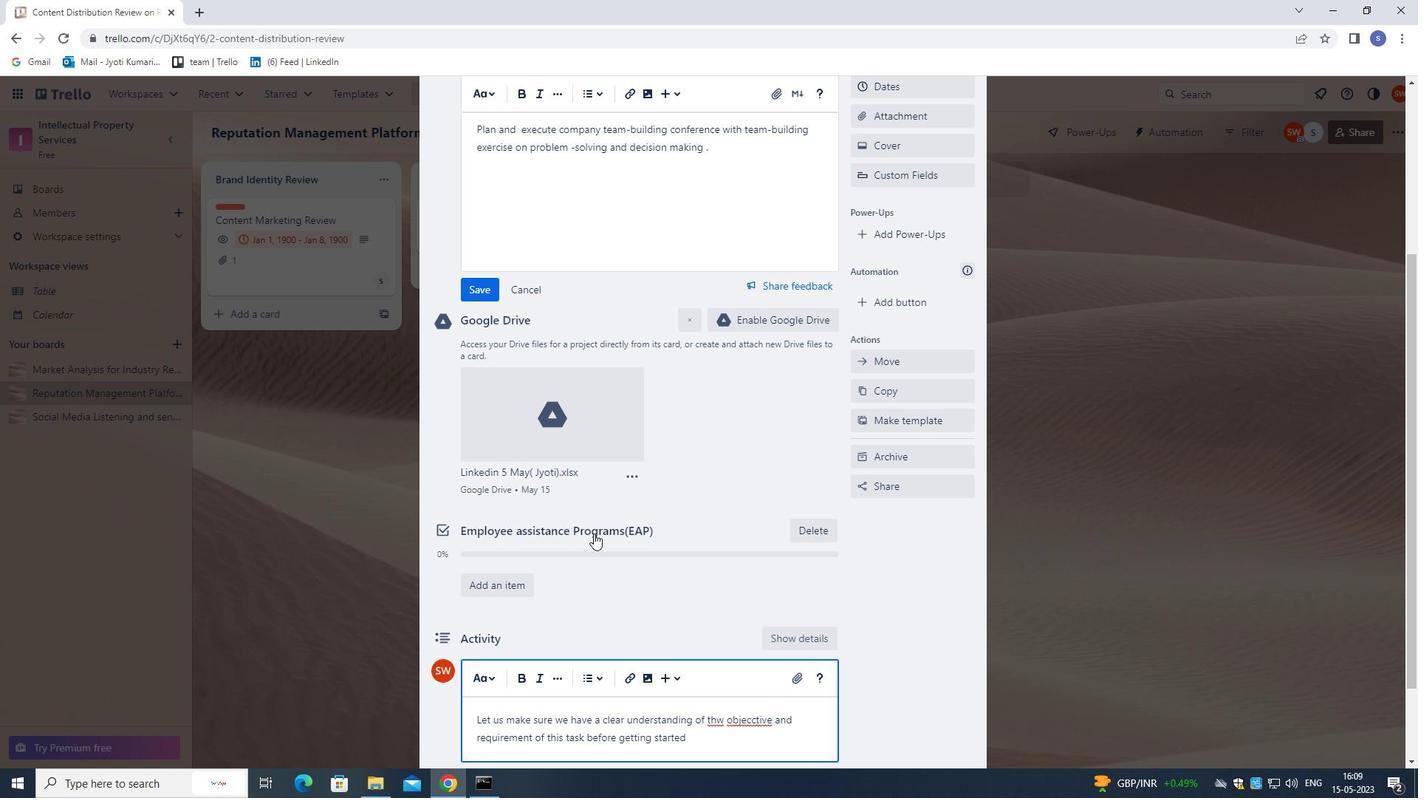 
Action: Mouse moved to (725, 721)
Screenshot: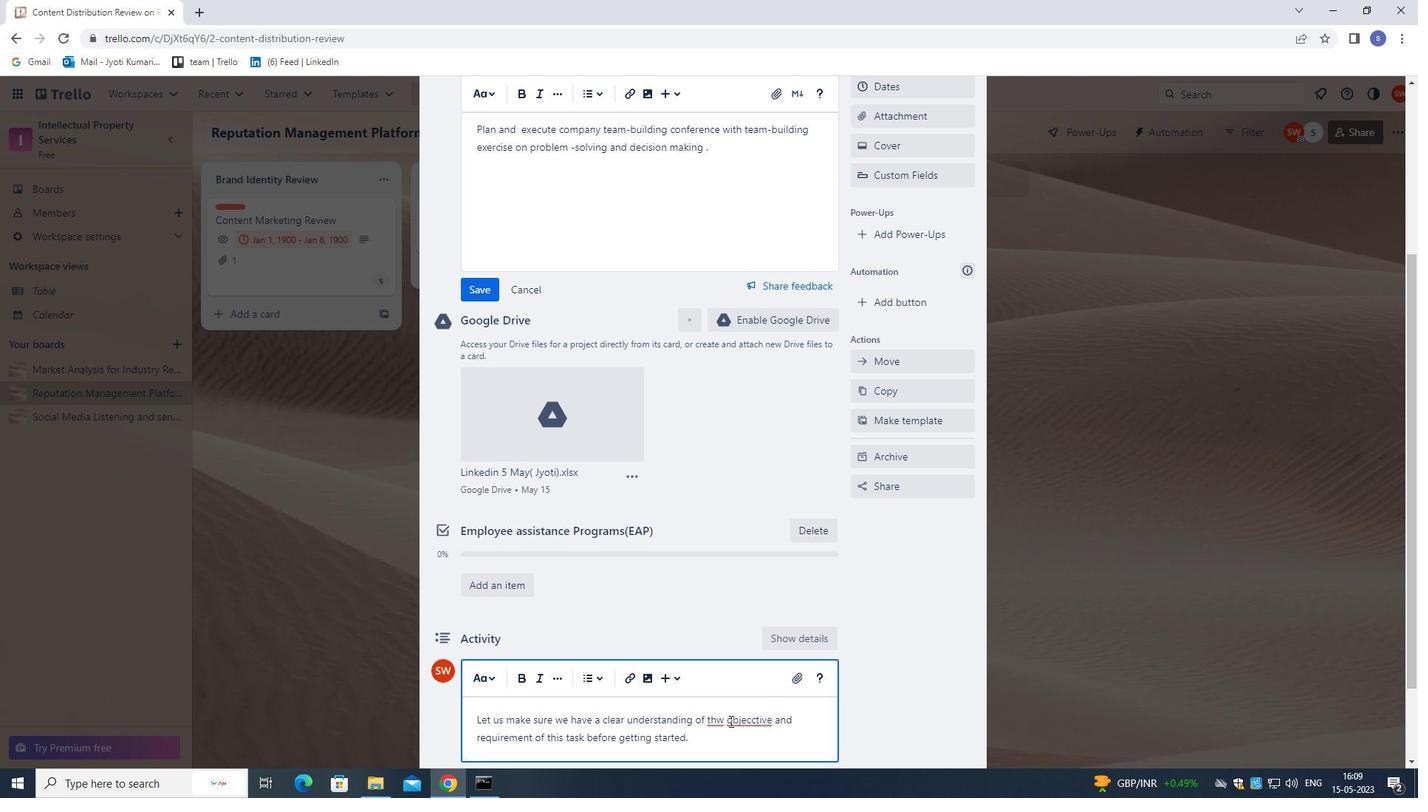 
Action: Mouse pressed left at (725, 721)
Screenshot: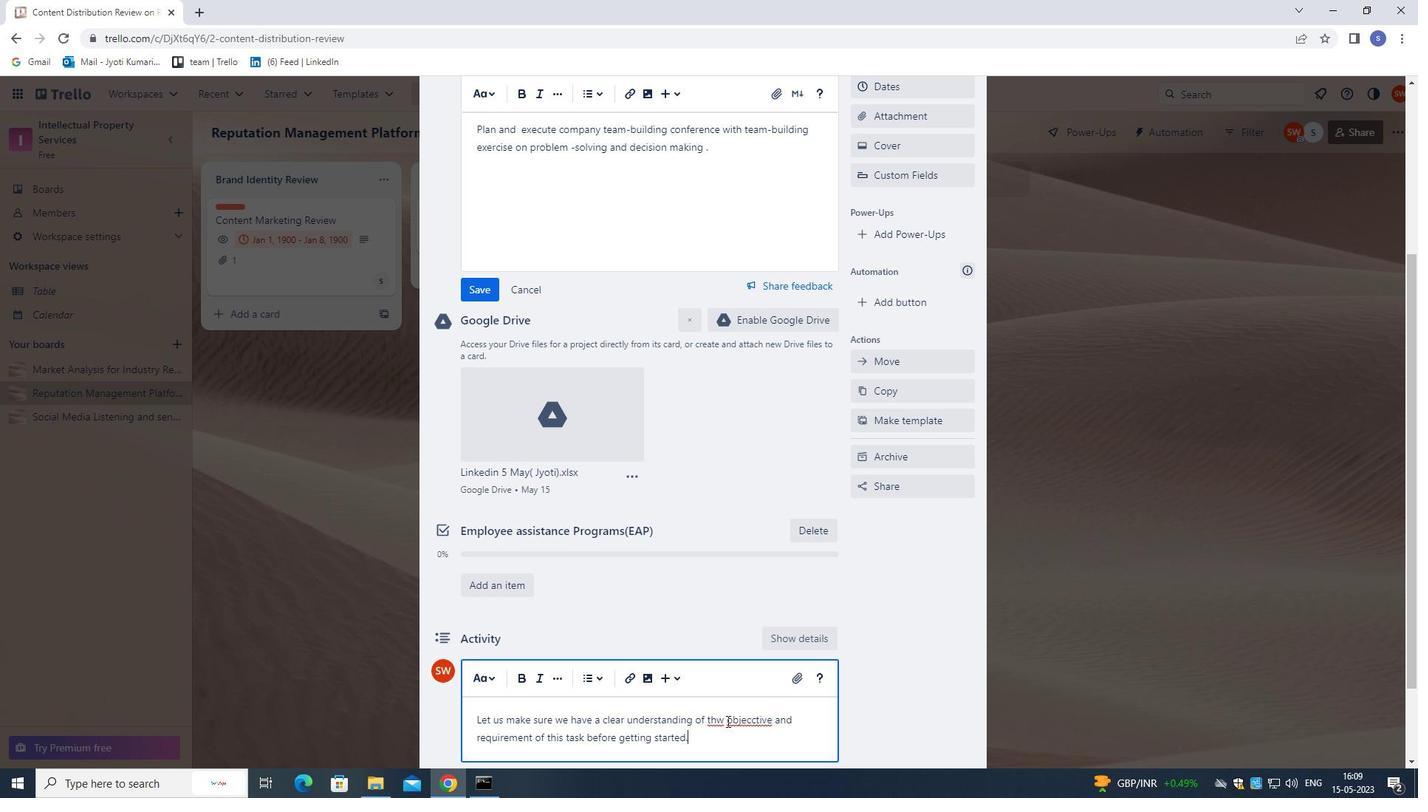 
Action: Mouse moved to (755, 774)
Screenshot: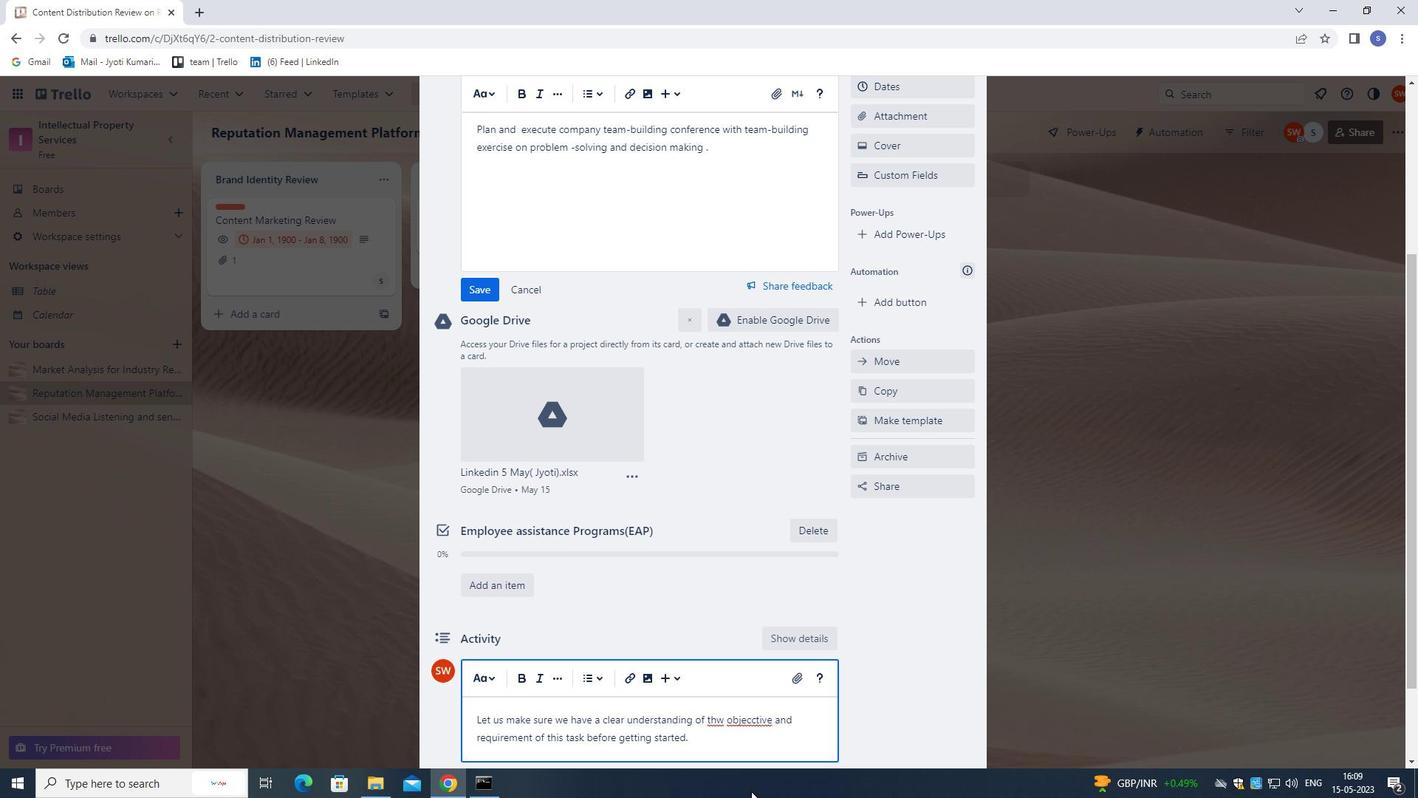 
Action: Key pressed <Key.backspace>
Screenshot: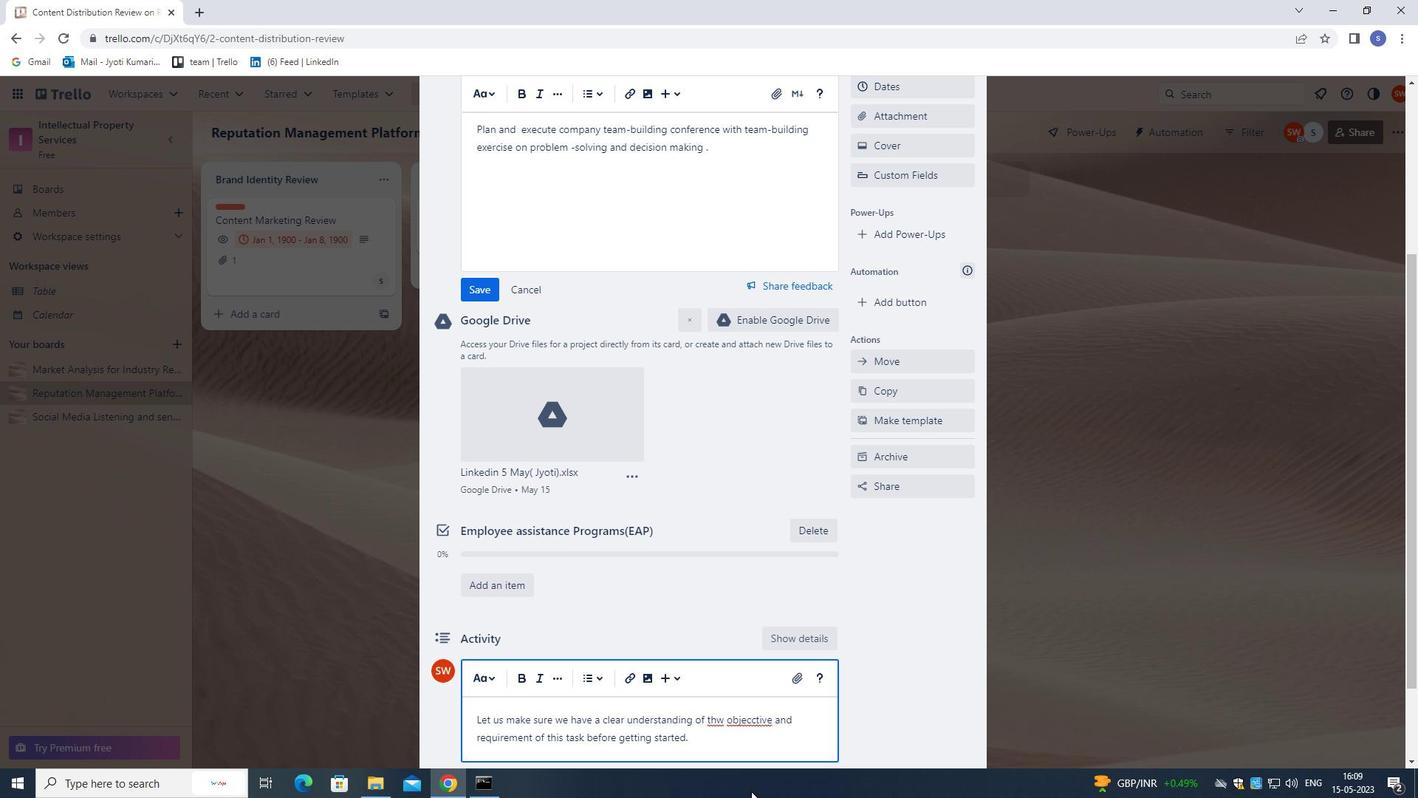 
Action: Mouse moved to (755, 769)
Screenshot: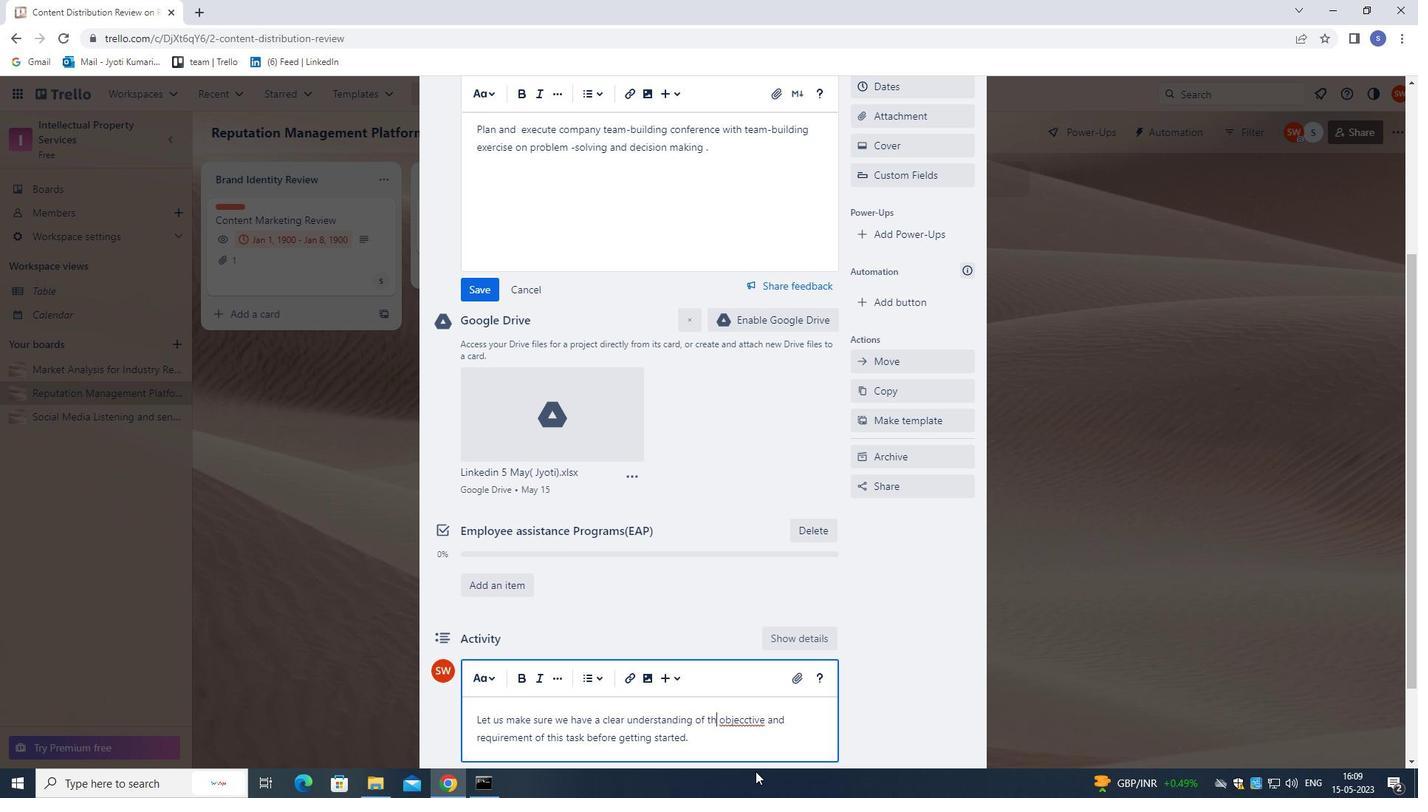 
Action: Key pressed E
Screenshot: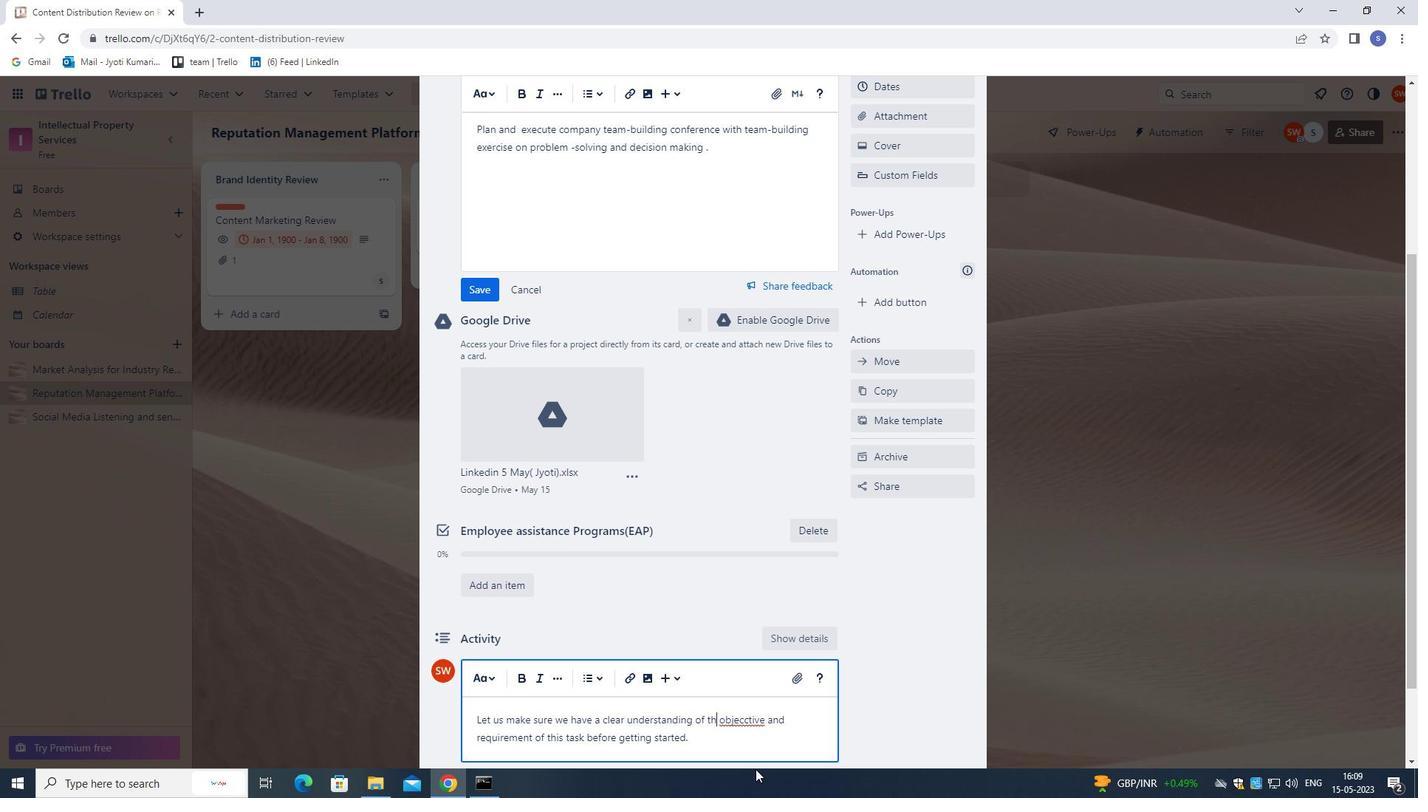 
Action: Mouse moved to (751, 719)
Screenshot: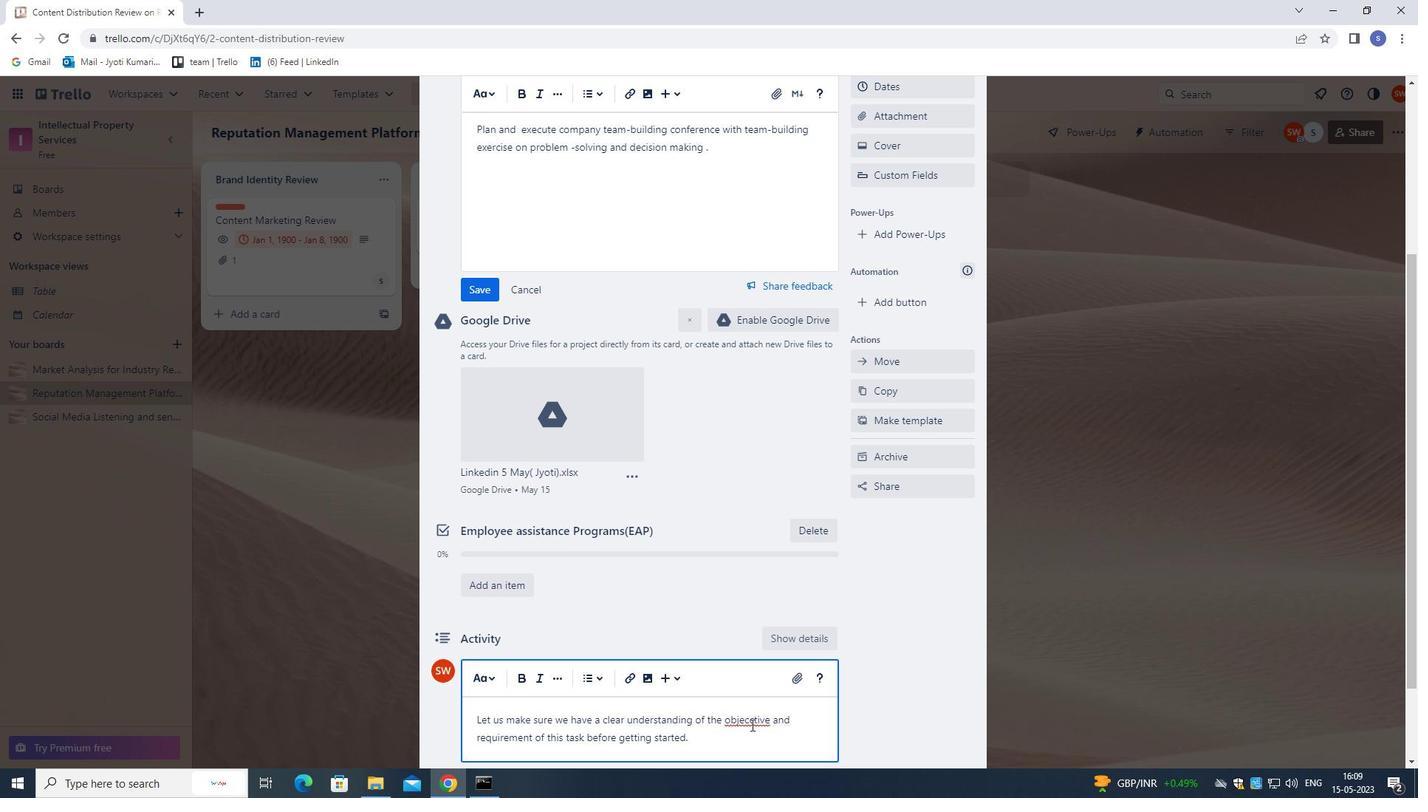 
Action: Mouse pressed left at (751, 719)
Screenshot: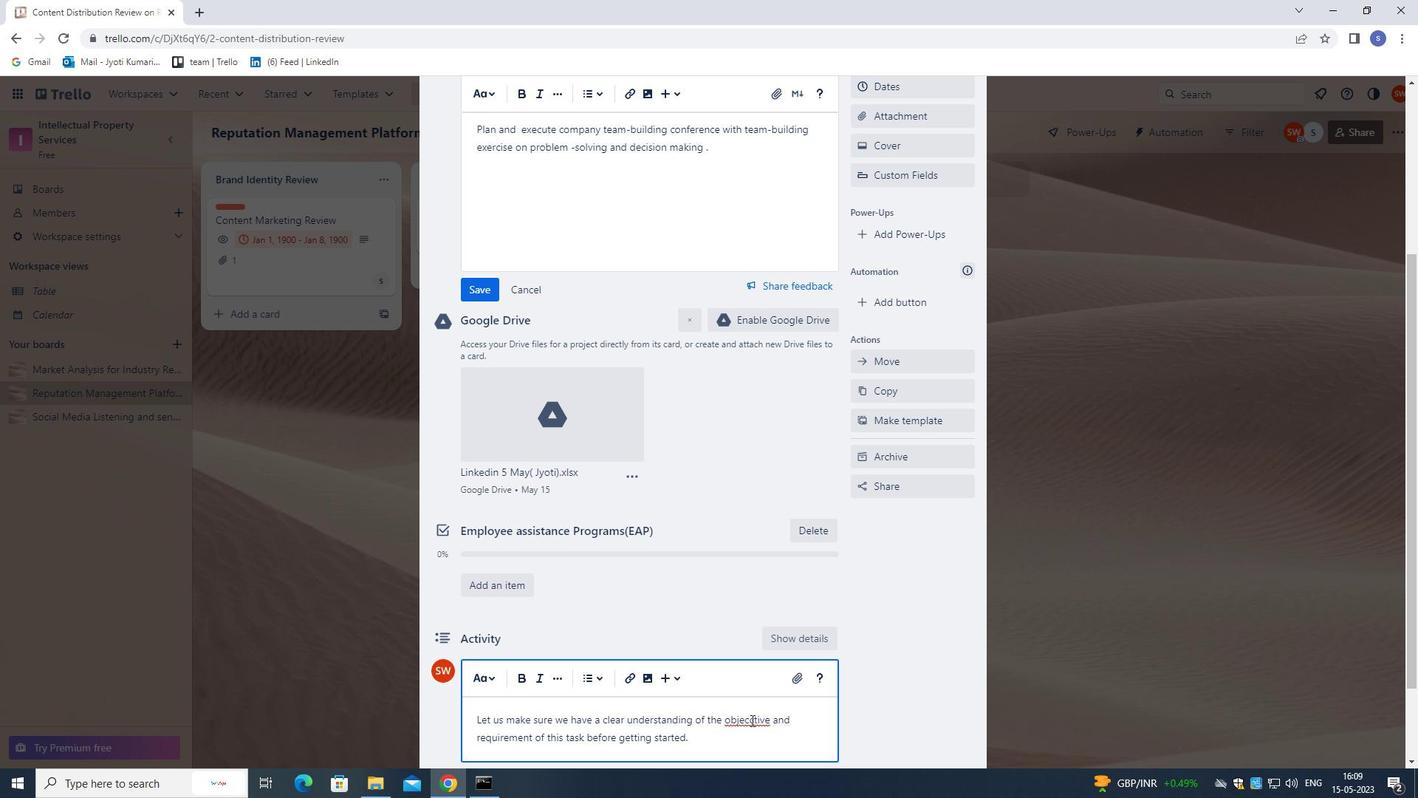 
Action: Mouse moved to (777, 773)
Screenshot: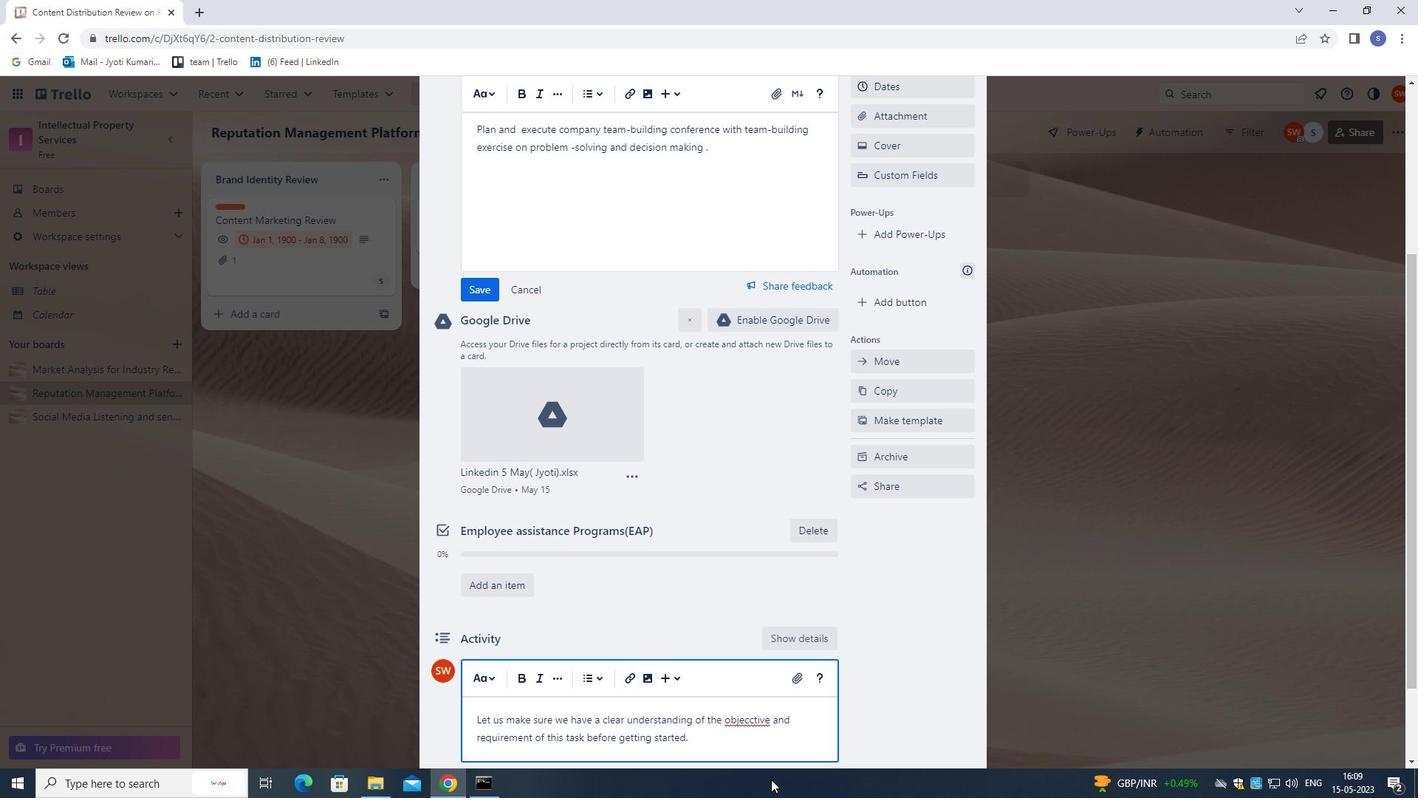 
Action: Key pressed <Key.backspace>
Screenshot: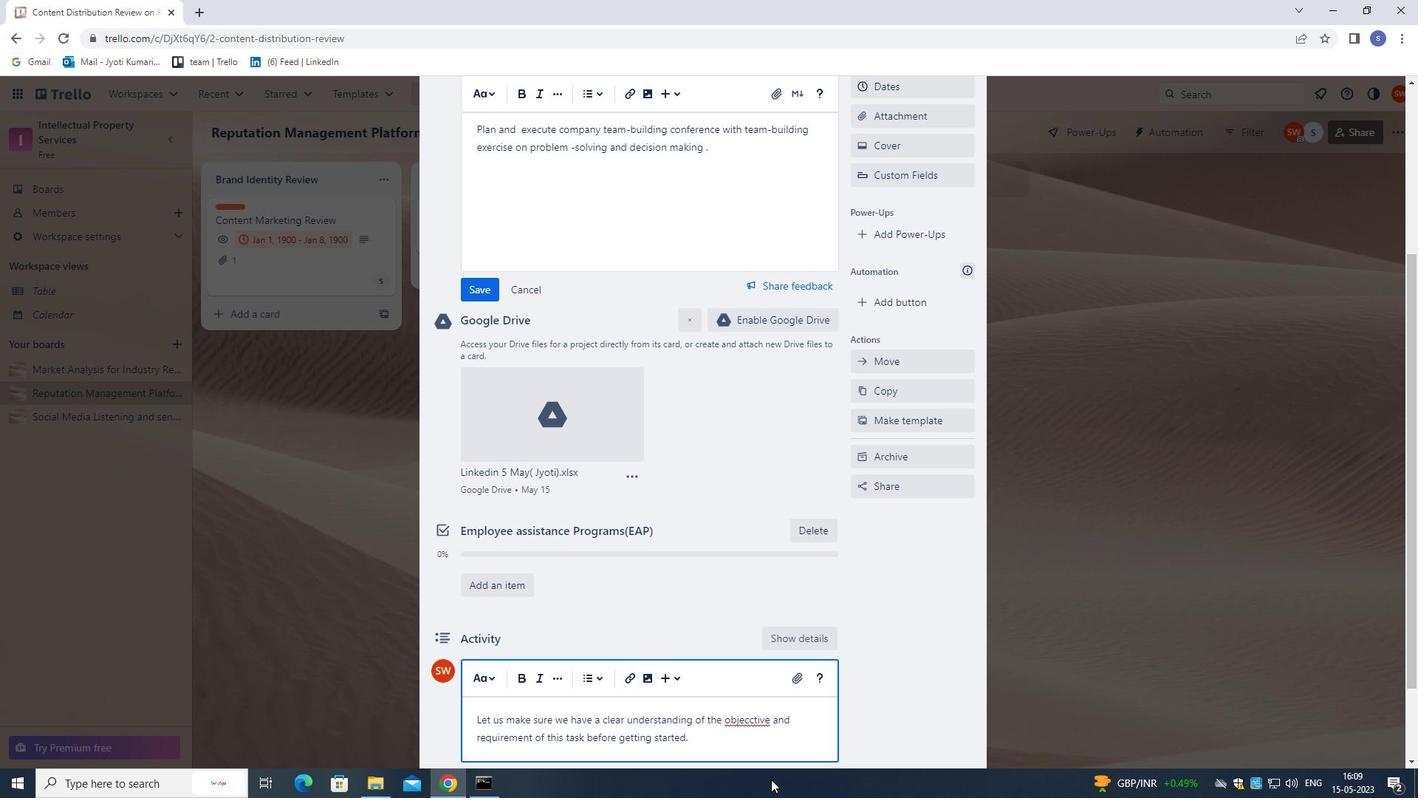 
Action: Mouse moved to (473, 292)
Screenshot: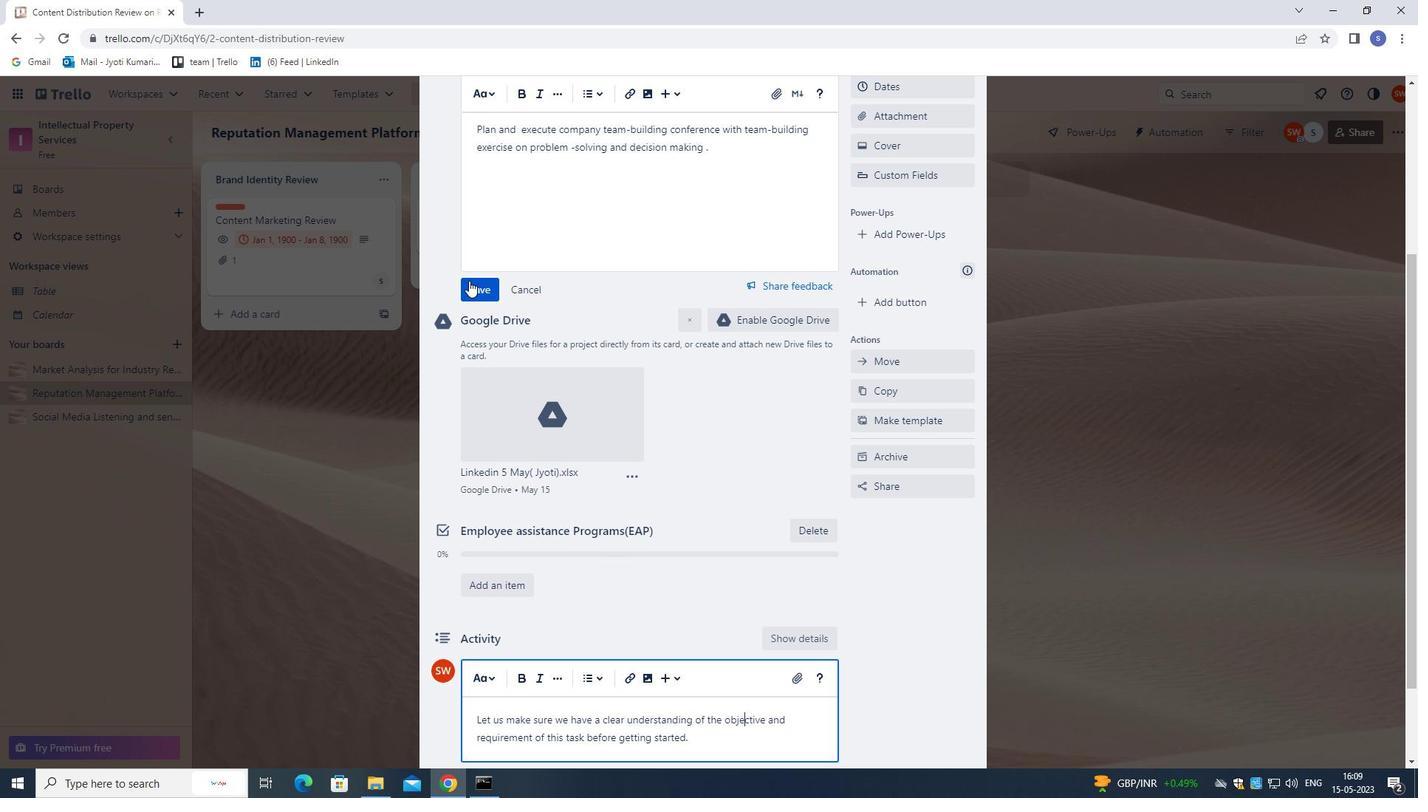
Action: Mouse pressed left at (473, 292)
Screenshot: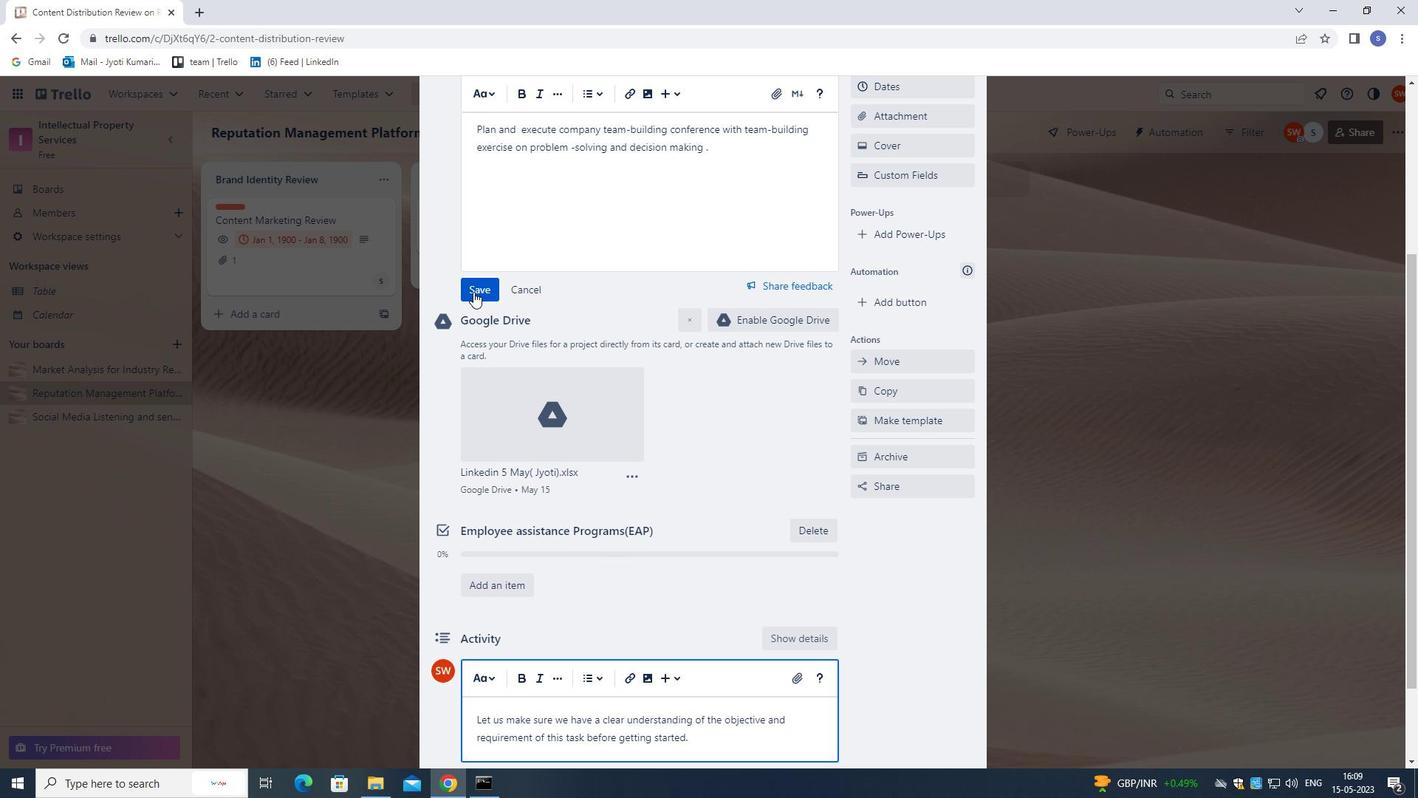 
Action: Mouse moved to (489, 670)
Screenshot: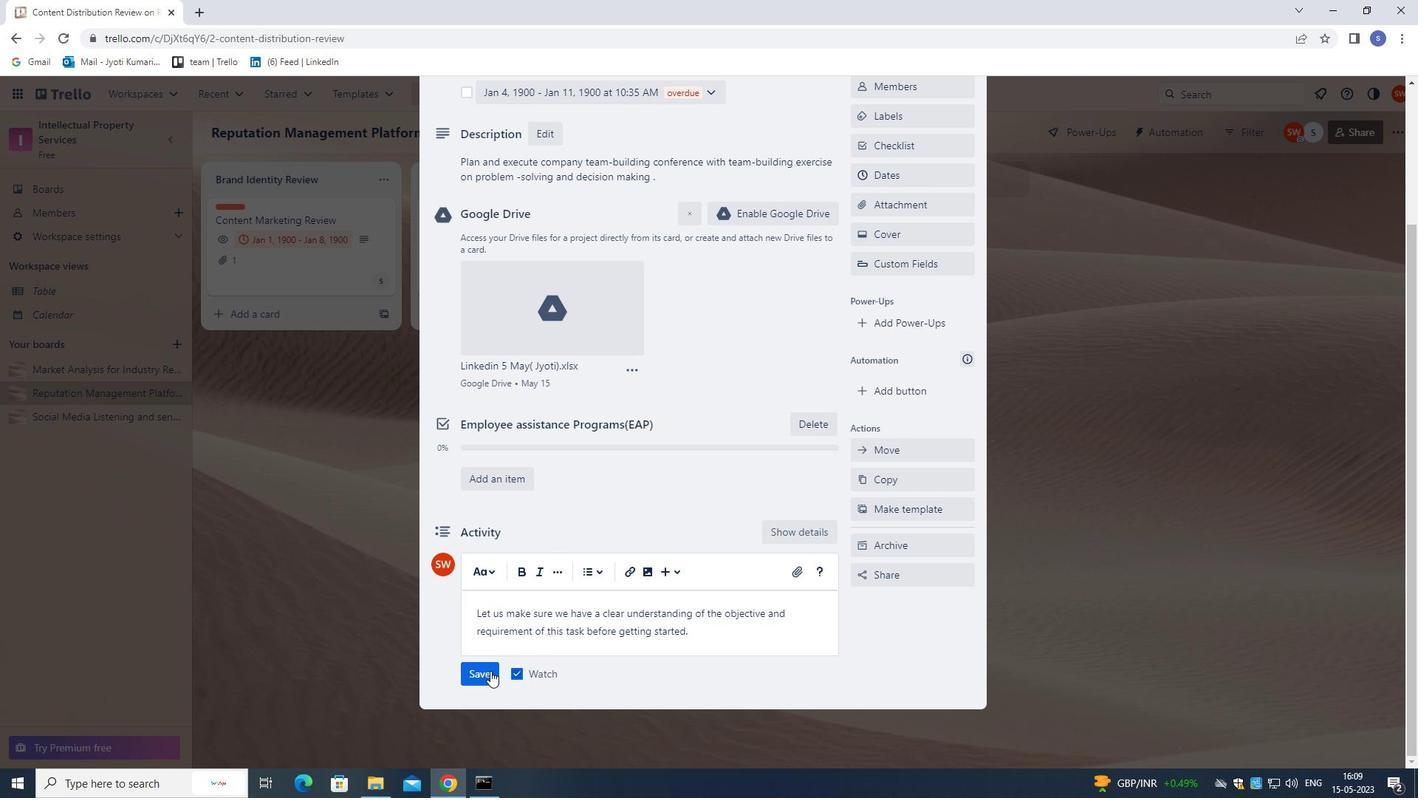 
Action: Mouse pressed left at (489, 670)
Screenshot: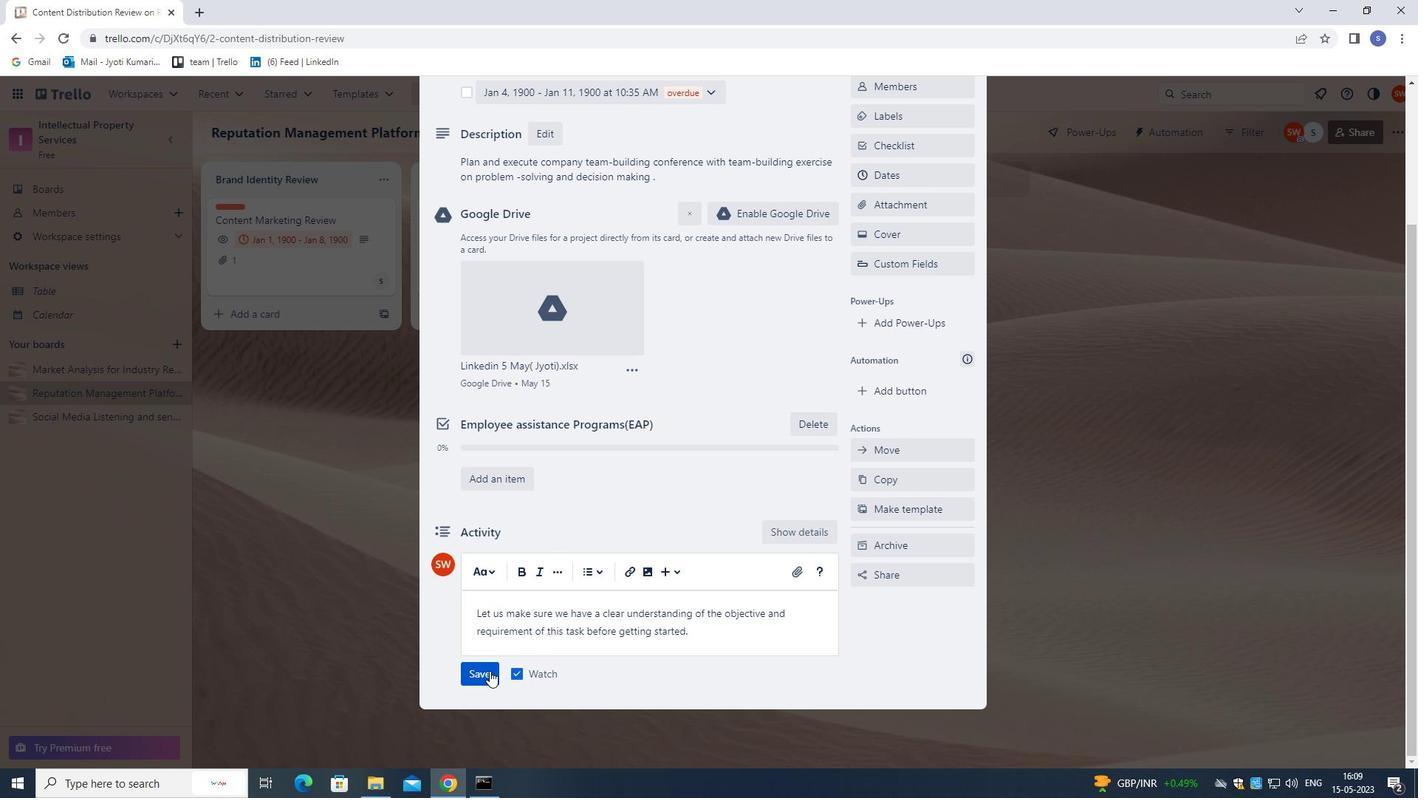 
Action: Mouse moved to (619, 568)
Screenshot: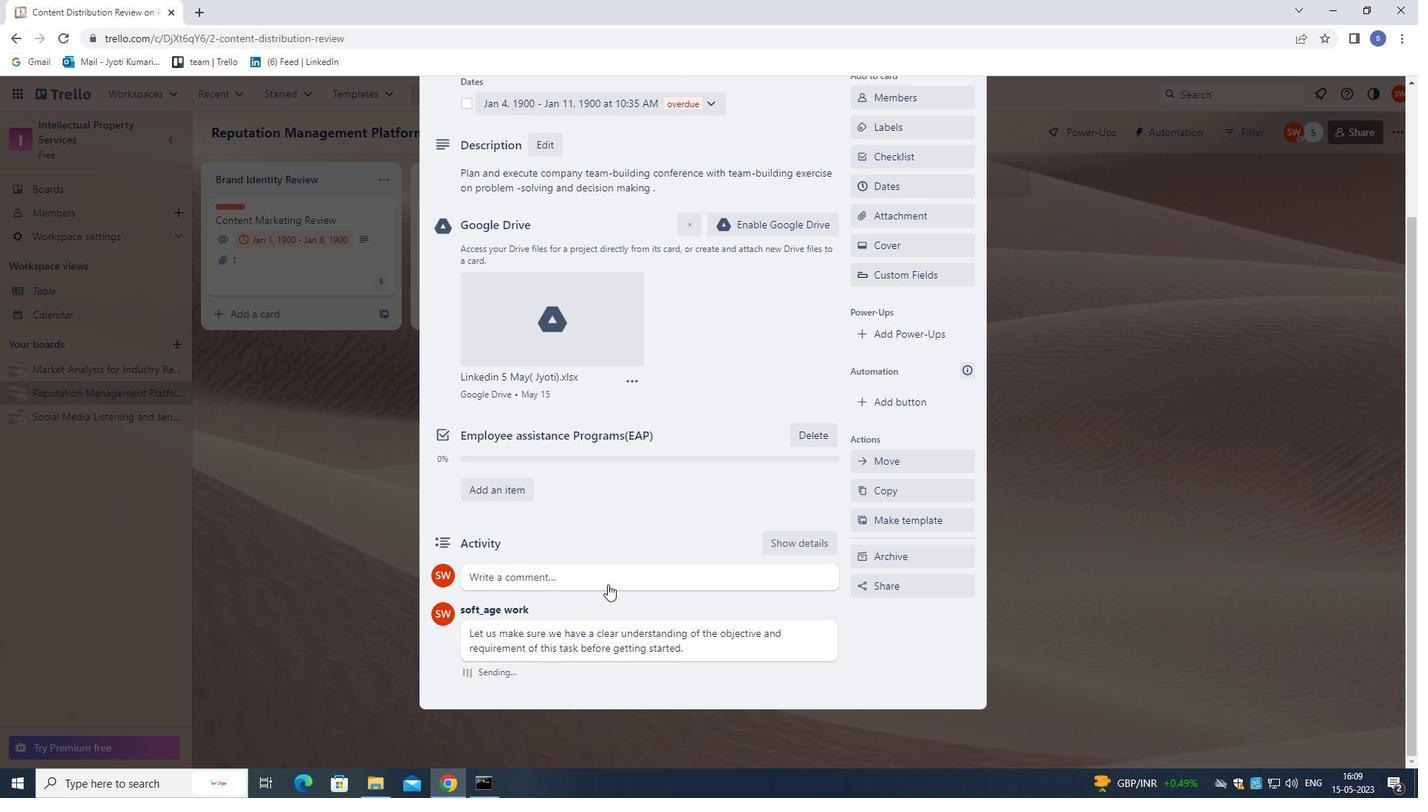 
Action: Mouse scrolled (619, 568) with delta (0, 0)
Screenshot: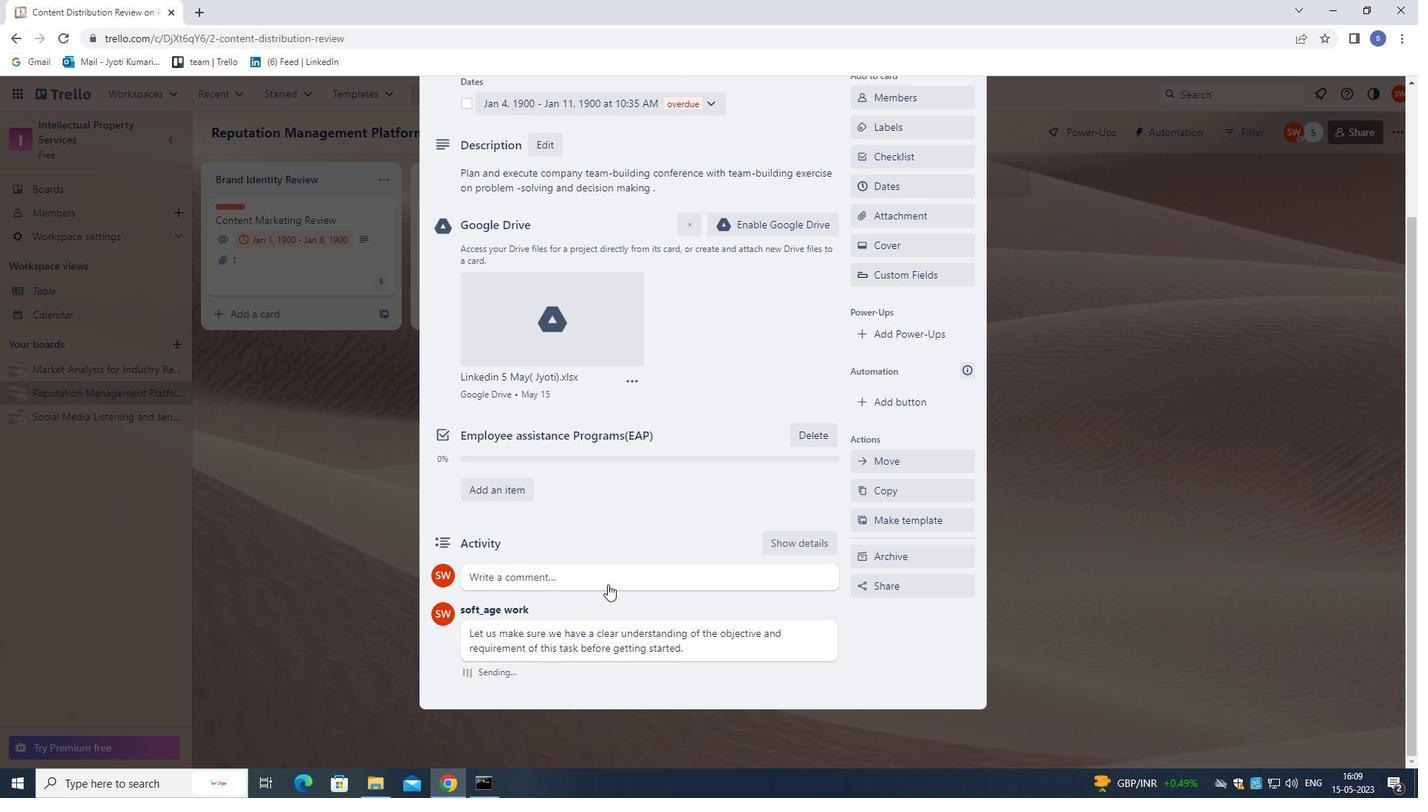 
Action: Mouse moved to (619, 567)
Screenshot: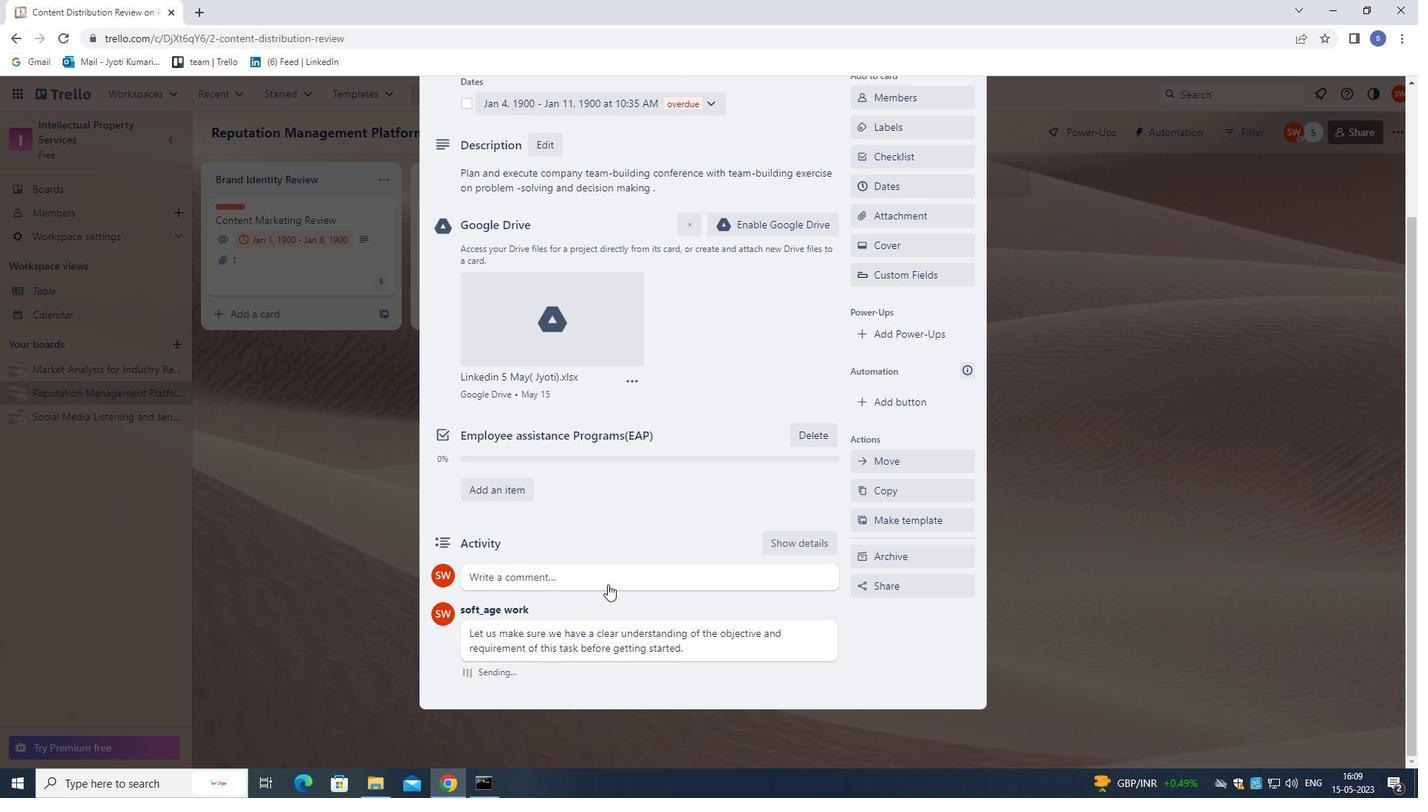 
Action: Mouse scrolled (619, 568) with delta (0, 0)
Screenshot: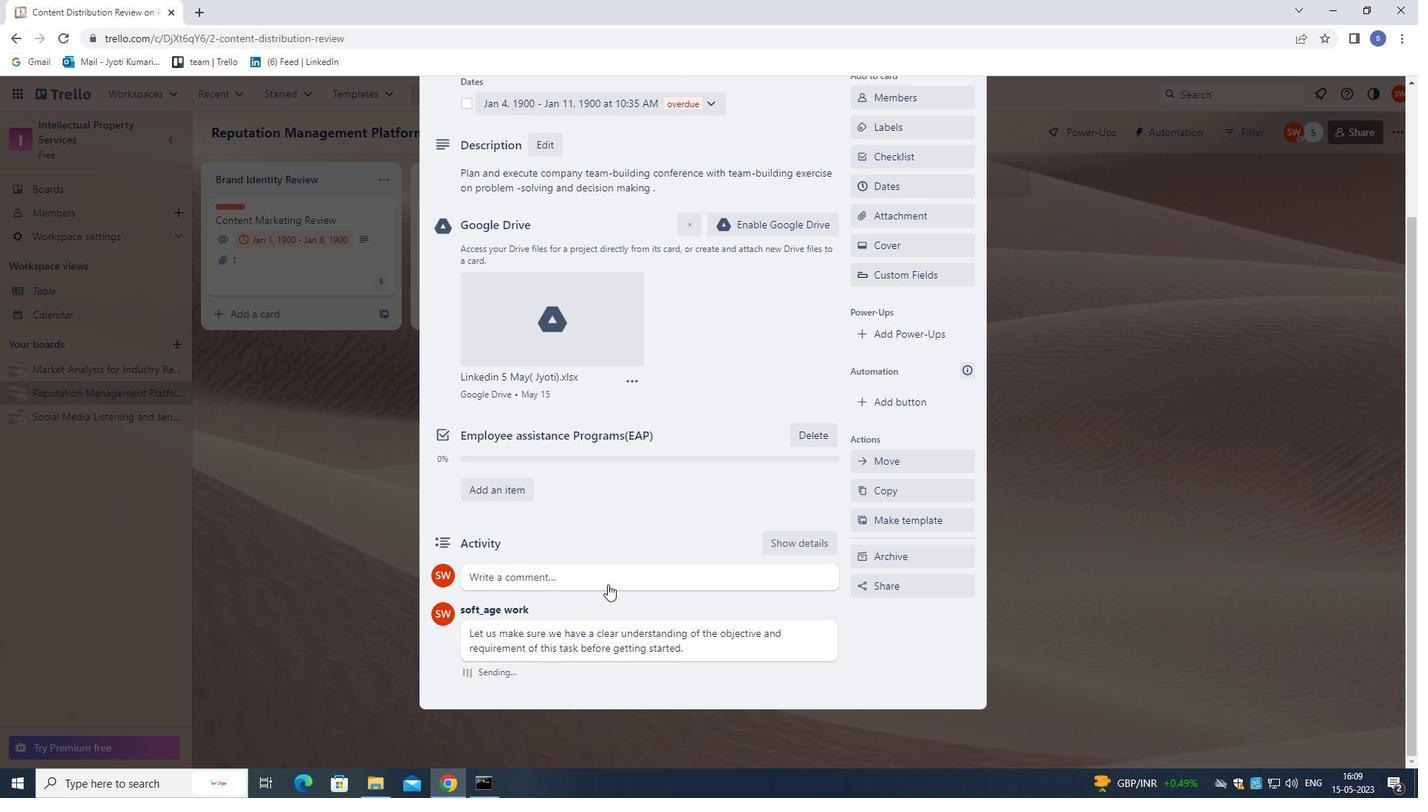 
Action: Mouse moved to (620, 564)
Screenshot: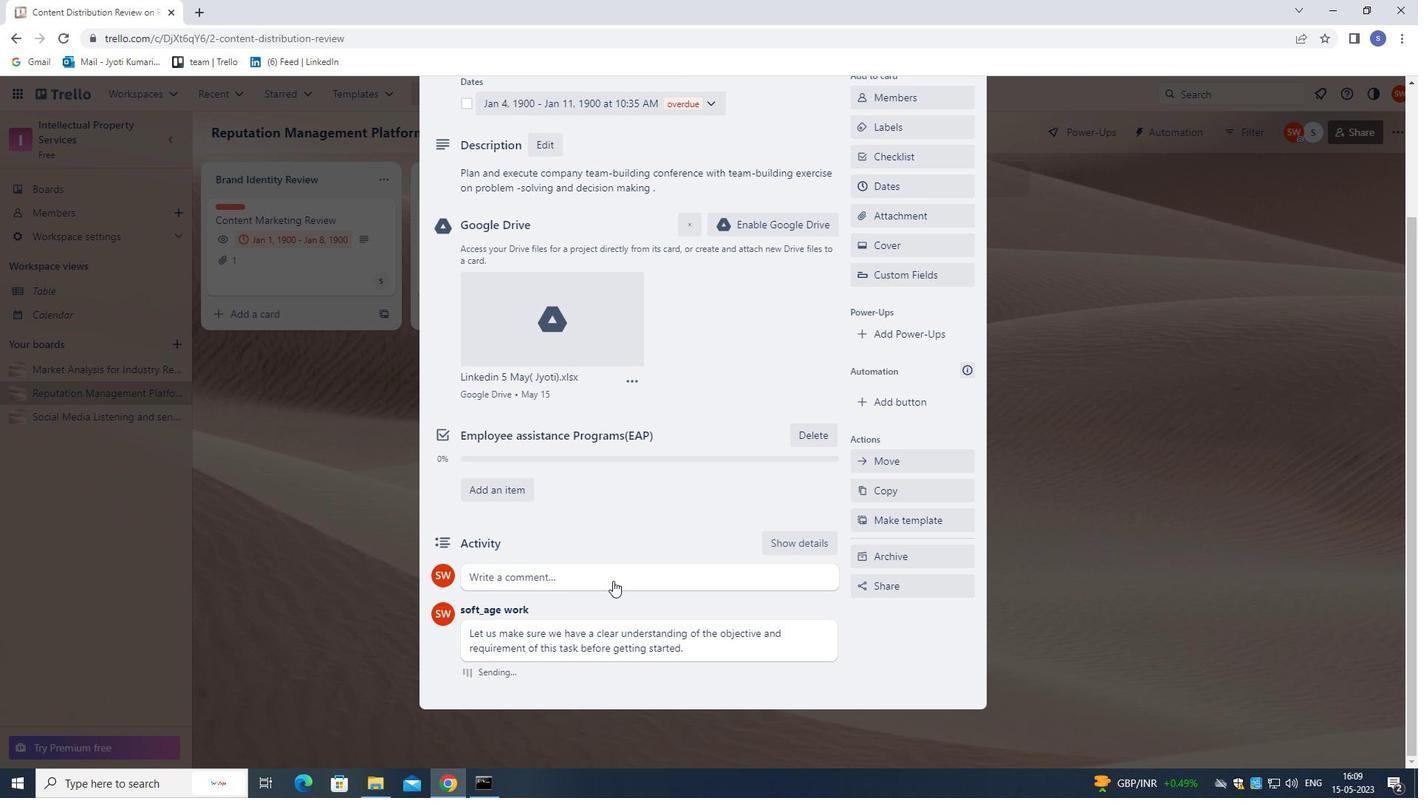 
Action: Mouse scrolled (620, 565) with delta (0, 0)
Screenshot: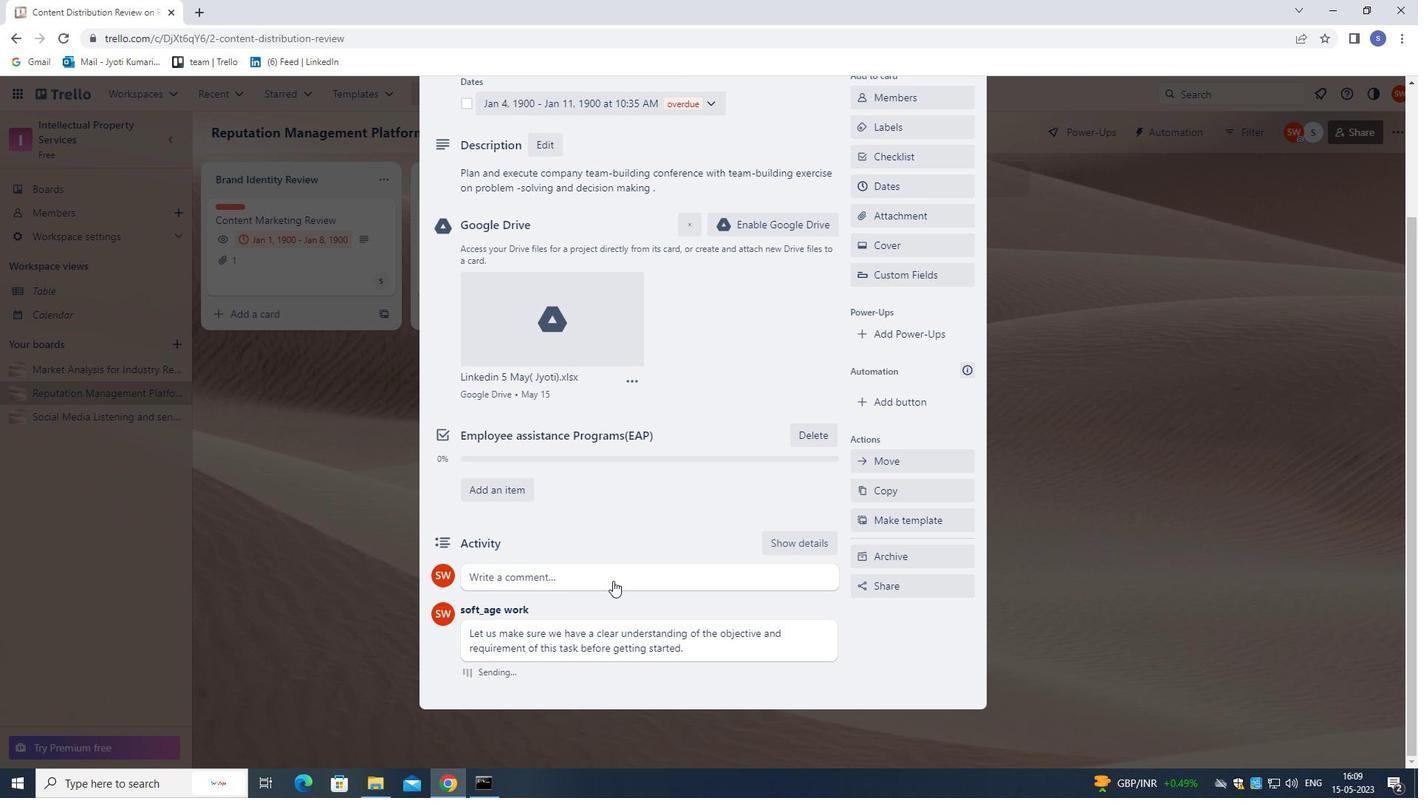 
Action: Mouse moved to (621, 562)
Screenshot: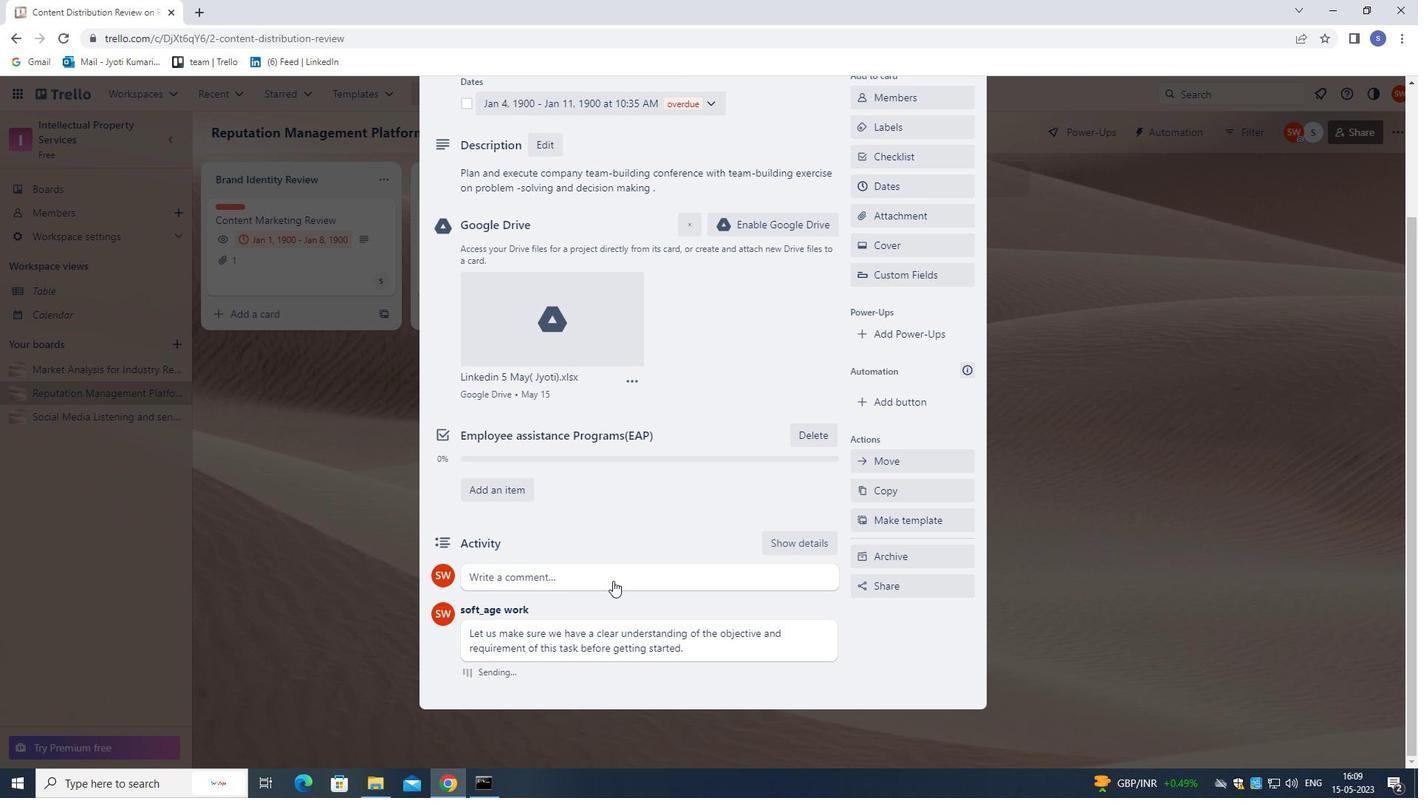 
Action: Mouse scrolled (621, 563) with delta (0, 0)
Screenshot: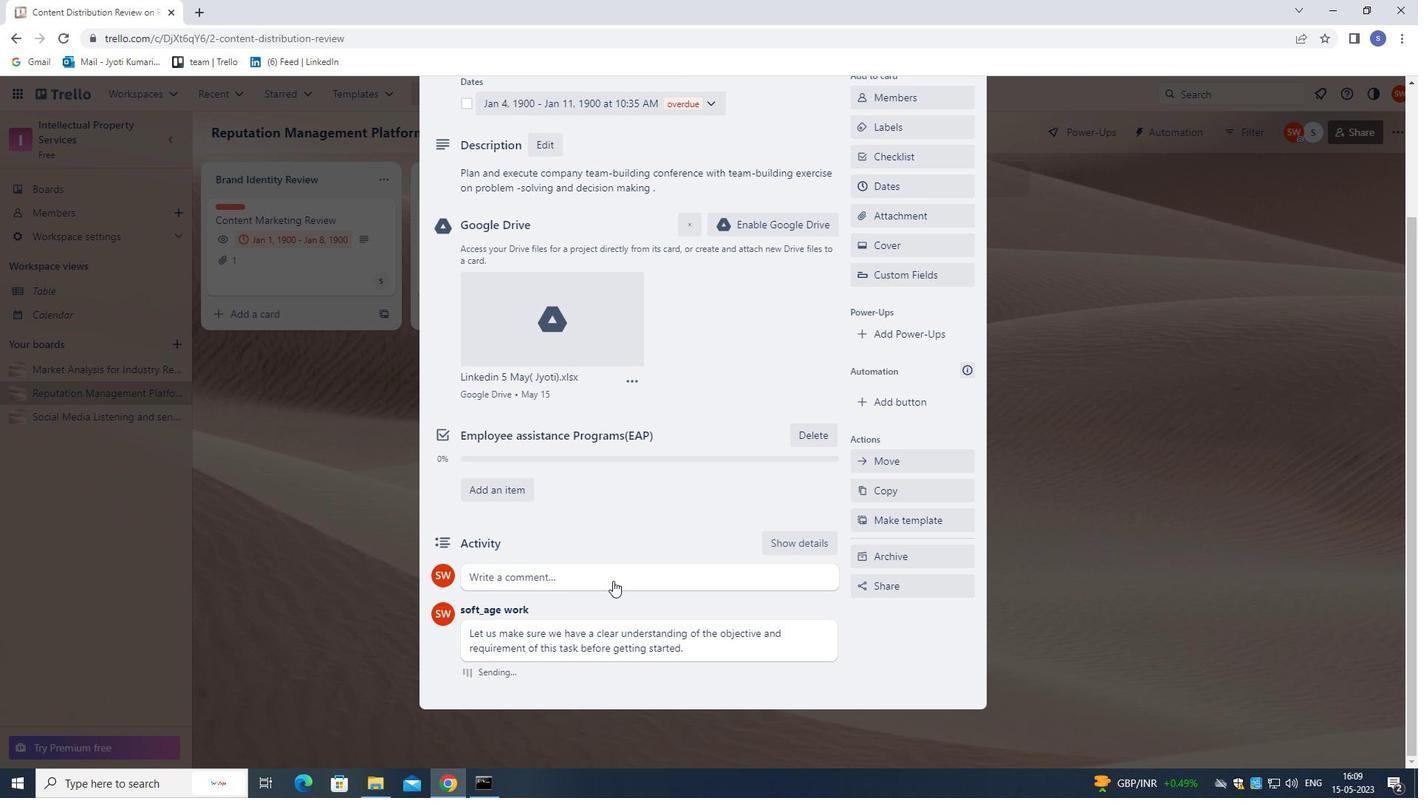 
Action: Mouse moved to (742, 405)
Screenshot: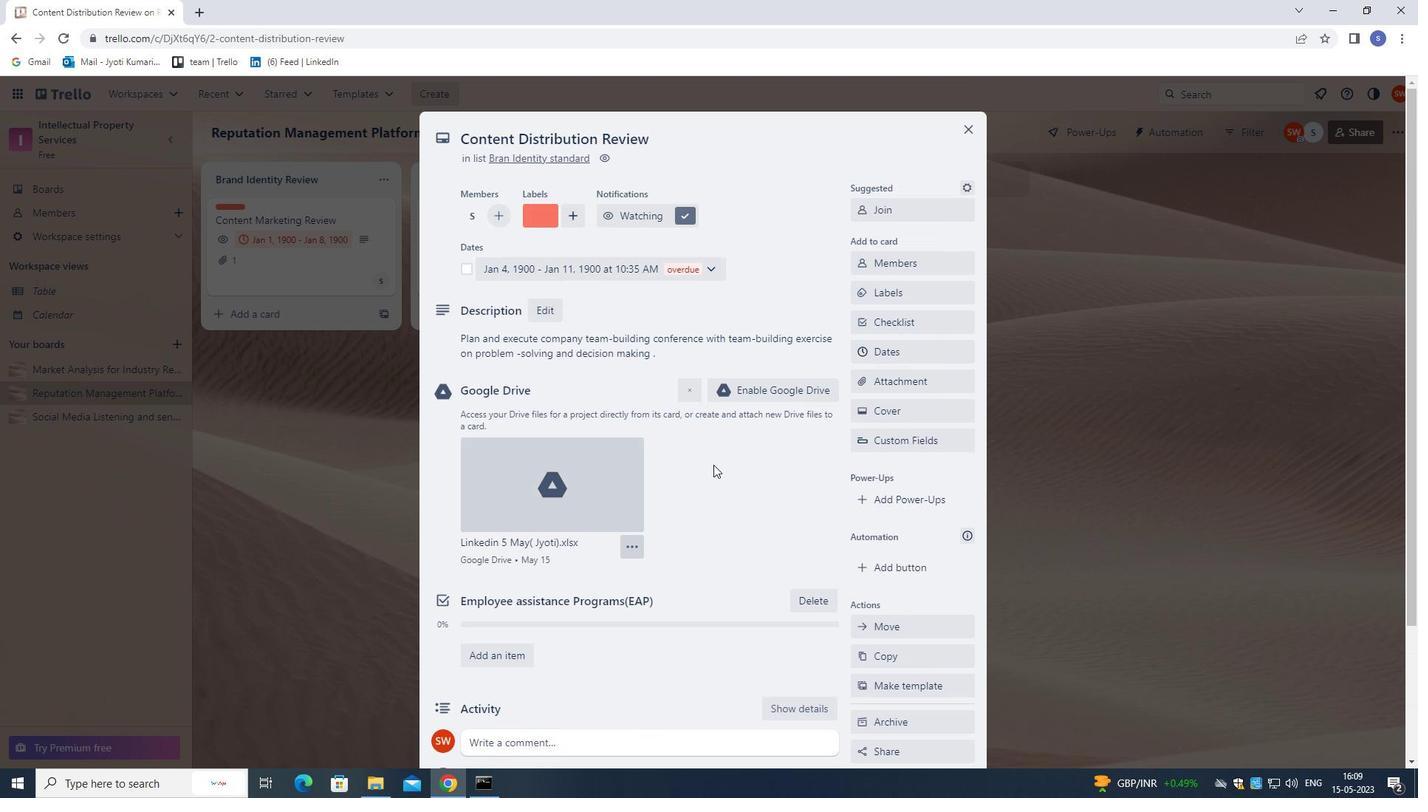 
Action: Mouse scrolled (742, 406) with delta (0, 0)
Screenshot: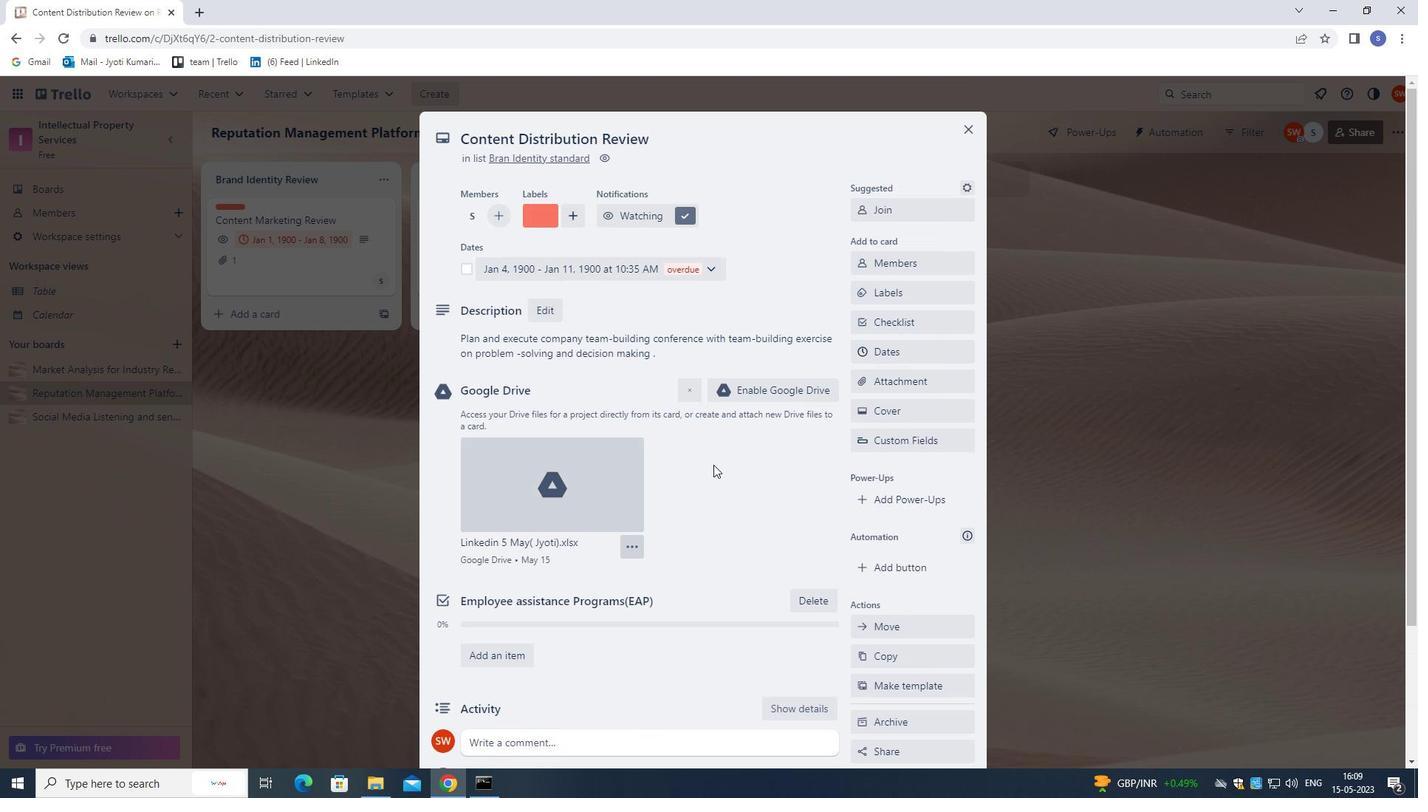 
Action: Mouse moved to (744, 402)
Screenshot: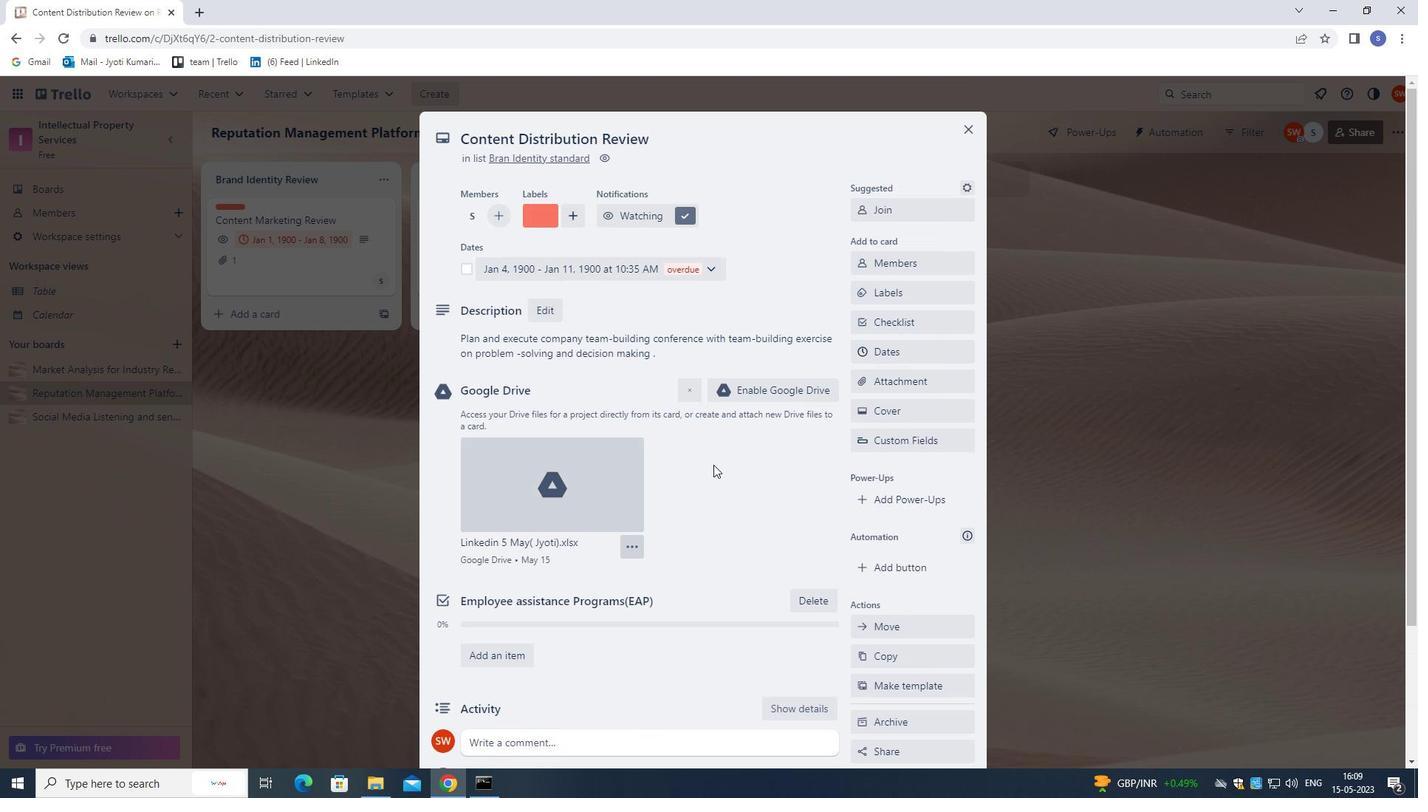 
Action: Mouse scrolled (744, 403) with delta (0, 0)
Screenshot: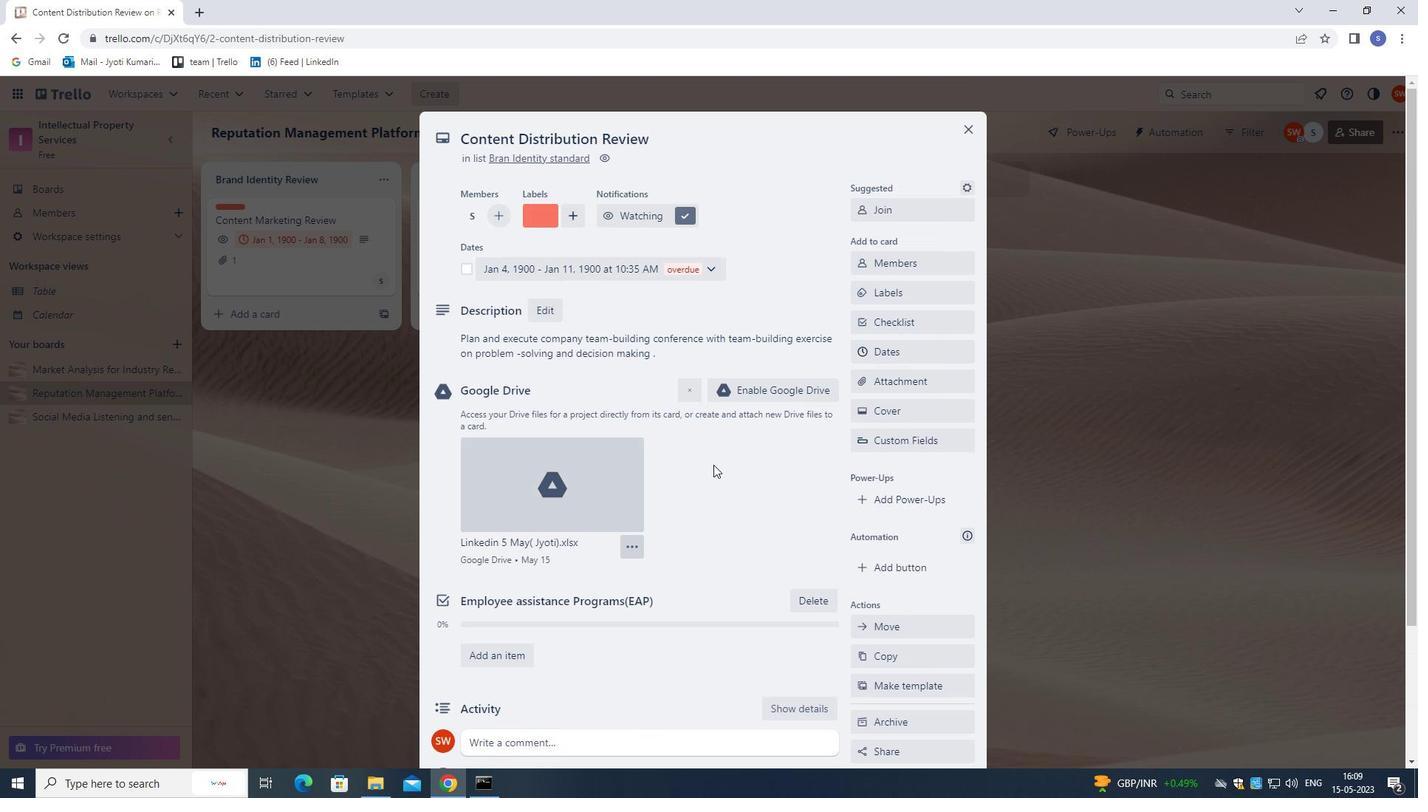 
Action: Mouse moved to (748, 397)
Screenshot: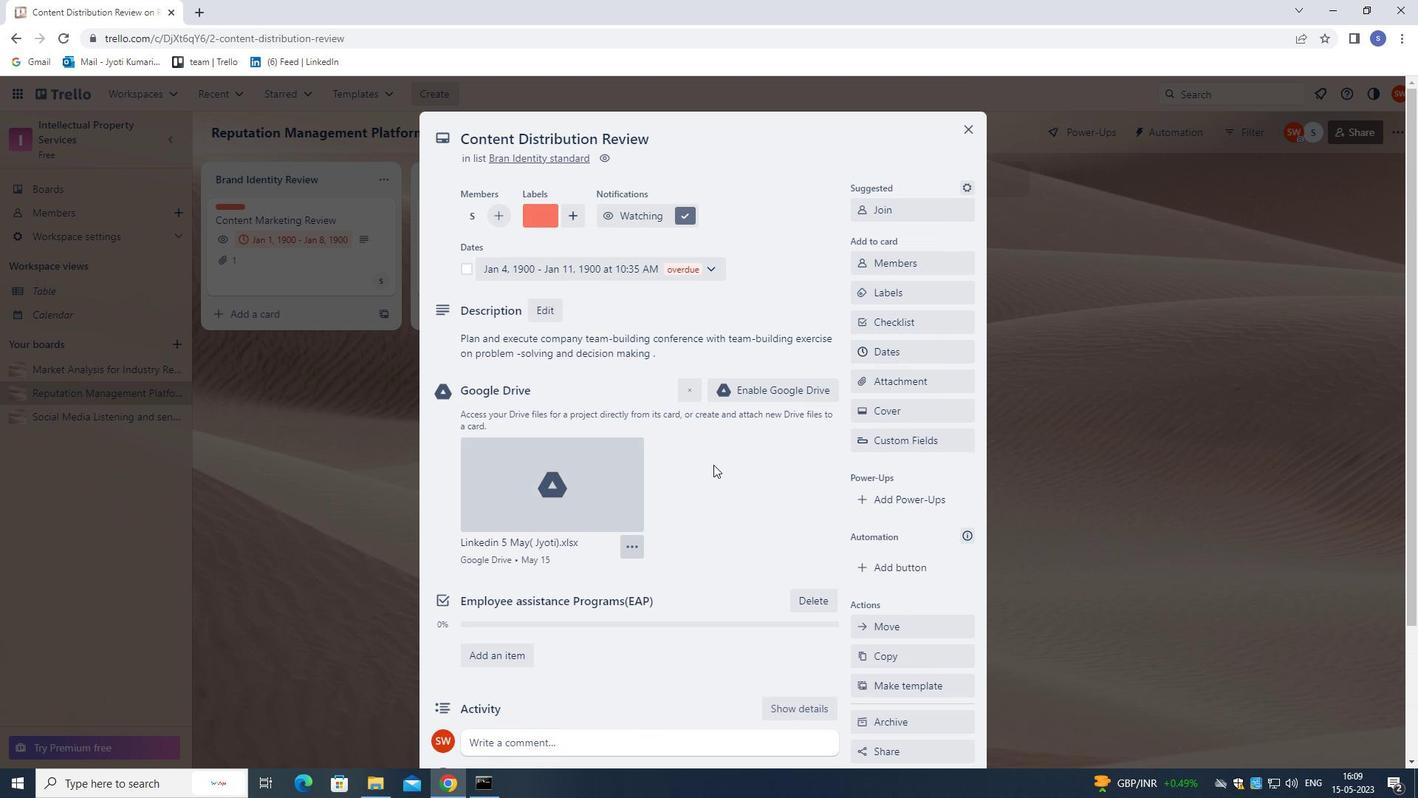 
Action: Mouse scrolled (748, 398) with delta (0, 0)
Screenshot: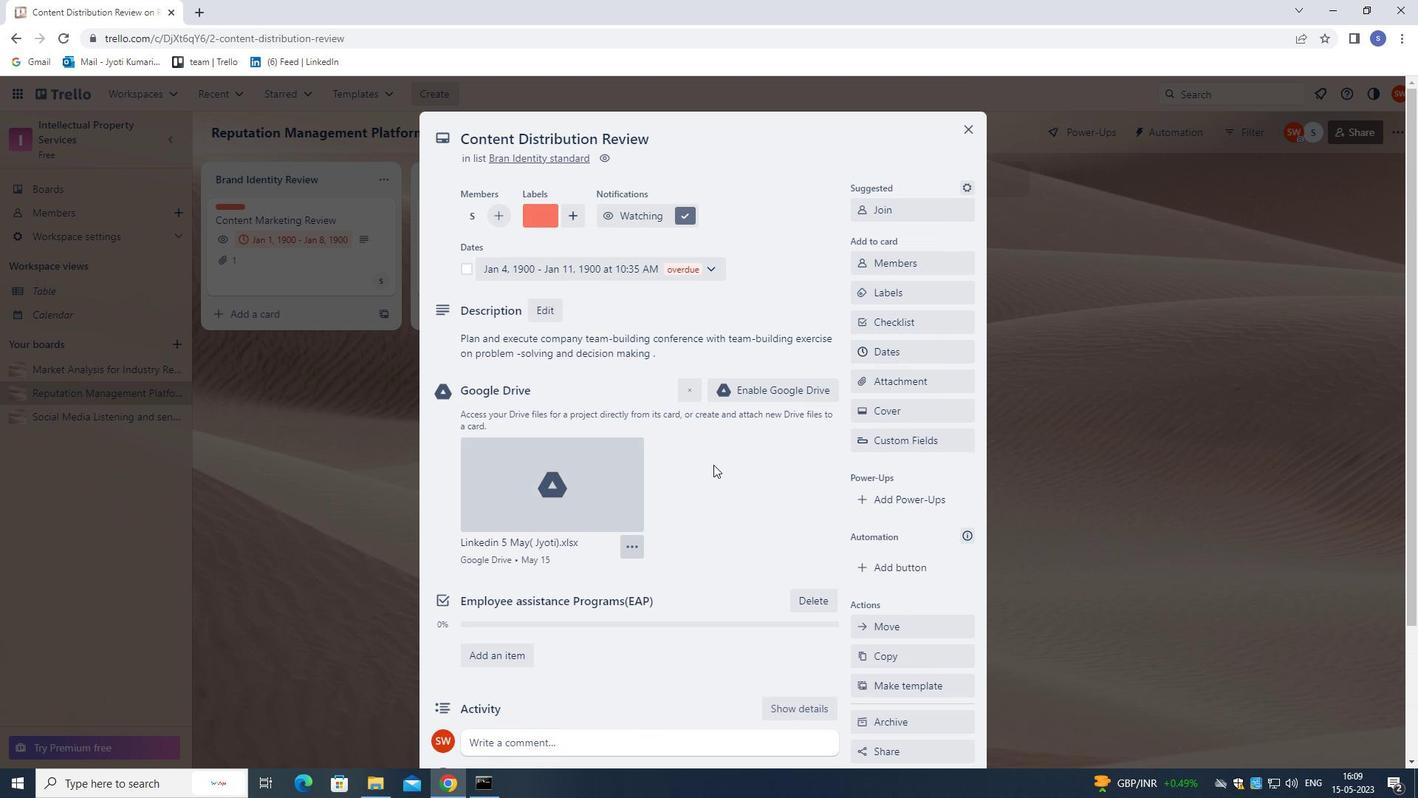 
Action: Mouse moved to (753, 385)
Screenshot: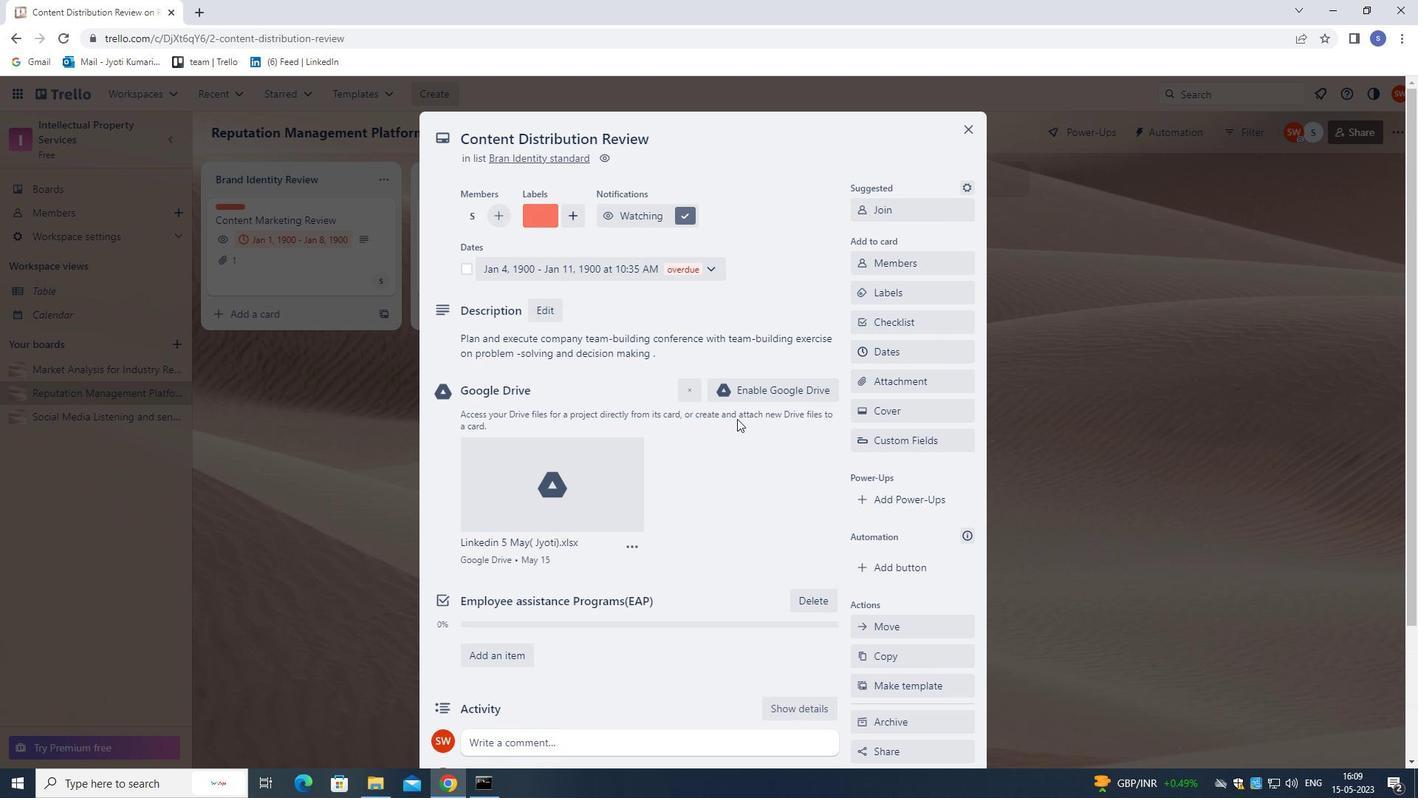 
Action: Mouse scrolled (753, 386) with delta (0, 0)
Screenshot: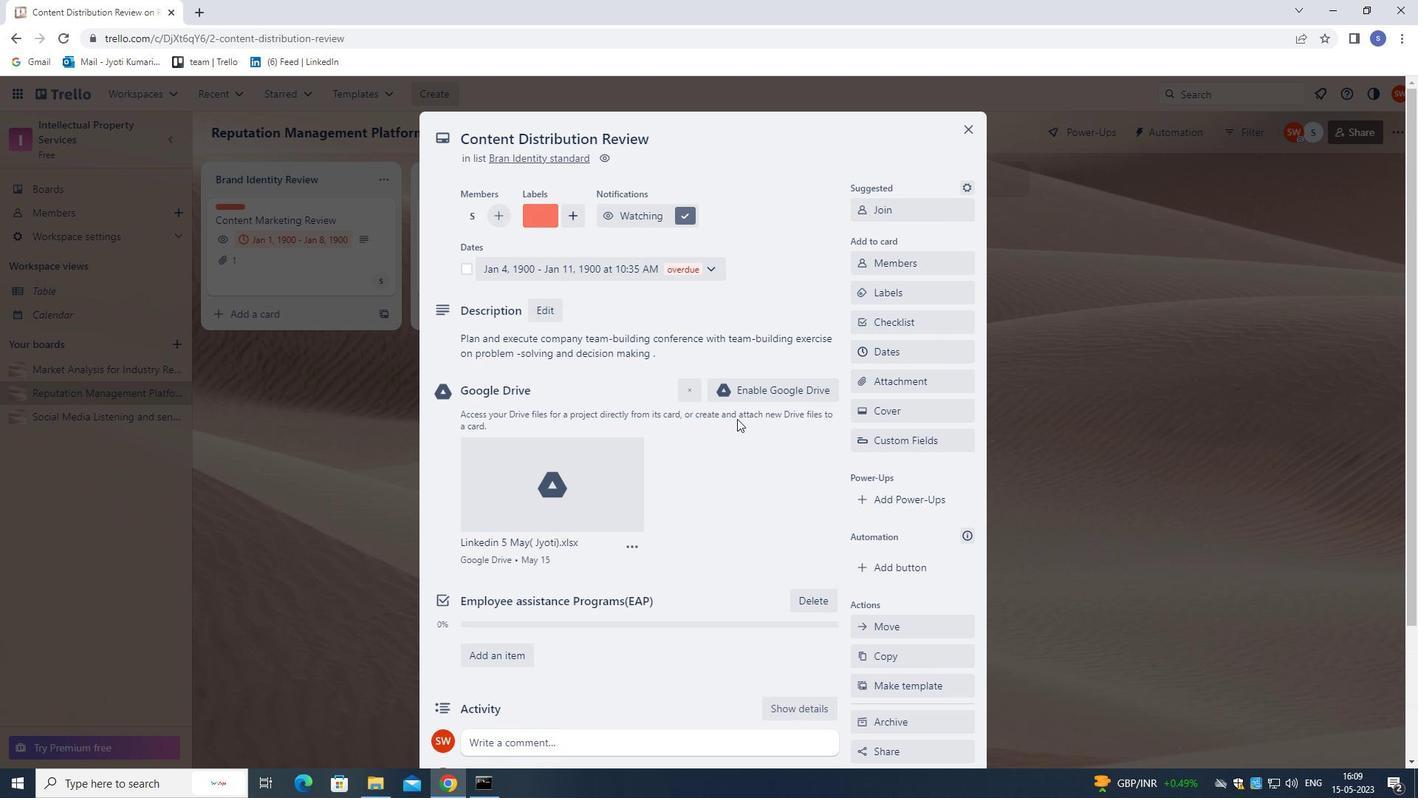 
Action: Mouse moved to (767, 359)
Screenshot: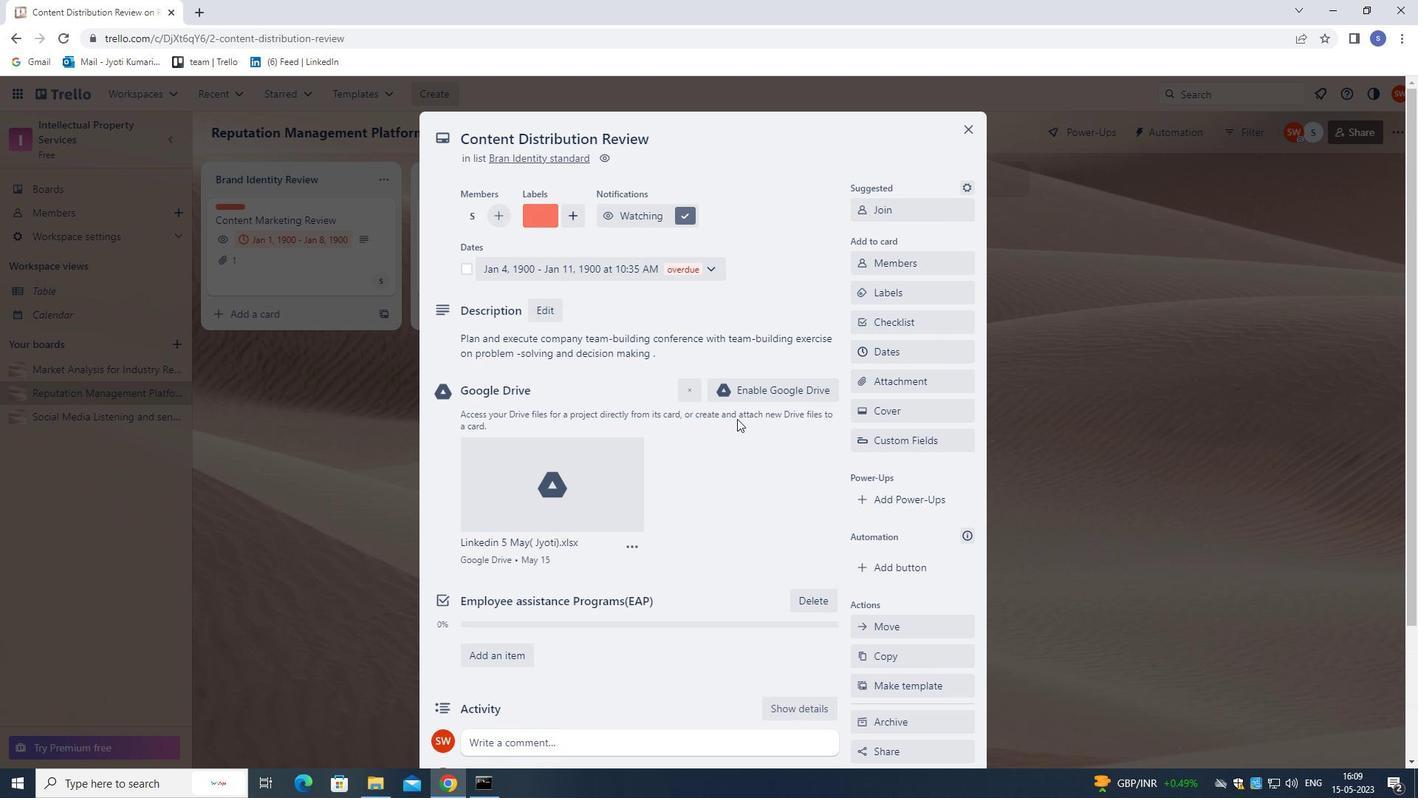 
Action: Mouse scrolled (767, 359) with delta (0, 0)
Screenshot: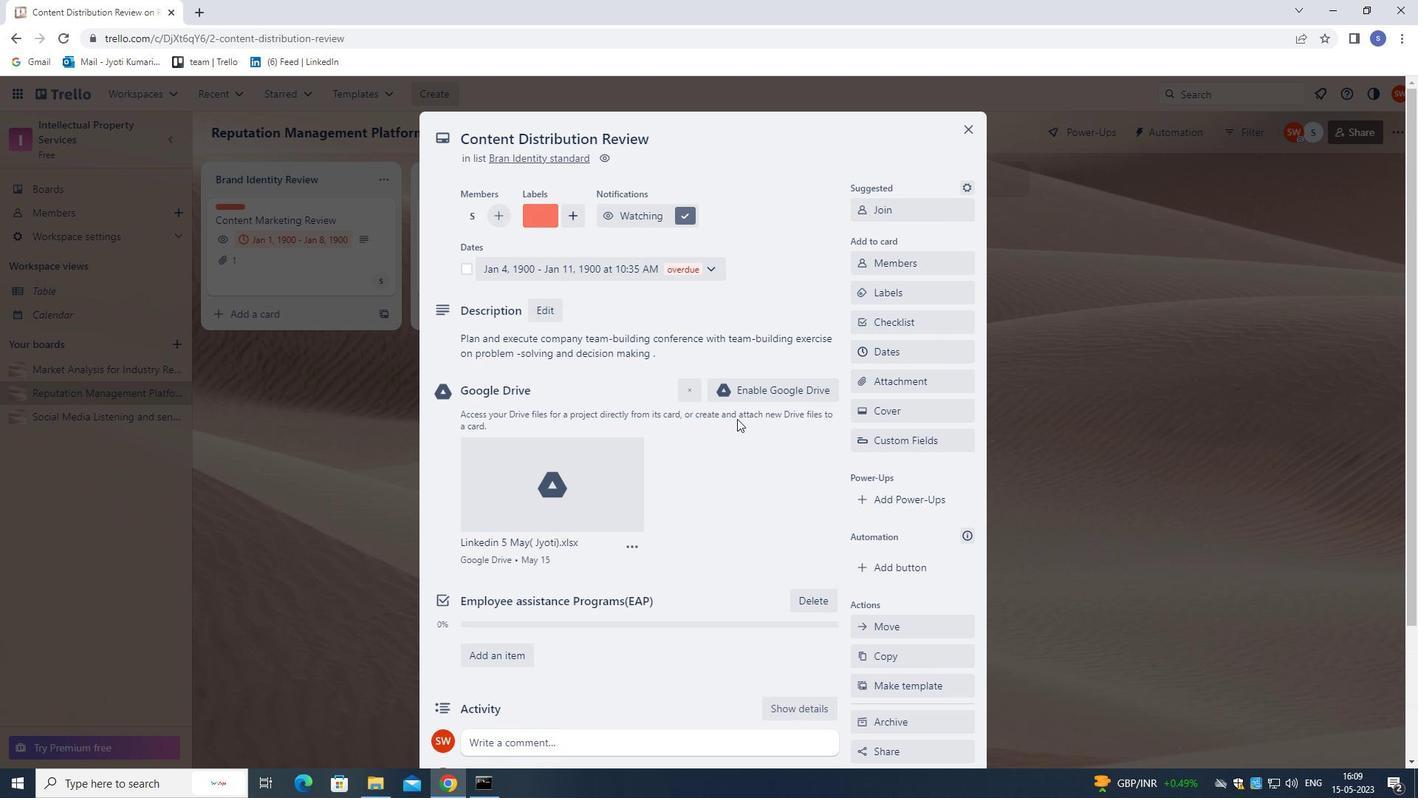 
Action: Mouse moved to (959, 130)
Screenshot: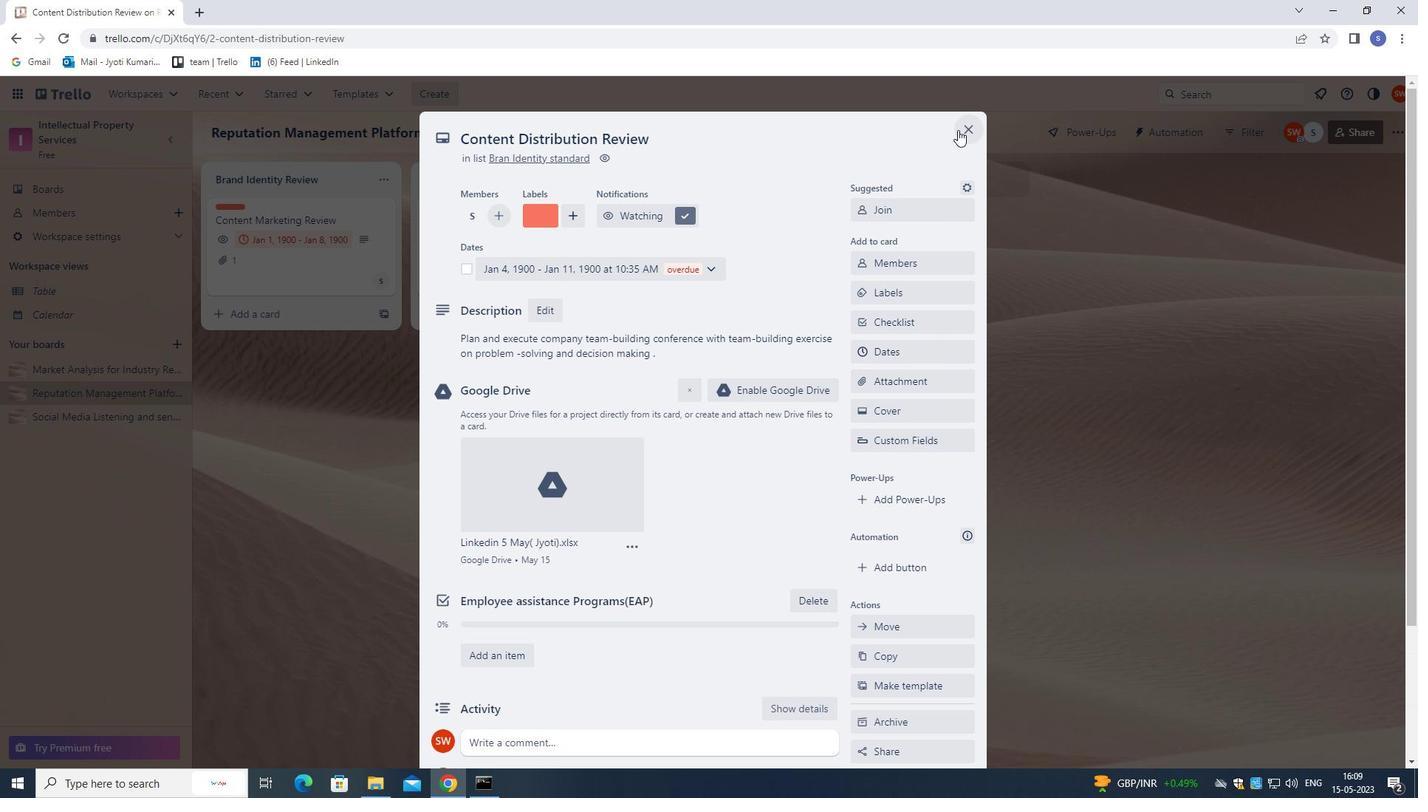 
Action: Mouse pressed left at (959, 130)
Screenshot: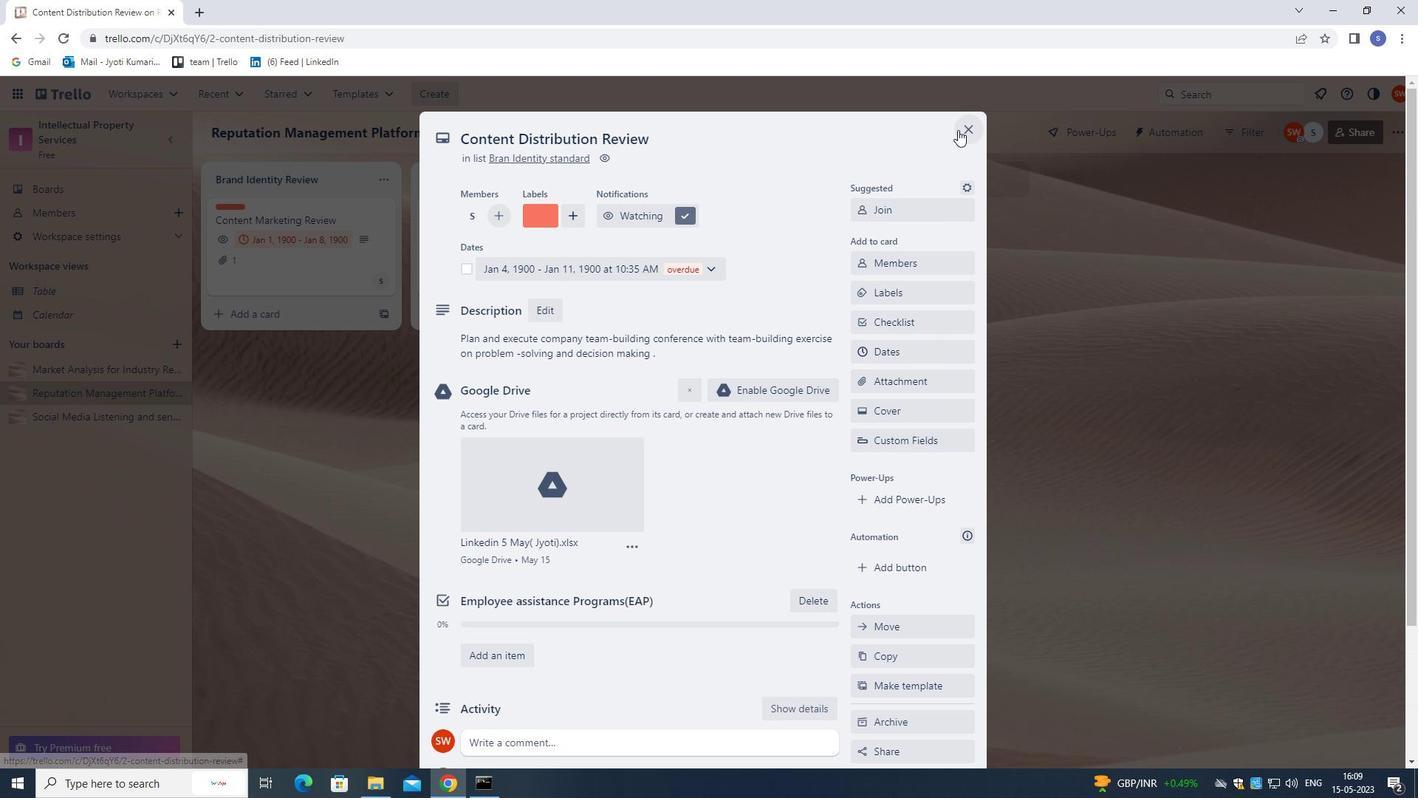 
Action: Mouse moved to (912, 282)
Screenshot: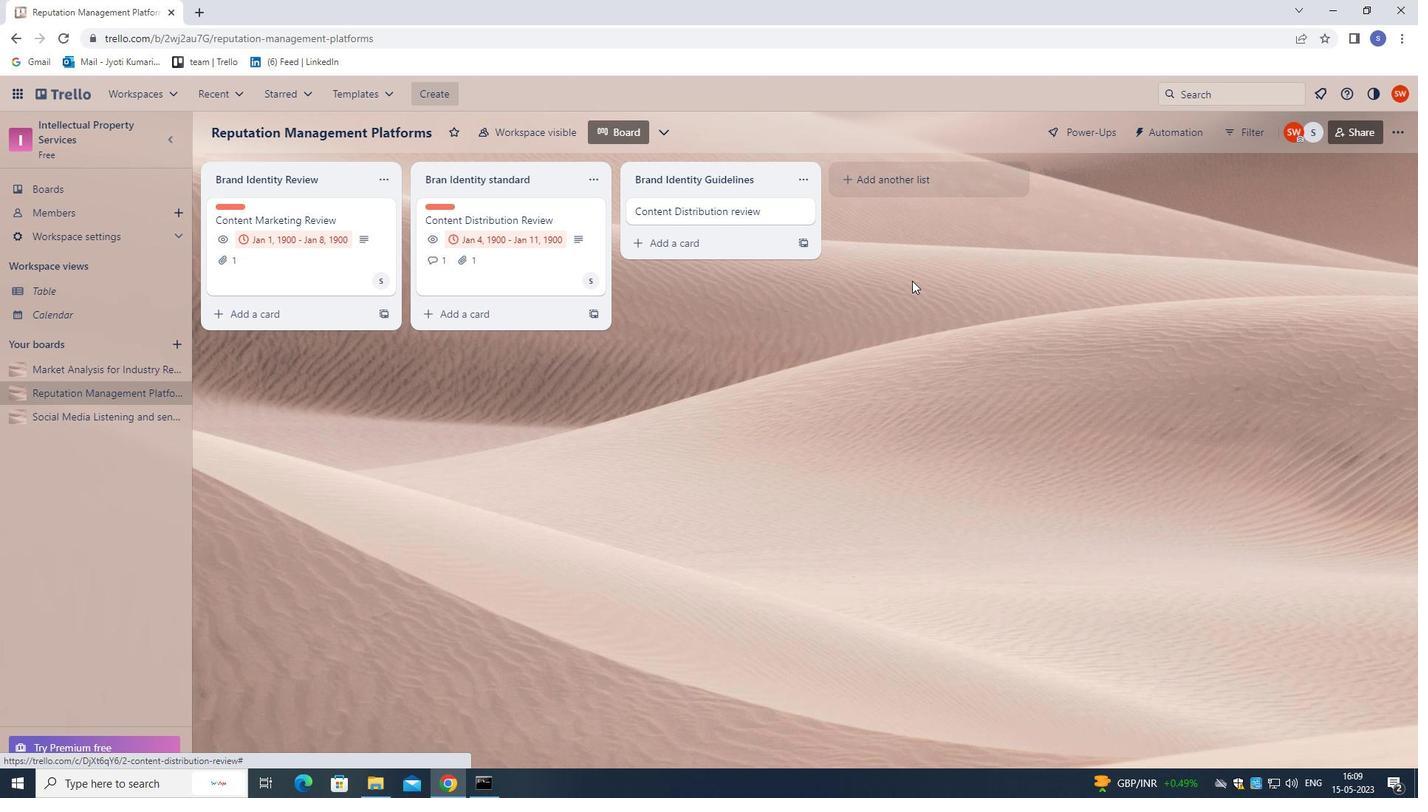 
